 Task: Find connections with filter location Karlovy Vary with filter topic #Interviewingwith filter profile language German with filter current company Shapoorji Pallonji Group with filter school Indraprastha College For Women with filter industry Solar Electric Power Generation with filter service category Business Law with filter keywords title Sales Engineer
Action: Mouse moved to (587, 89)
Screenshot: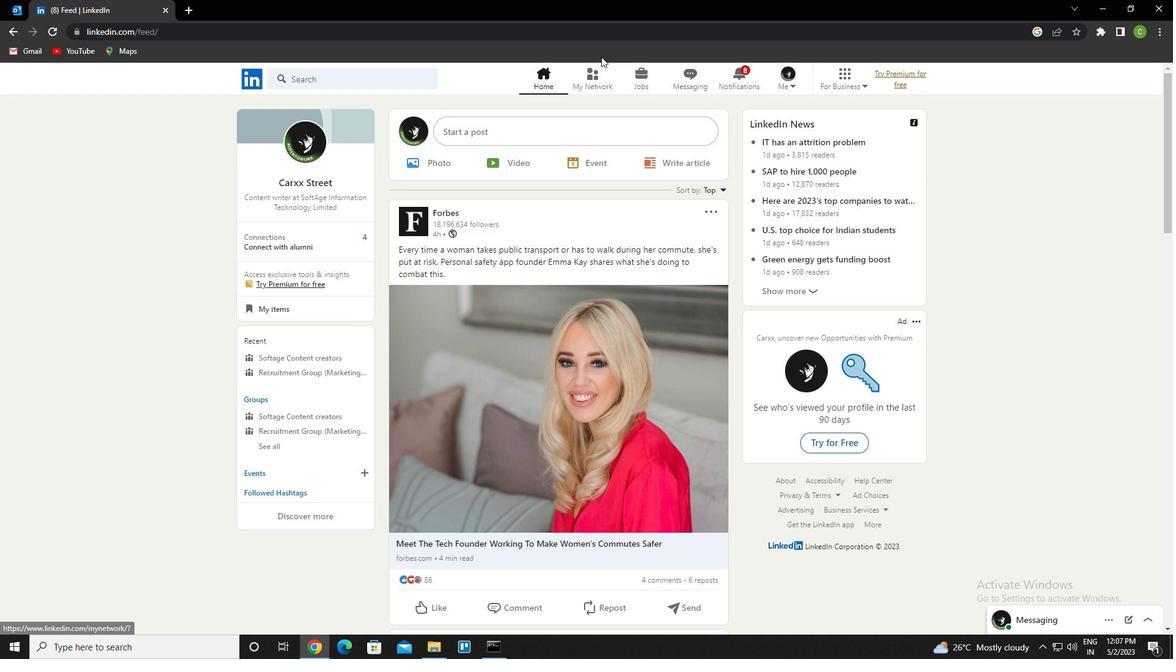 
Action: Mouse pressed left at (587, 89)
Screenshot: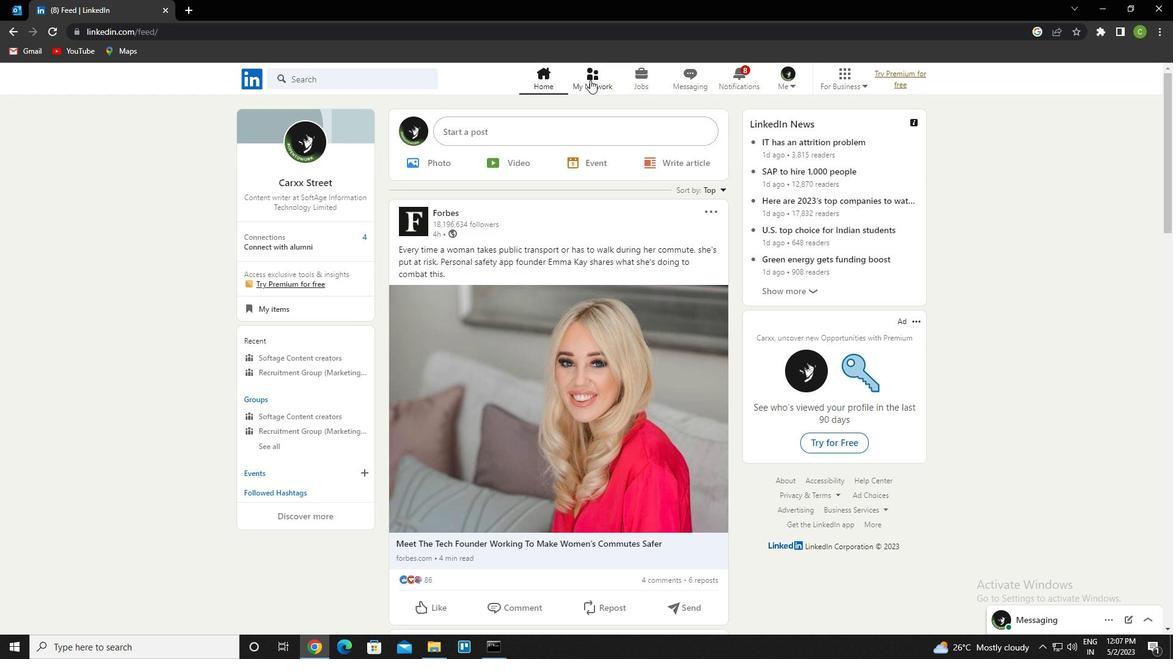 
Action: Mouse moved to (353, 147)
Screenshot: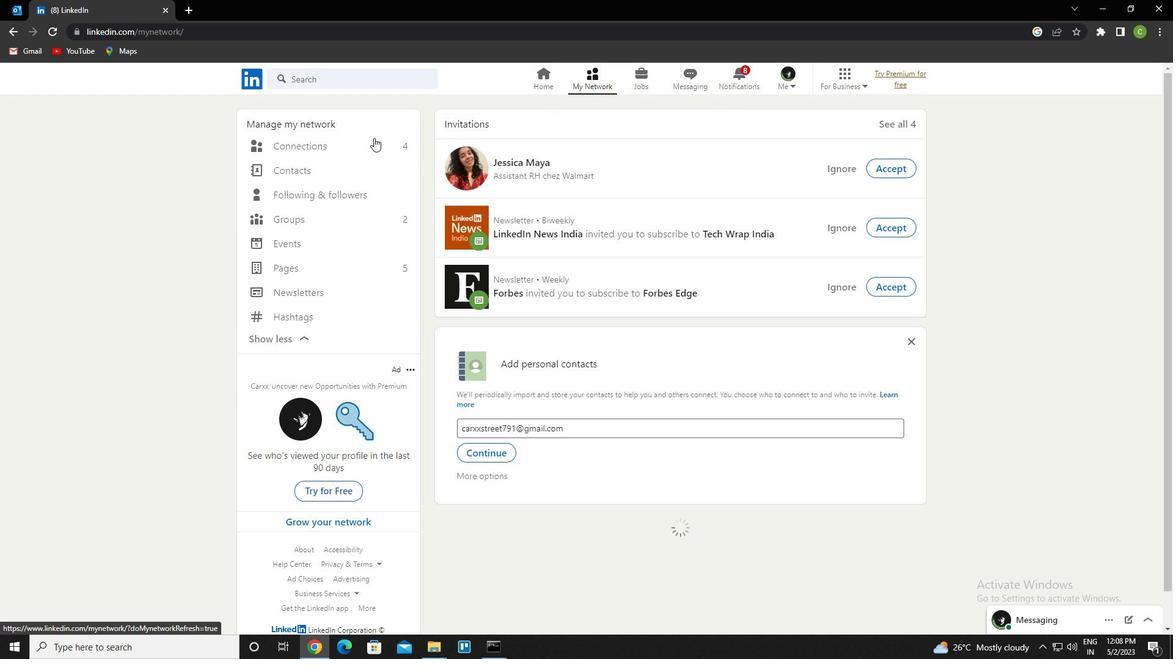 
Action: Mouse pressed left at (353, 147)
Screenshot: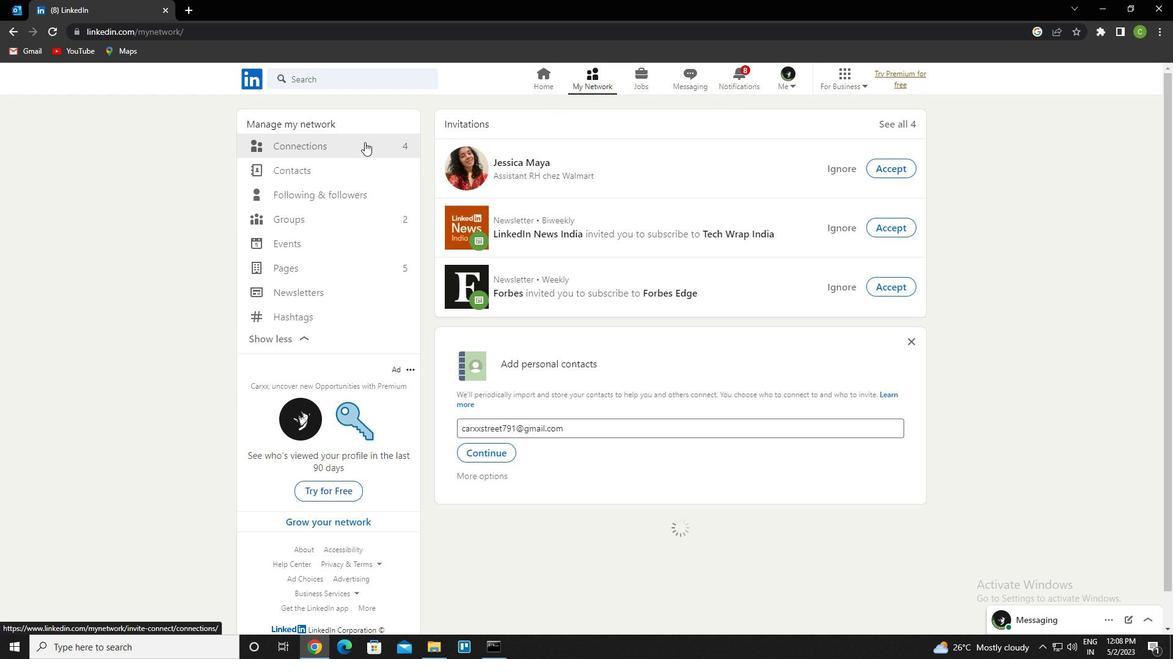 
Action: Mouse moved to (701, 149)
Screenshot: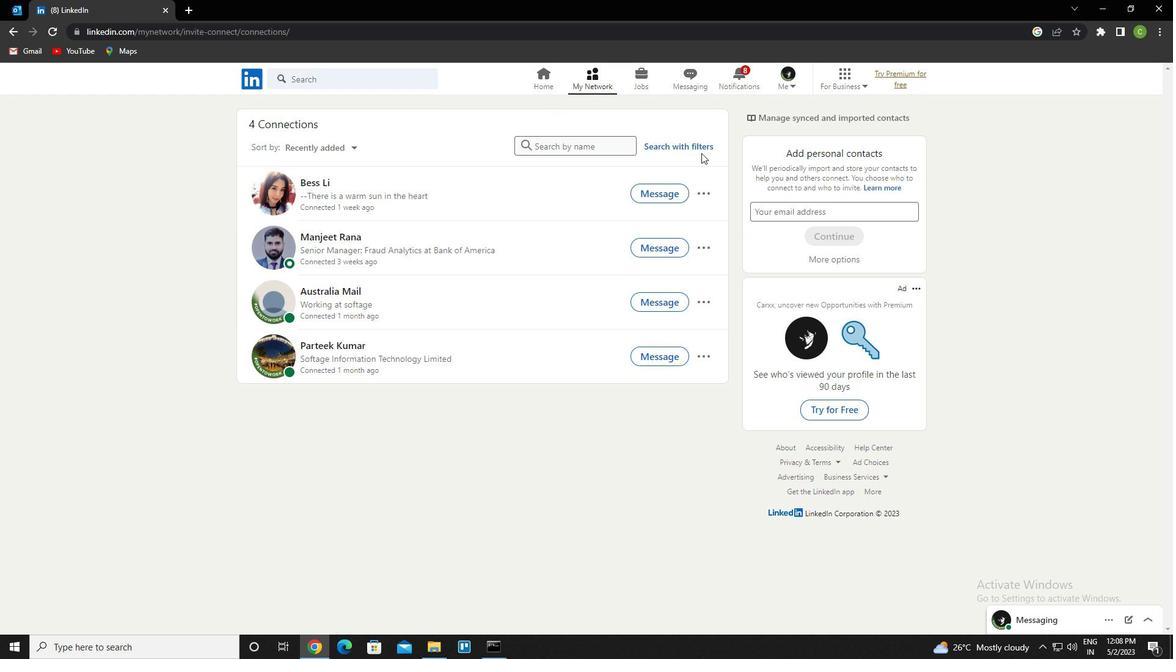 
Action: Mouse pressed left at (701, 149)
Screenshot: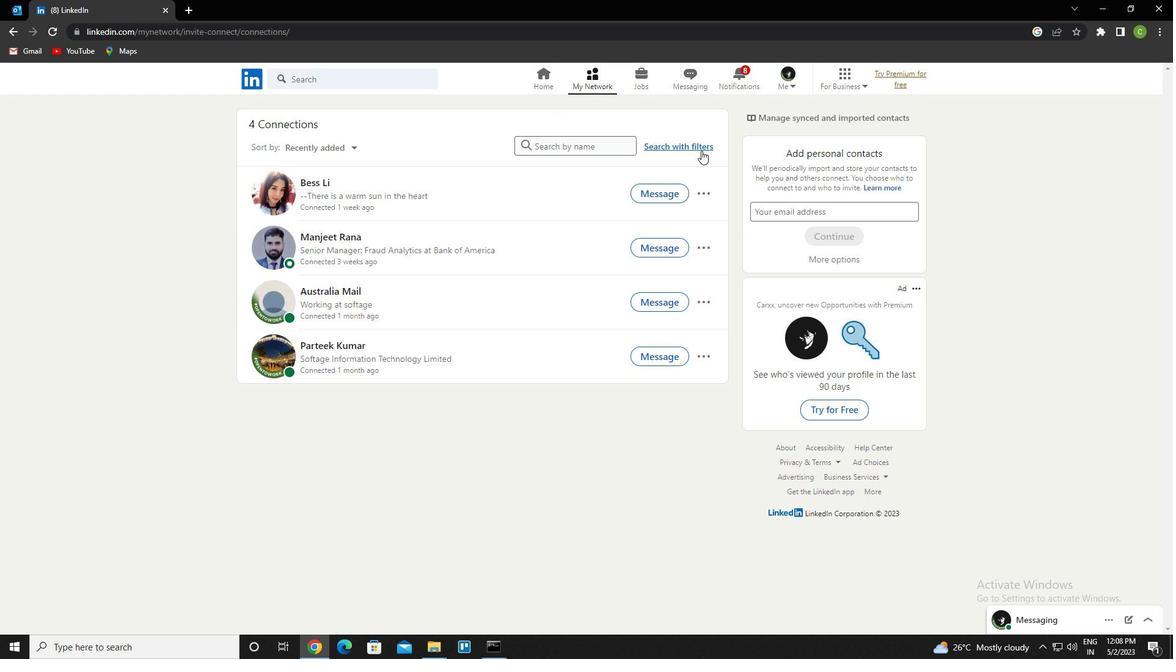 
Action: Mouse moved to (626, 112)
Screenshot: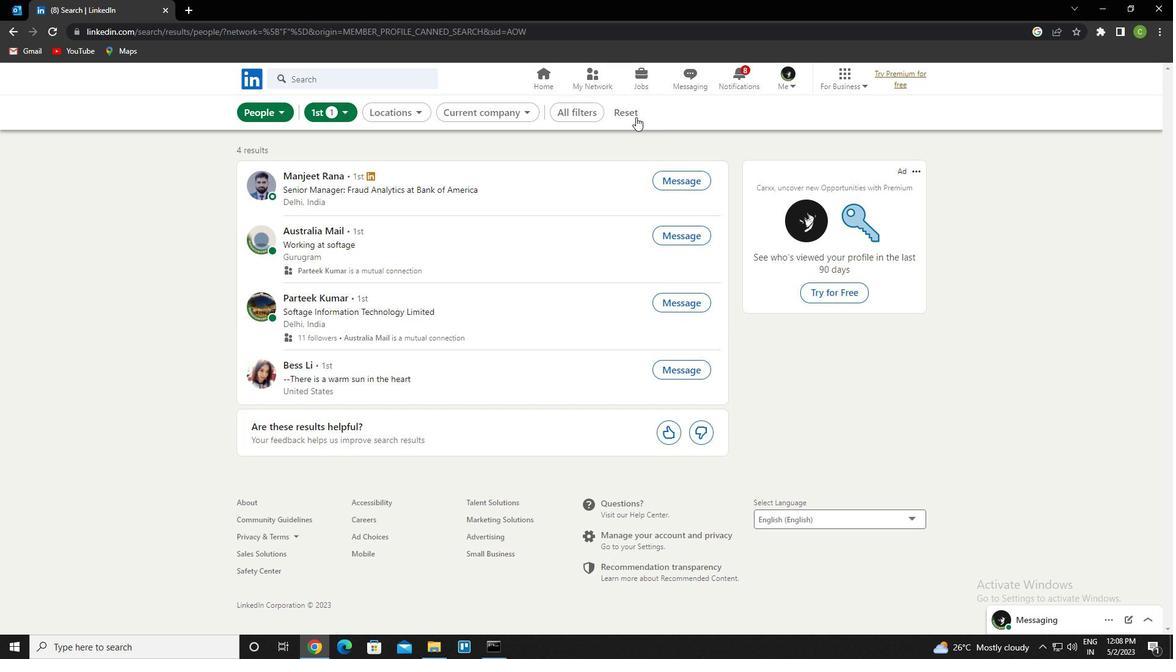 
Action: Mouse pressed left at (626, 112)
Screenshot: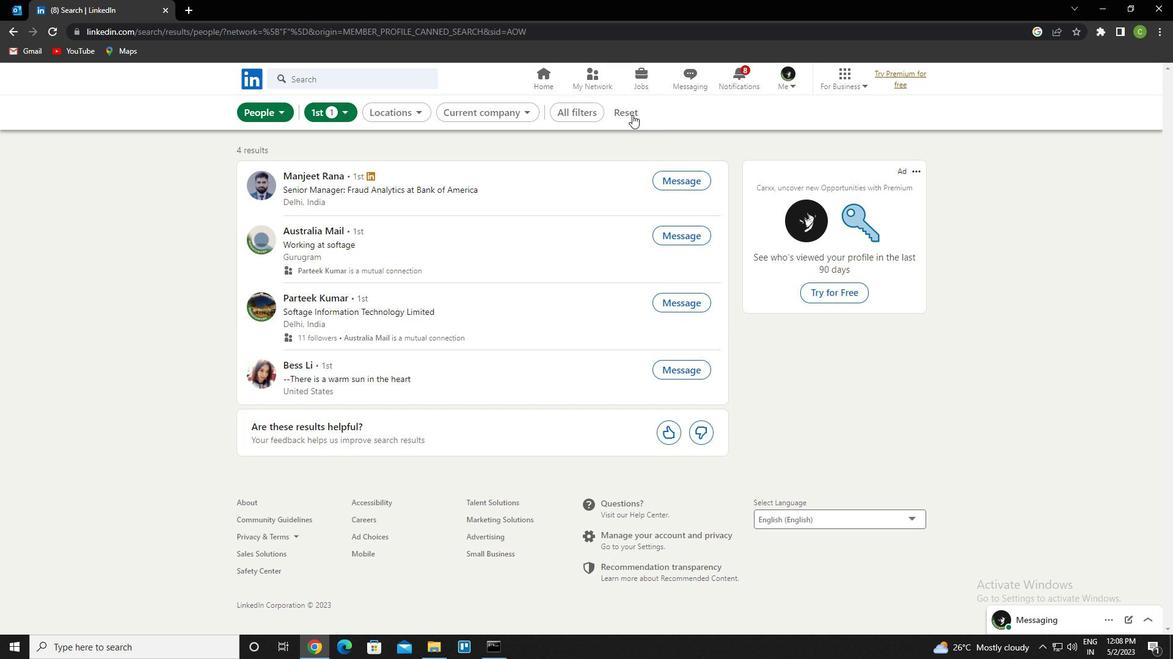 
Action: Mouse moved to (606, 114)
Screenshot: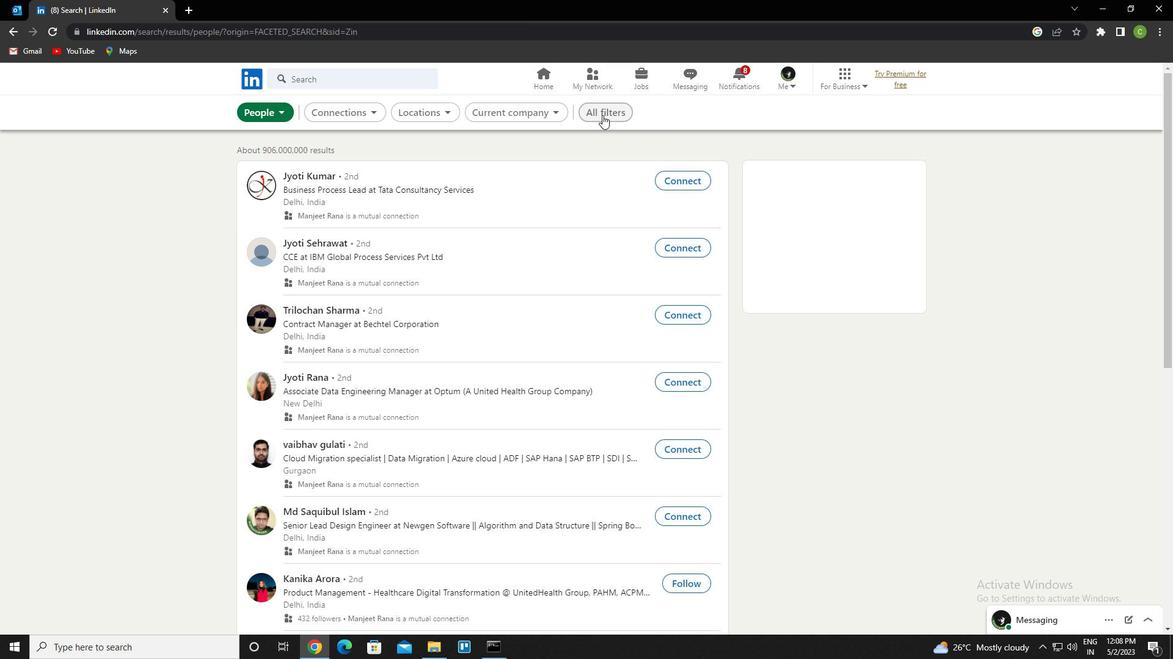 
Action: Mouse pressed left at (606, 114)
Screenshot: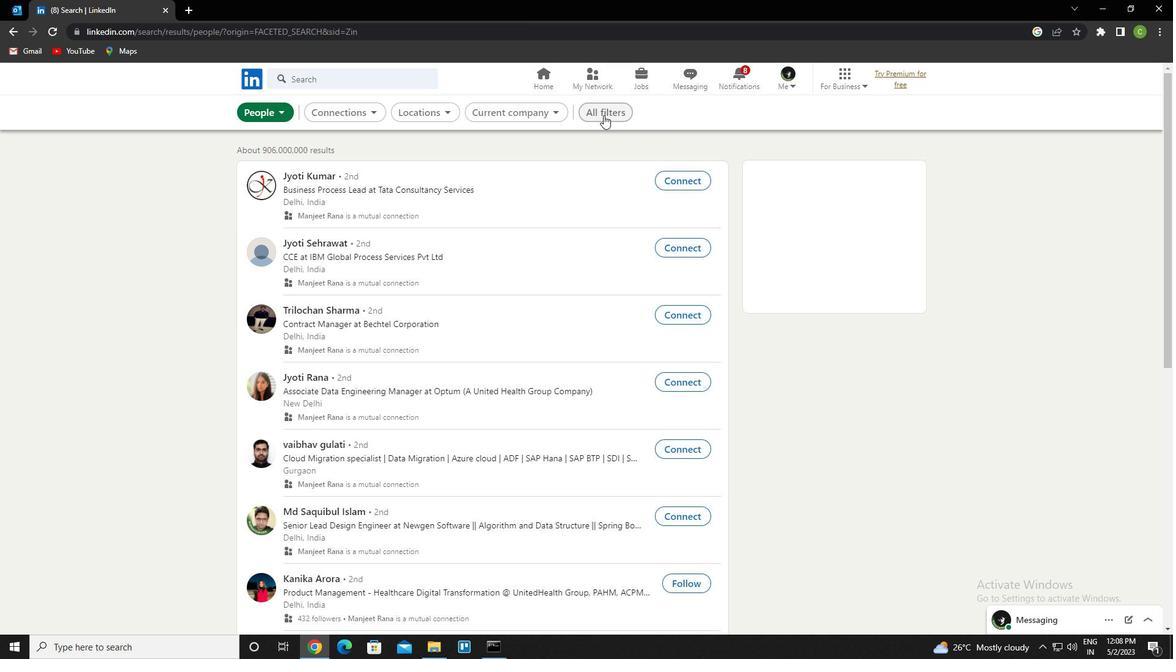 
Action: Mouse moved to (875, 329)
Screenshot: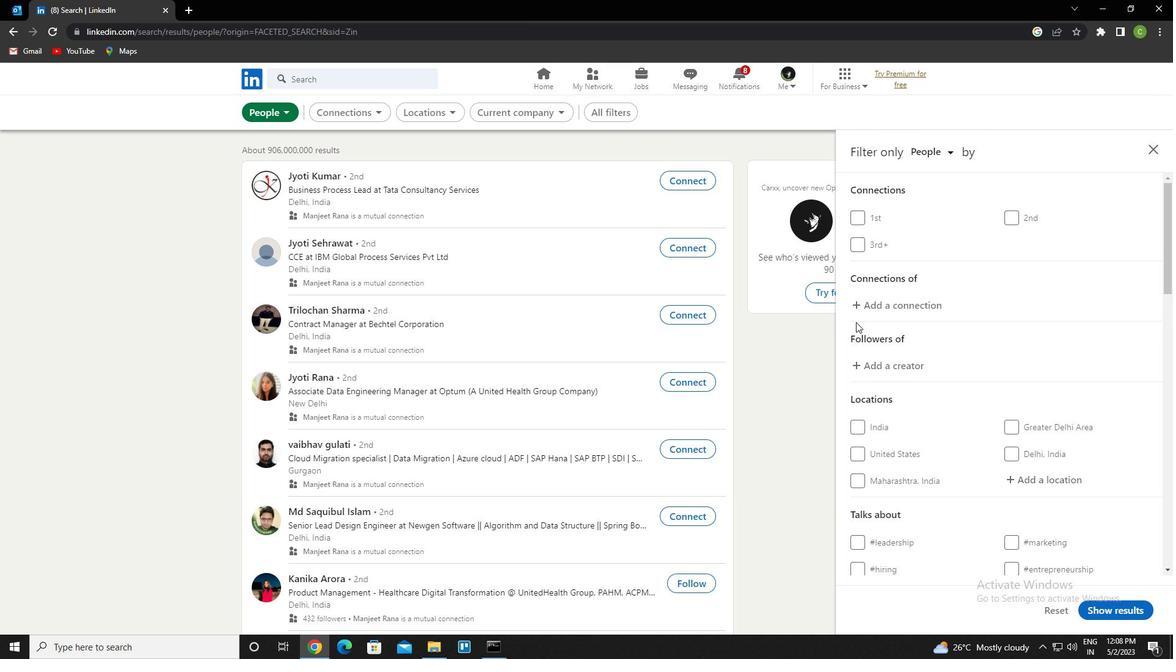 
Action: Mouse scrolled (875, 329) with delta (0, 0)
Screenshot: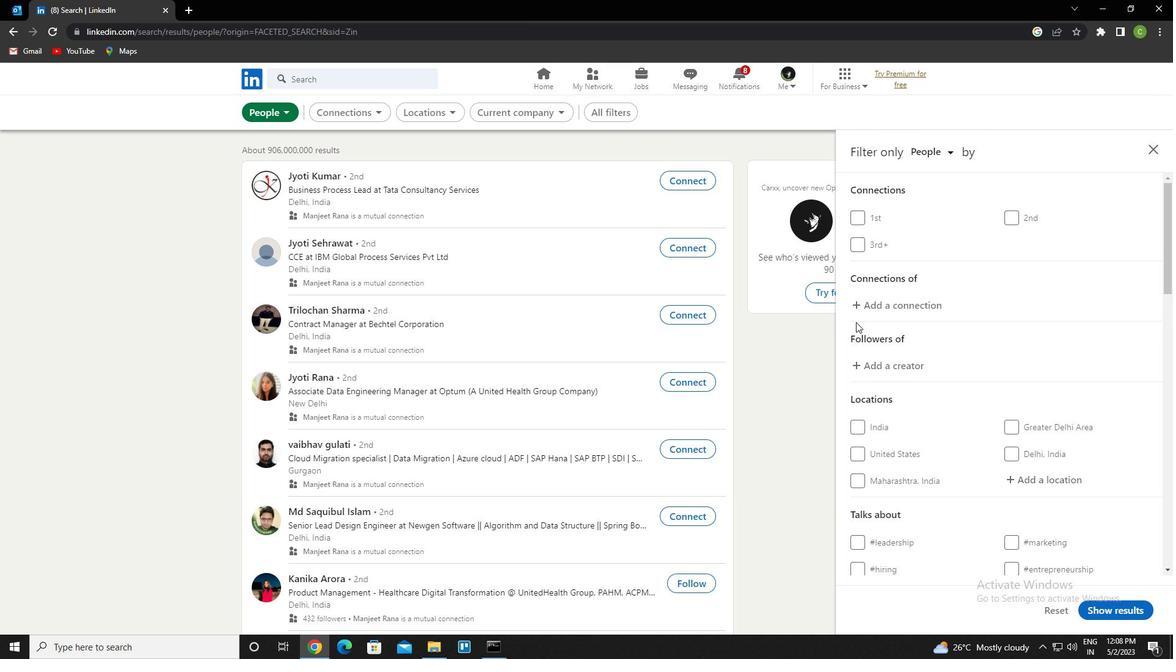 
Action: Mouse moved to (890, 336)
Screenshot: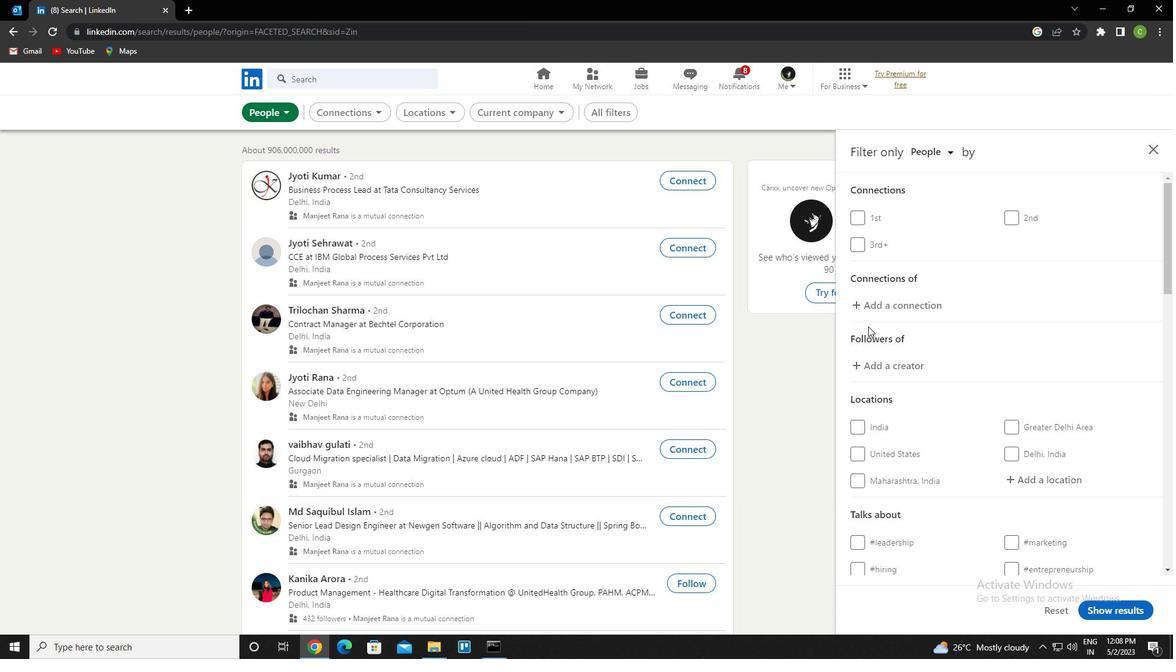 
Action: Mouse scrolled (890, 335) with delta (0, 0)
Screenshot: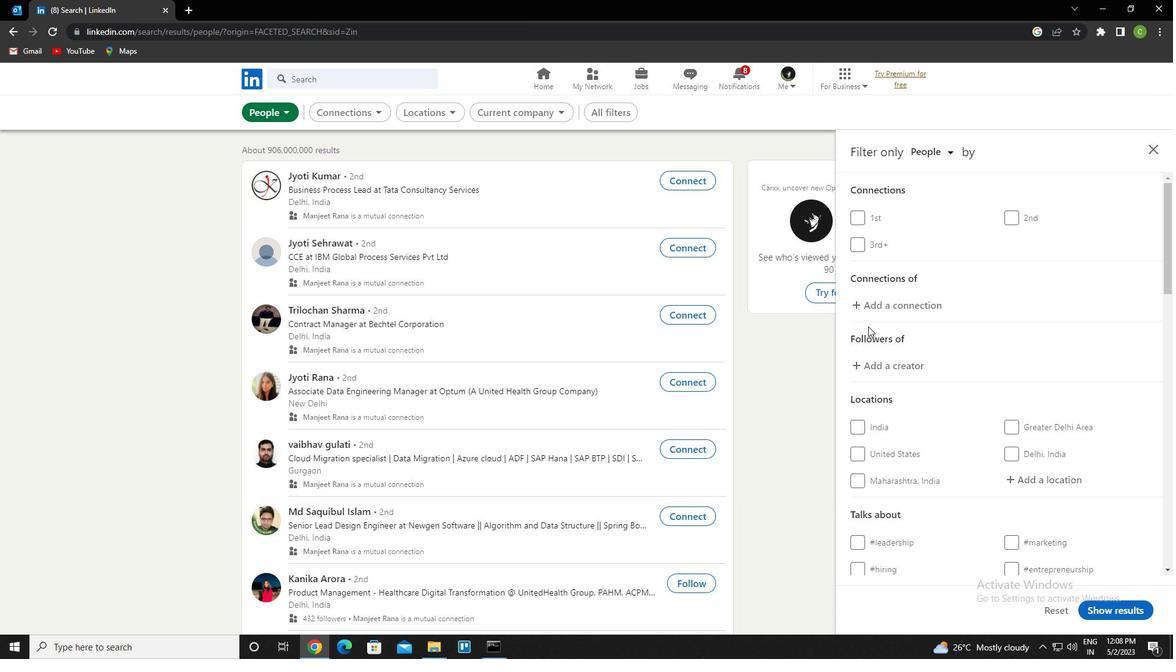 
Action: Mouse moved to (1035, 360)
Screenshot: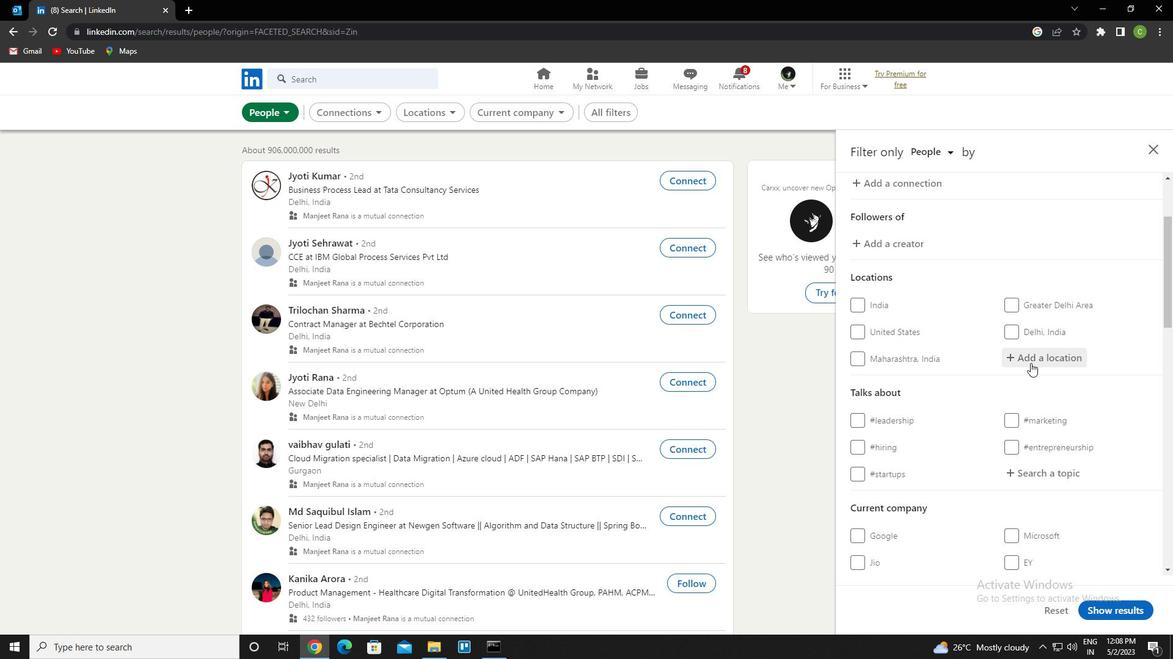 
Action: Mouse pressed left at (1035, 360)
Screenshot: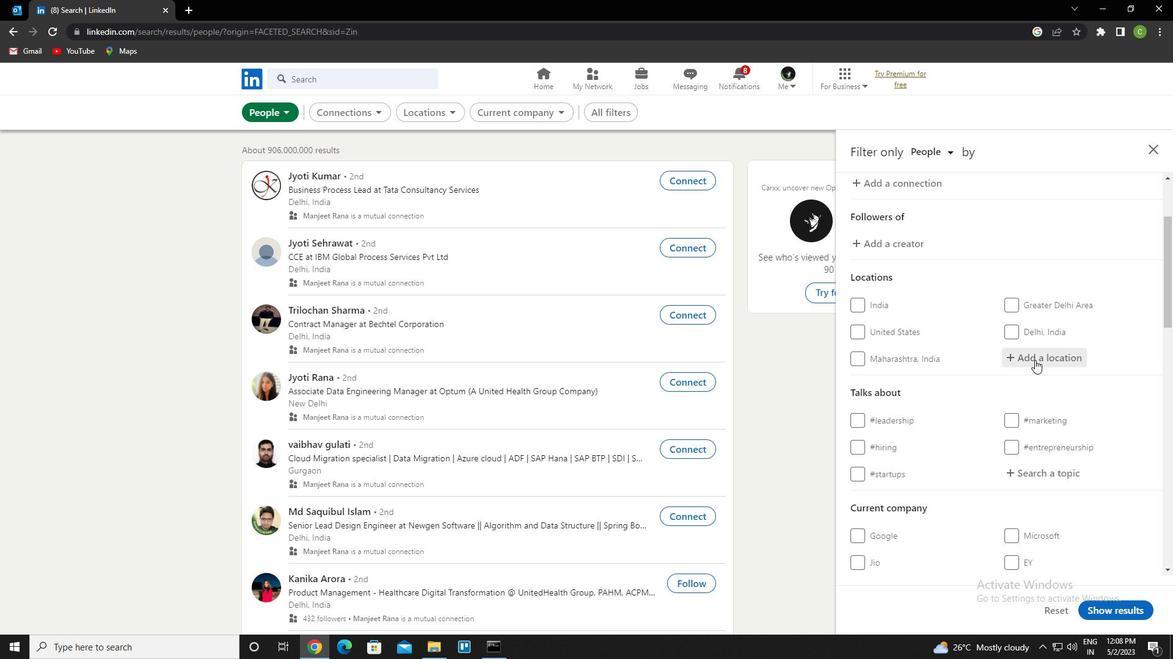 
Action: Key pressed <Key.caps_lock>k<Key.caps_lock>arlovy<Key.left><Key.down><Key.enter>
Screenshot: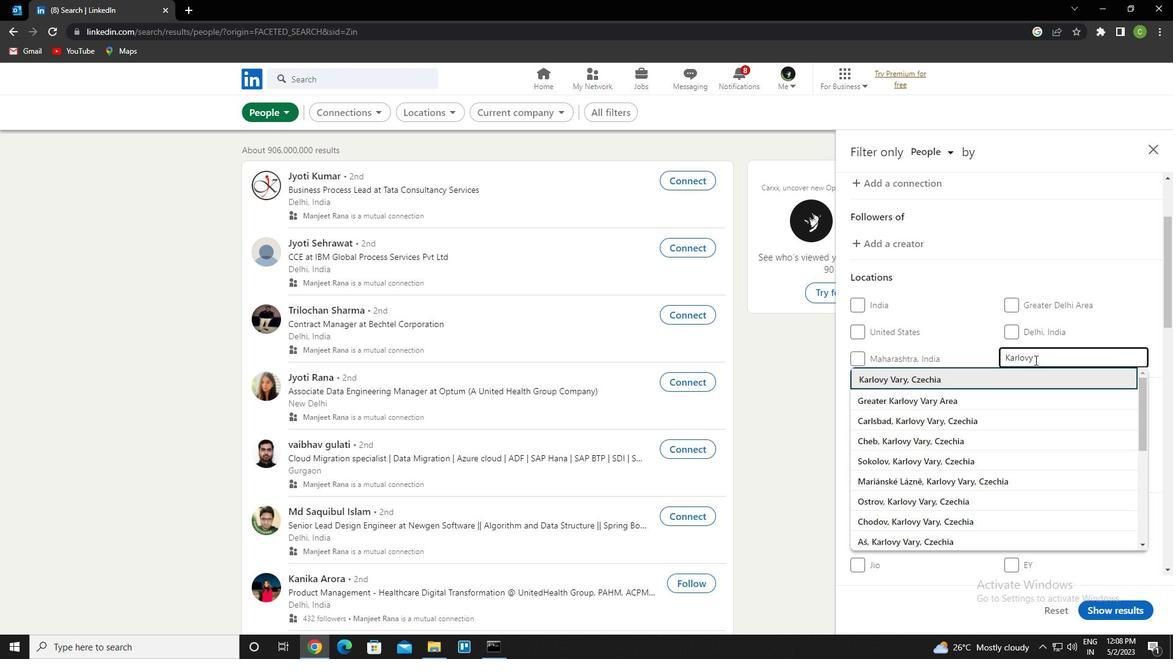 
Action: Mouse moved to (1038, 380)
Screenshot: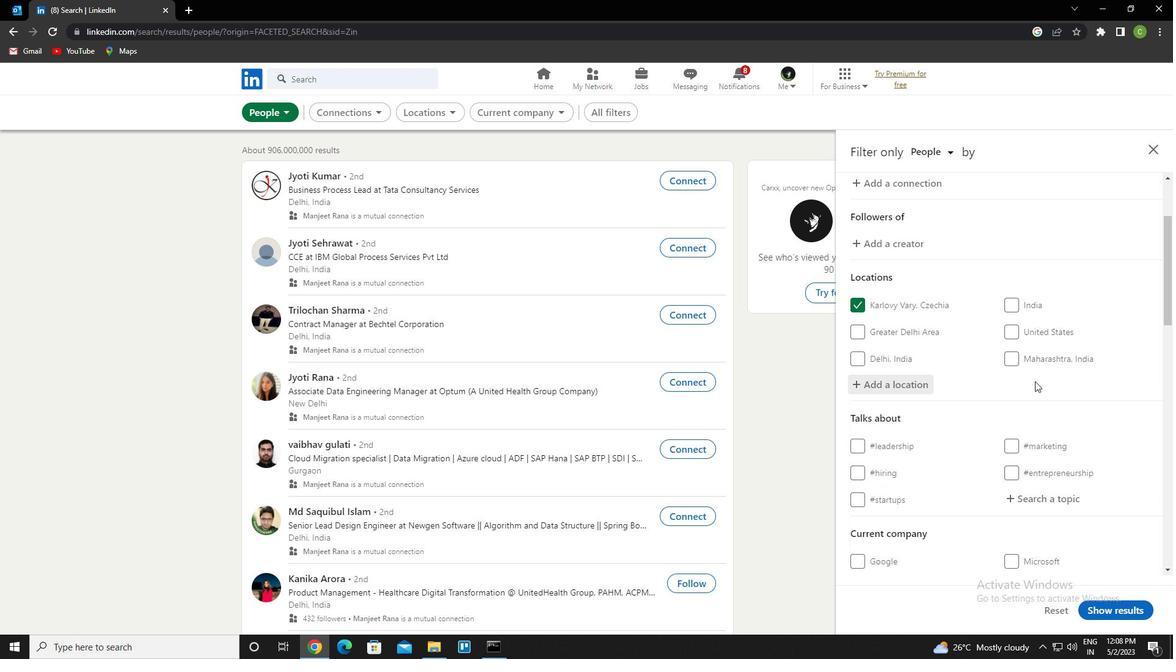 
Action: Mouse scrolled (1038, 380) with delta (0, 0)
Screenshot: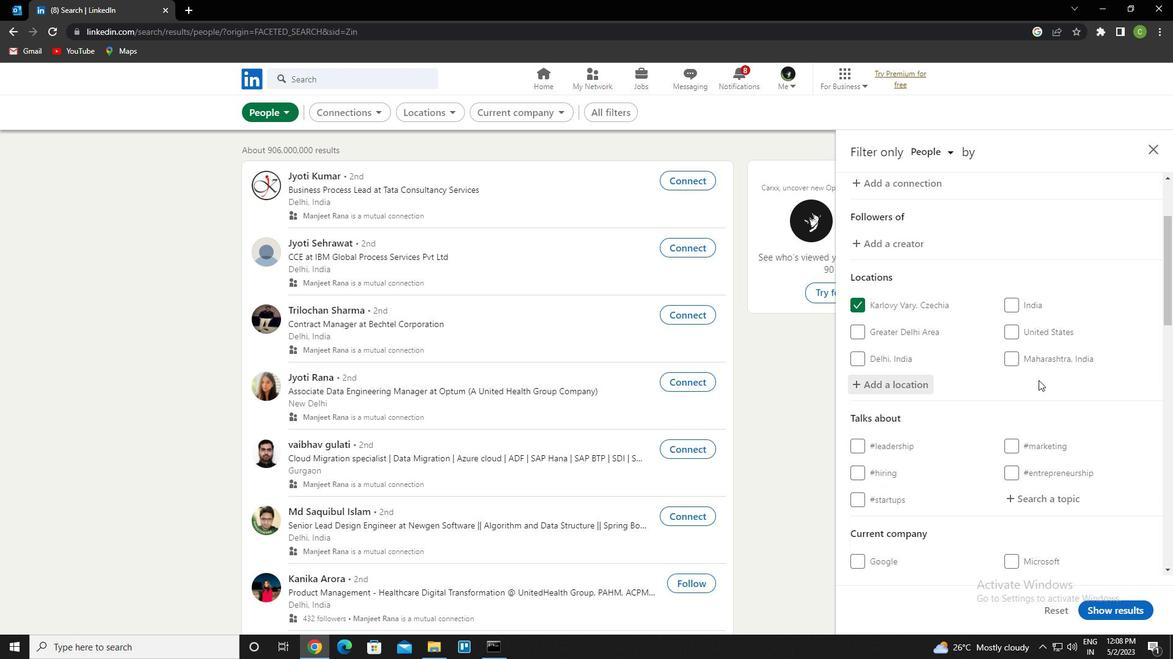 
Action: Mouse scrolled (1038, 380) with delta (0, 0)
Screenshot: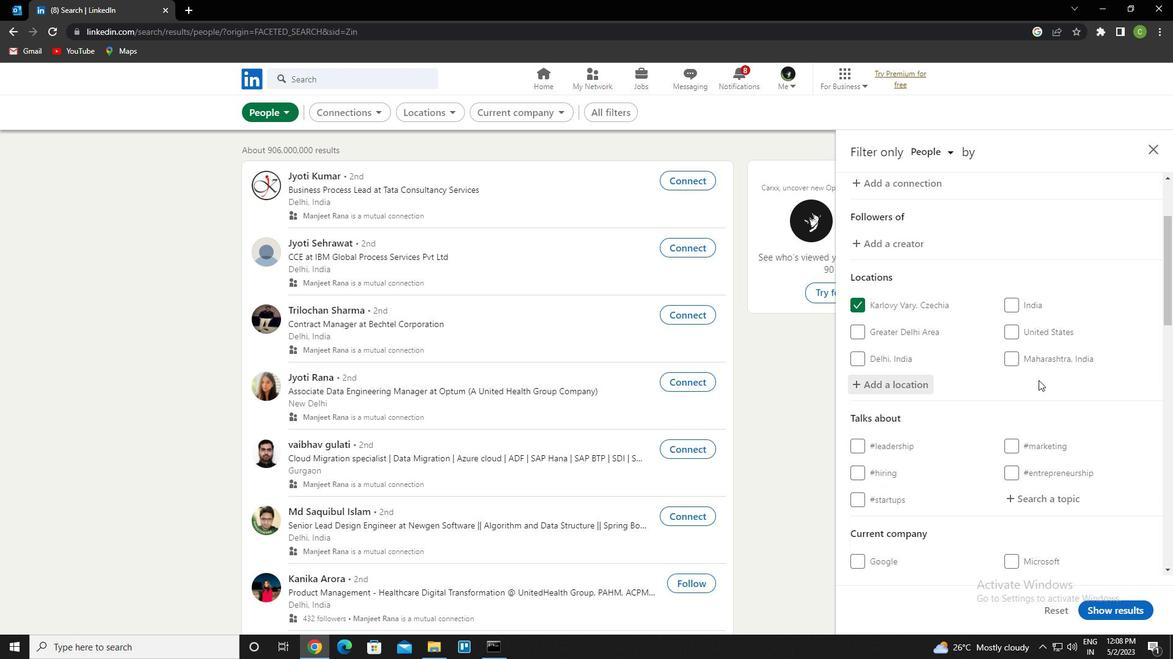 
Action: Mouse scrolled (1038, 380) with delta (0, 0)
Screenshot: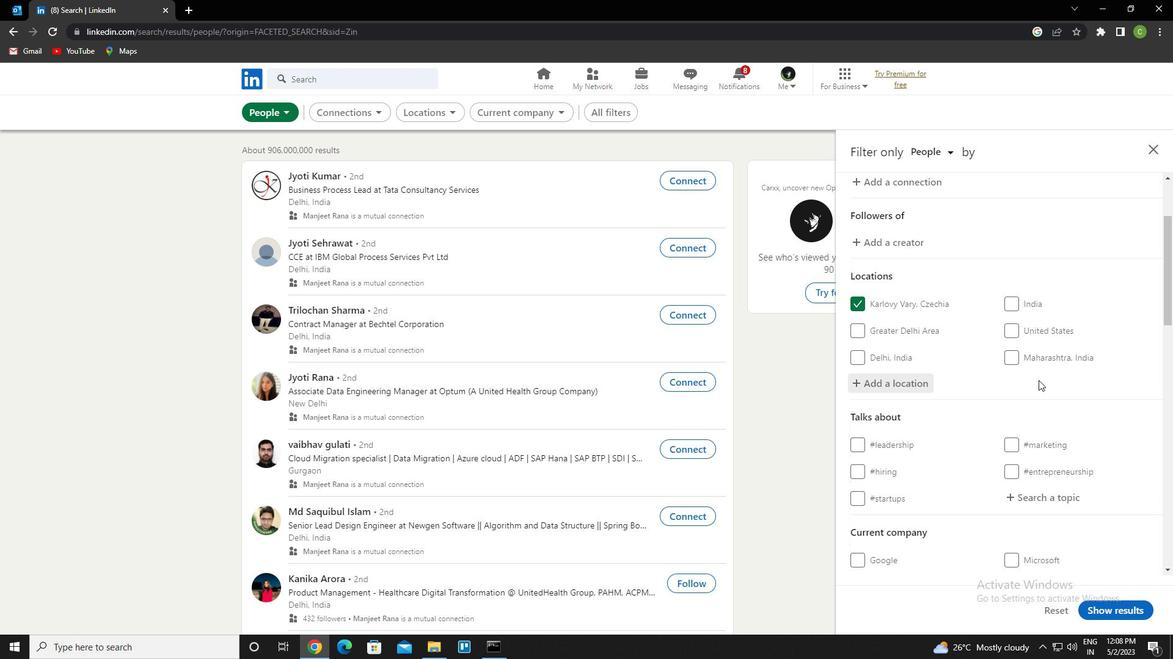 
Action: Mouse moved to (1052, 319)
Screenshot: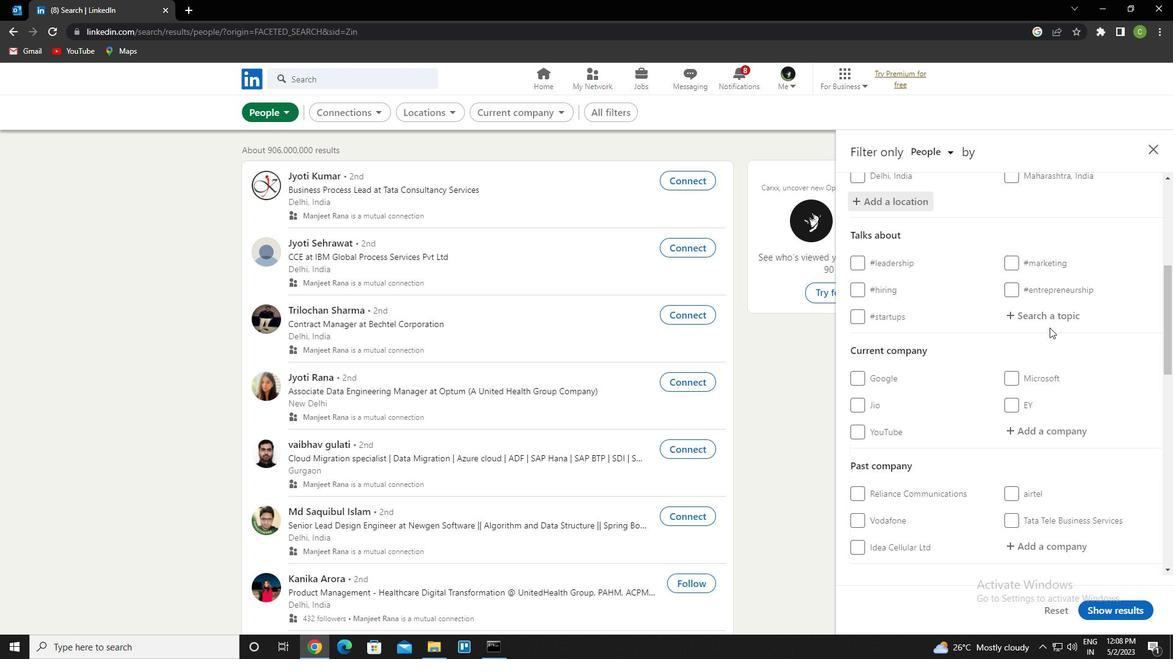 
Action: Mouse pressed left at (1052, 319)
Screenshot: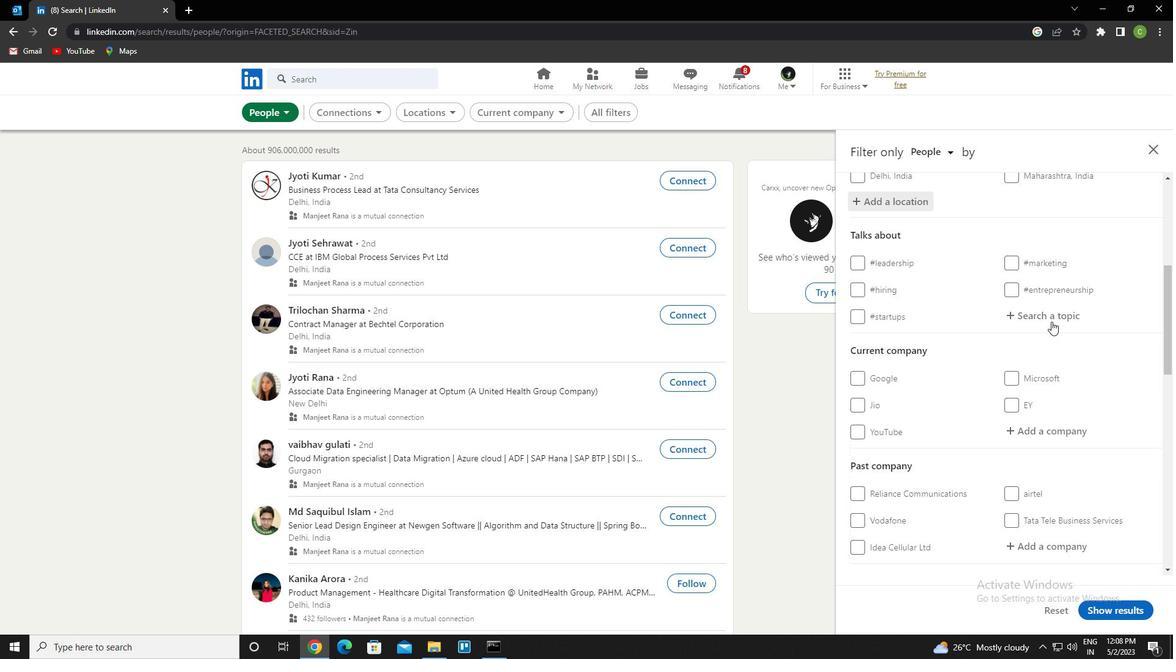 
Action: Key pressed interviewing<Key.down><Key.enter>
Screenshot: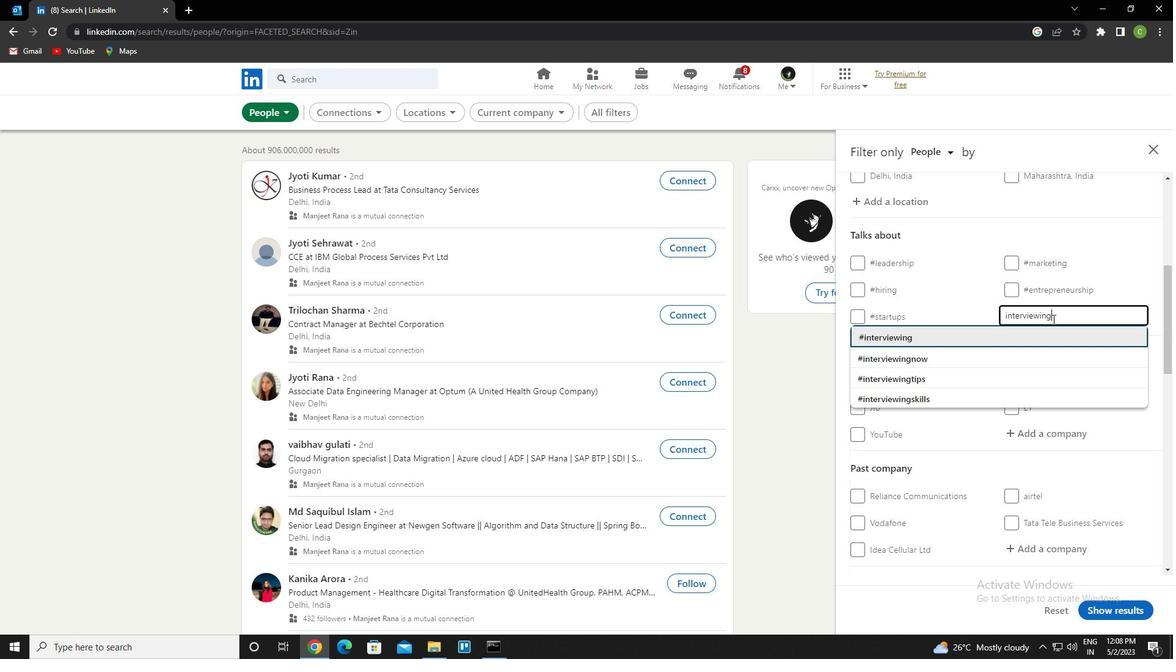 
Action: Mouse moved to (1052, 304)
Screenshot: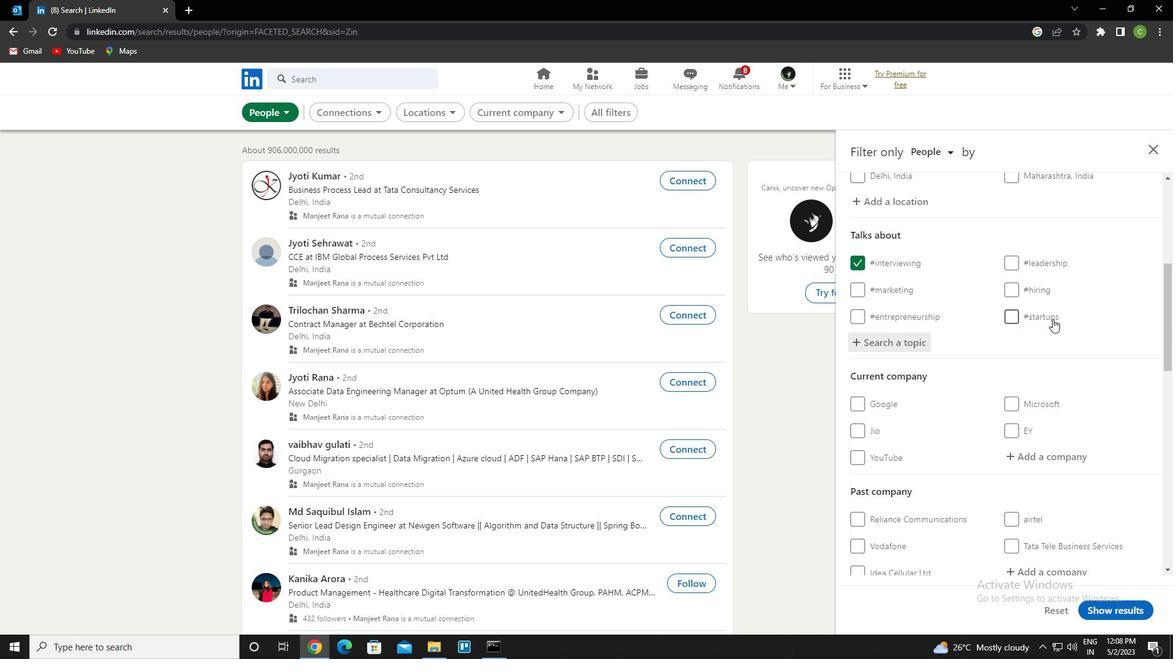 
Action: Mouse scrolled (1052, 303) with delta (0, 0)
Screenshot: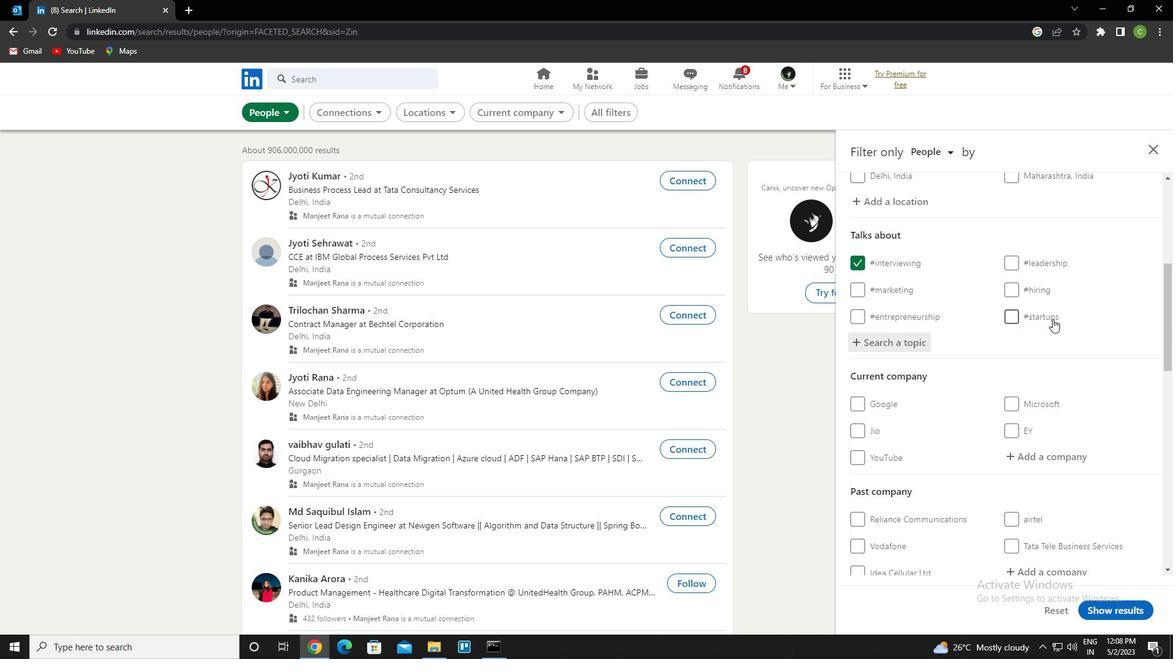 
Action: Mouse scrolled (1052, 303) with delta (0, 0)
Screenshot: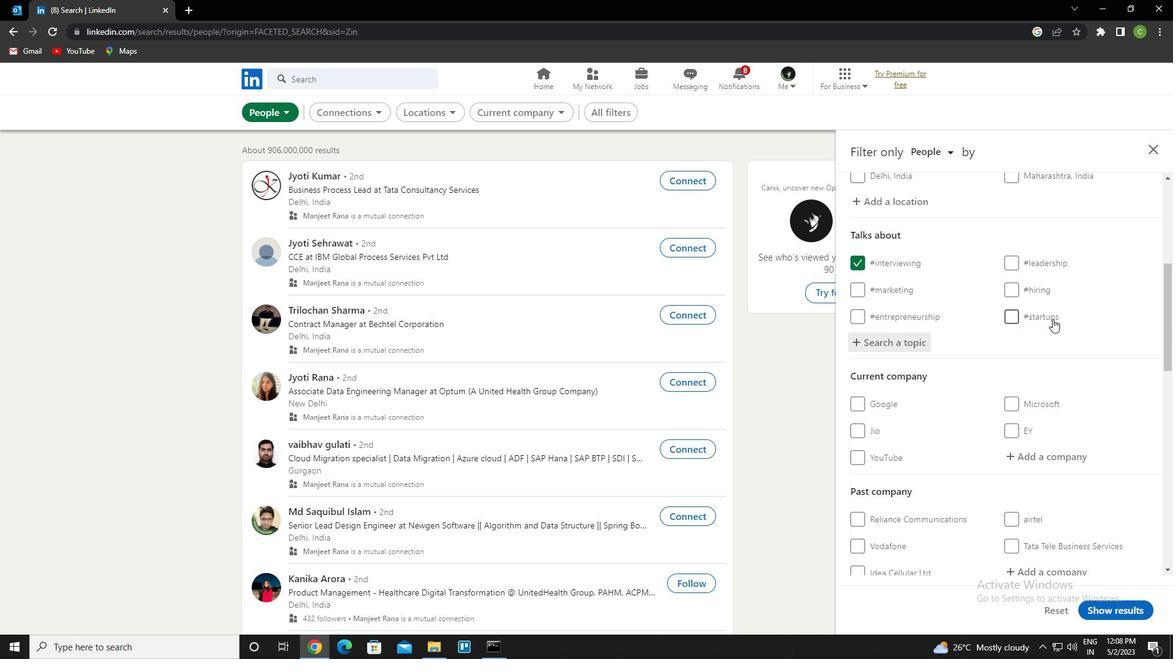 
Action: Mouse scrolled (1052, 303) with delta (0, 0)
Screenshot: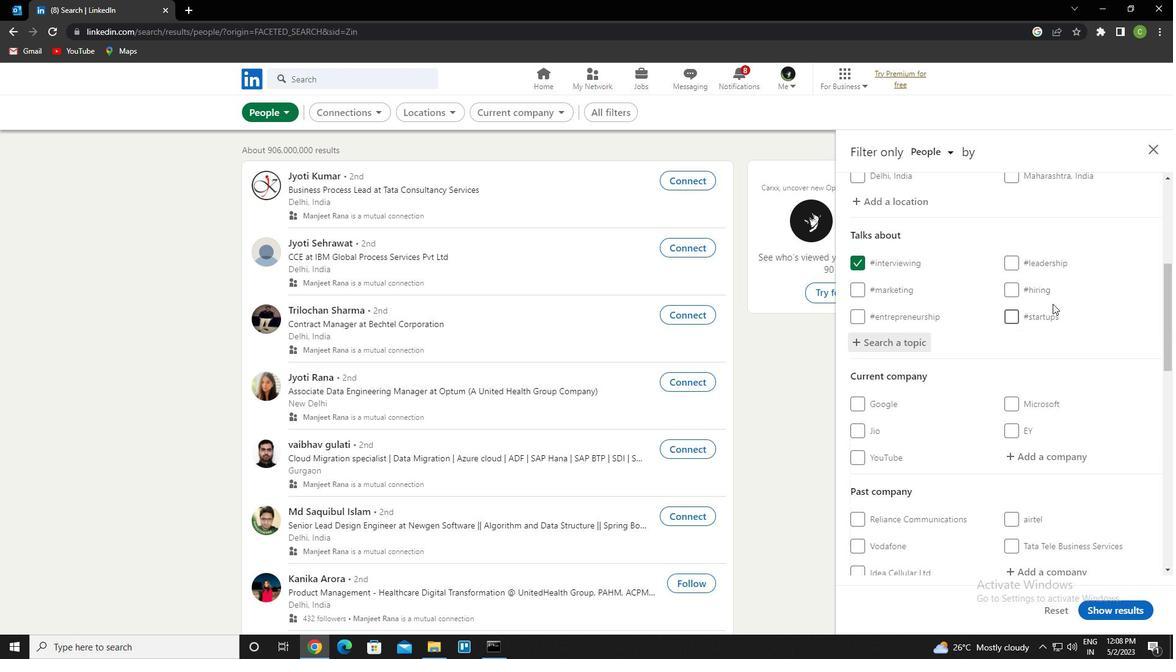 
Action: Mouse scrolled (1052, 303) with delta (0, 0)
Screenshot: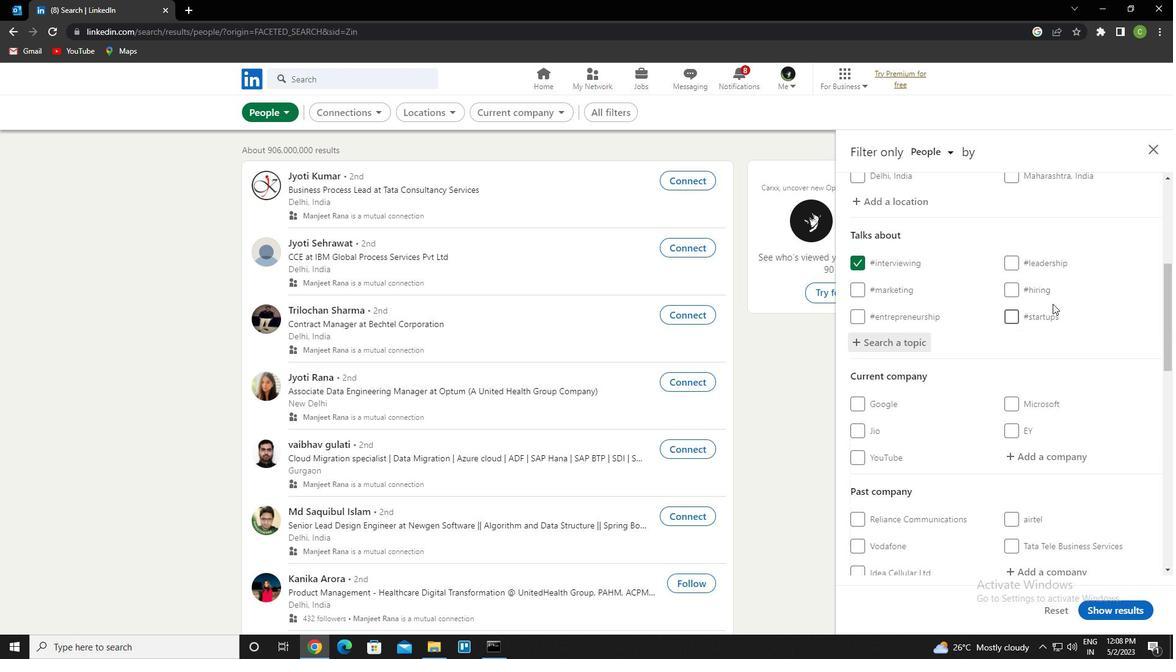 
Action: Mouse scrolled (1052, 303) with delta (0, 0)
Screenshot: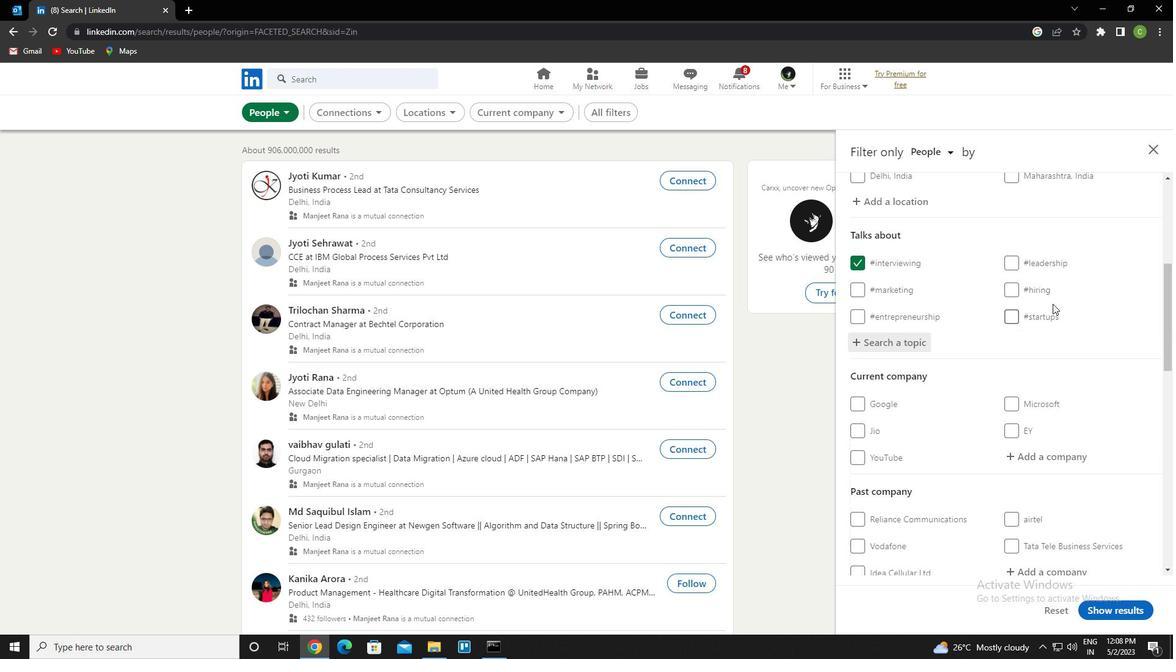 
Action: Mouse scrolled (1052, 303) with delta (0, 0)
Screenshot: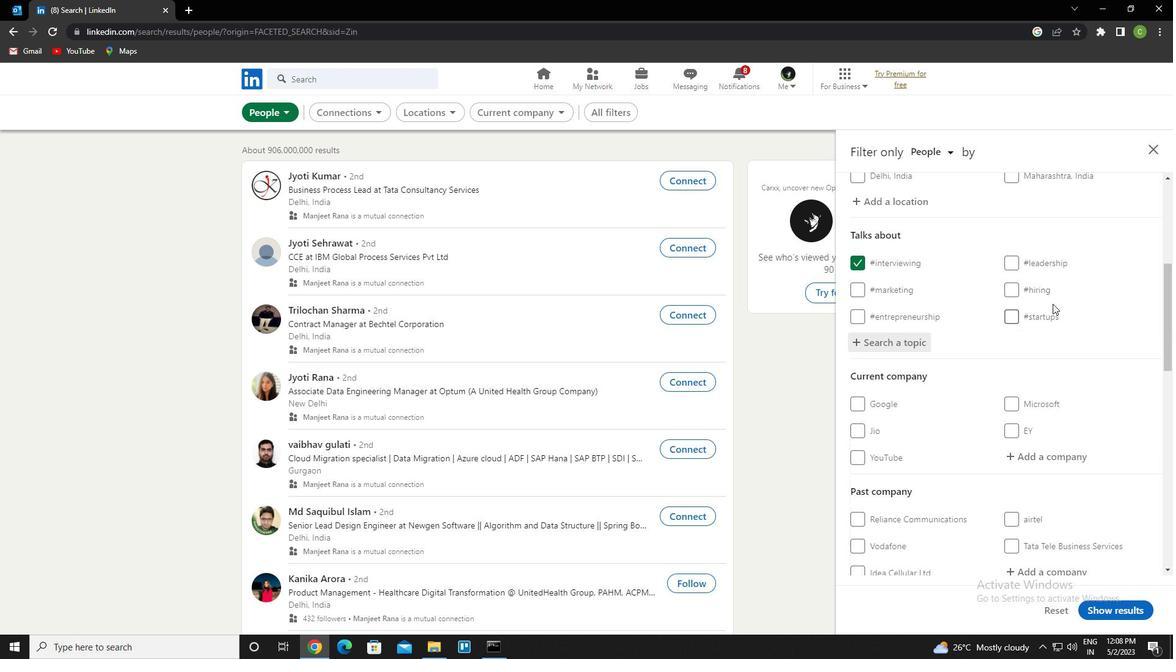 
Action: Mouse scrolled (1052, 303) with delta (0, 0)
Screenshot: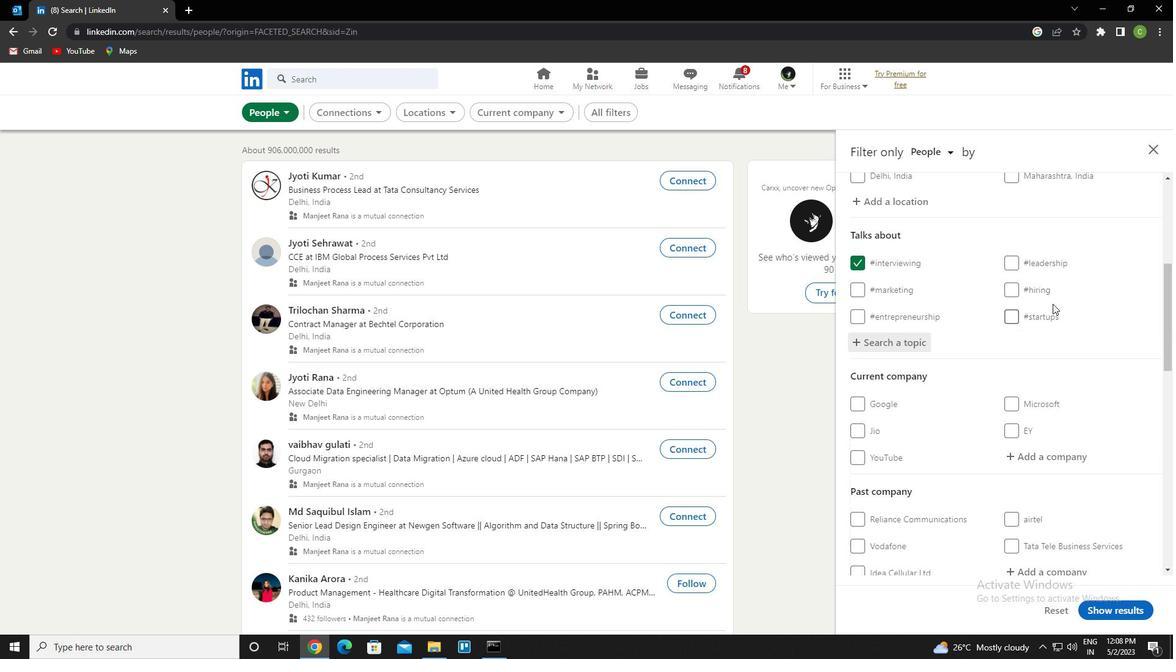 
Action: Mouse scrolled (1052, 303) with delta (0, 0)
Screenshot: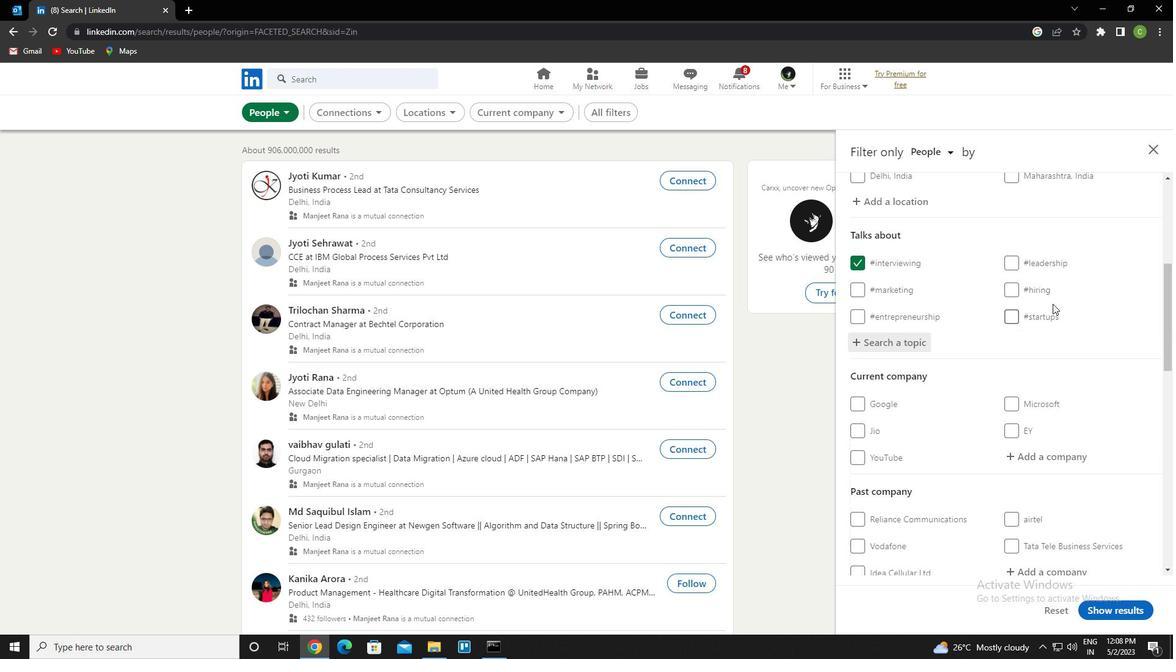 
Action: Mouse scrolled (1052, 303) with delta (0, 0)
Screenshot: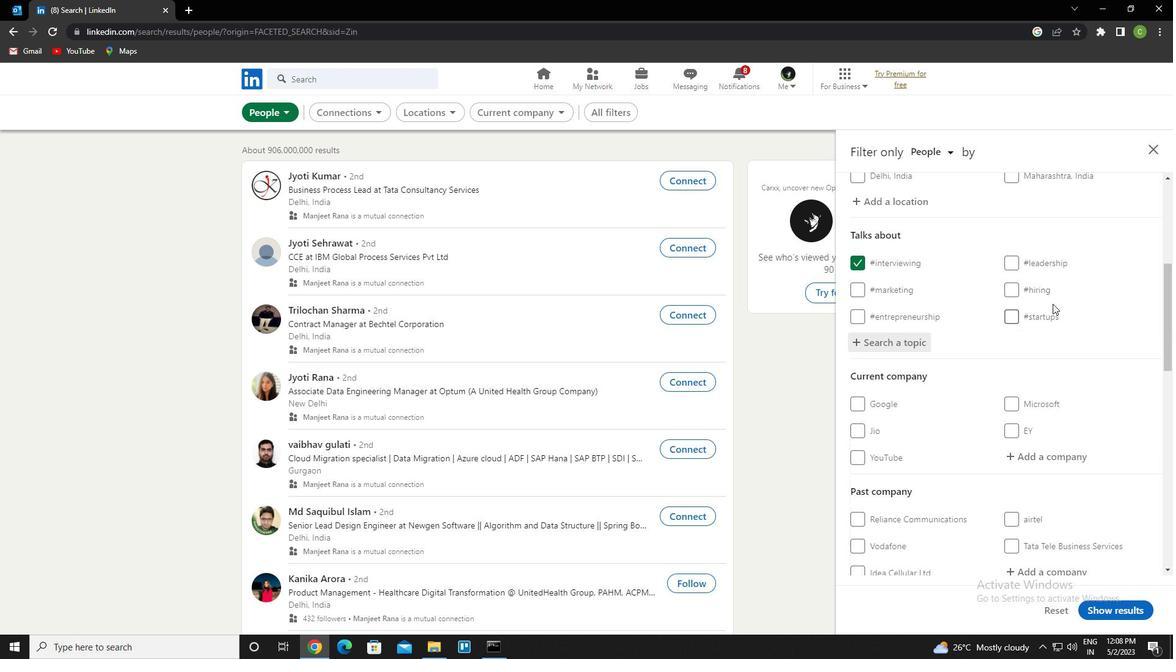 
Action: Mouse scrolled (1052, 303) with delta (0, 0)
Screenshot: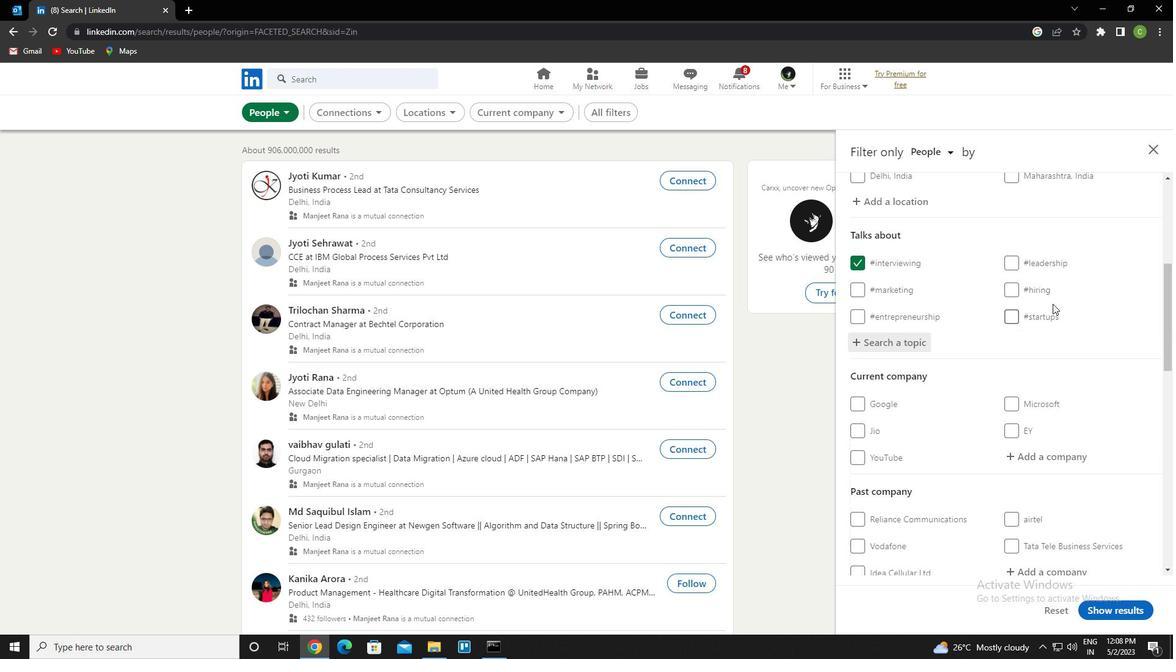 
Action: Mouse scrolled (1052, 303) with delta (0, 0)
Screenshot: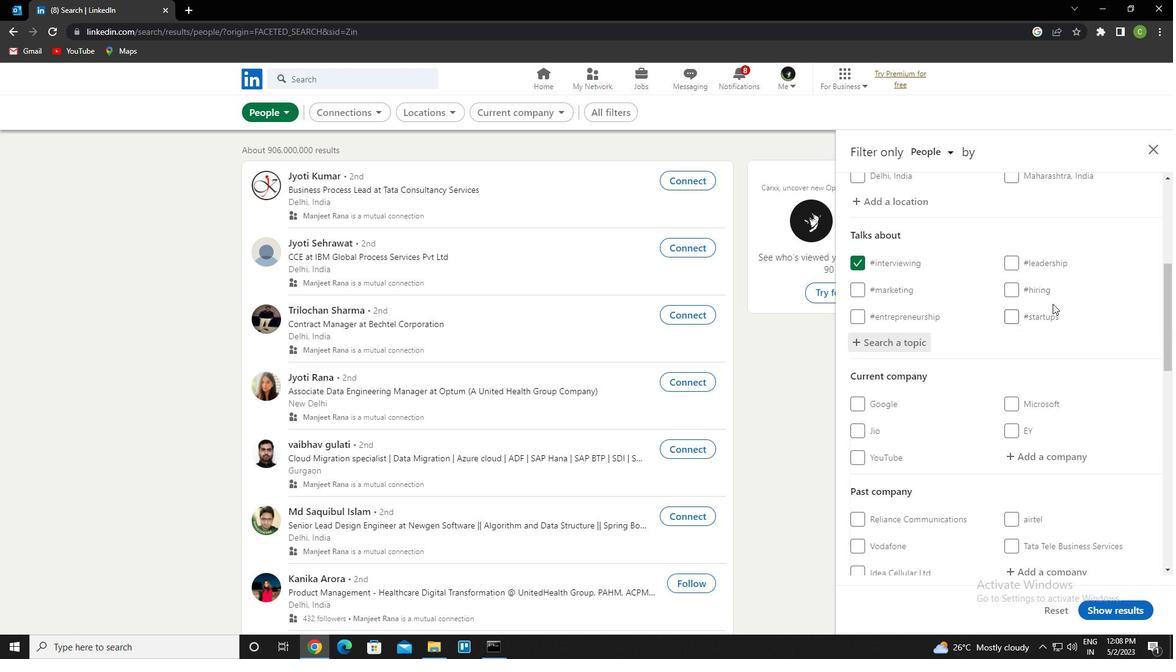
Action: Mouse moved to (859, 270)
Screenshot: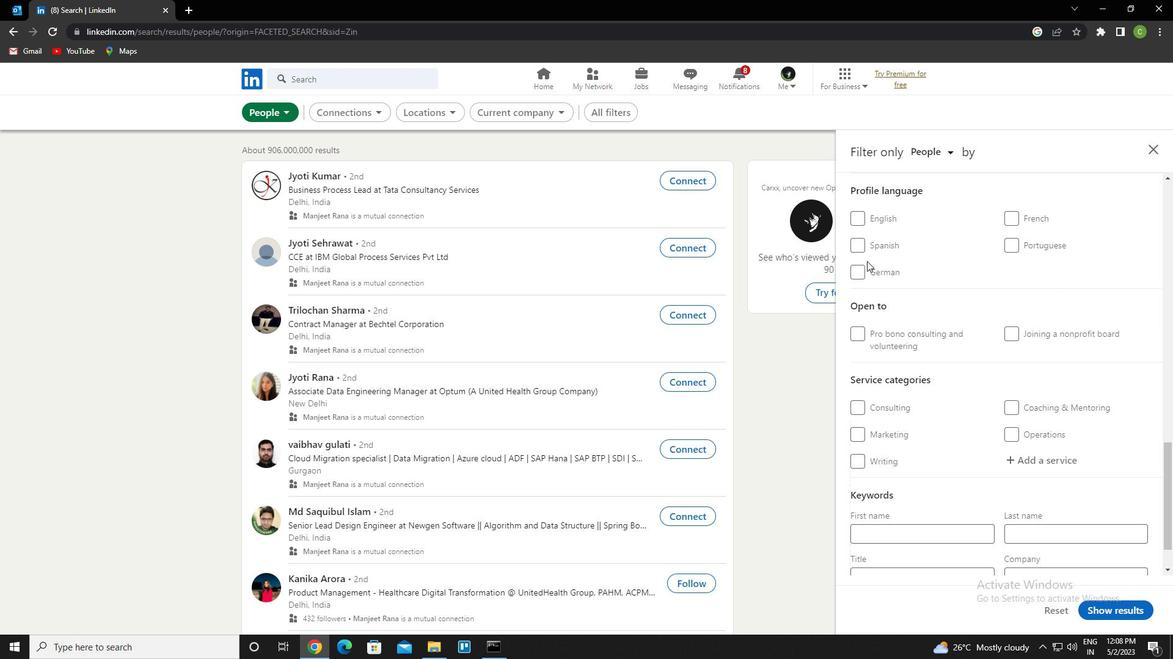 
Action: Mouse pressed left at (859, 270)
Screenshot: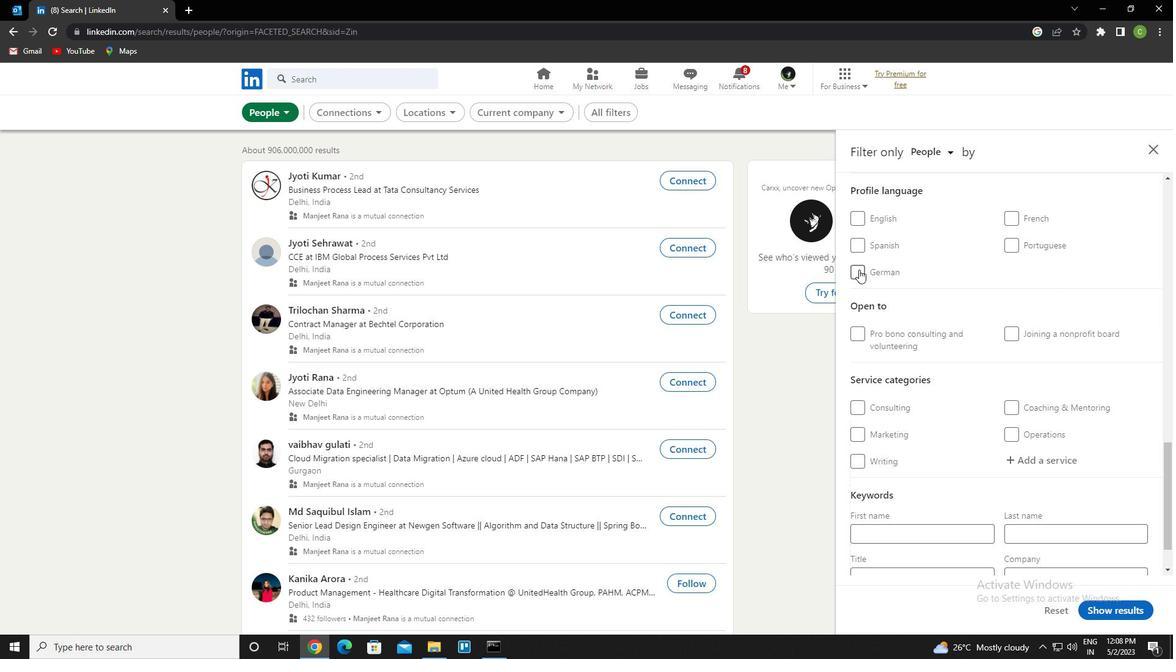 
Action: Mouse moved to (948, 369)
Screenshot: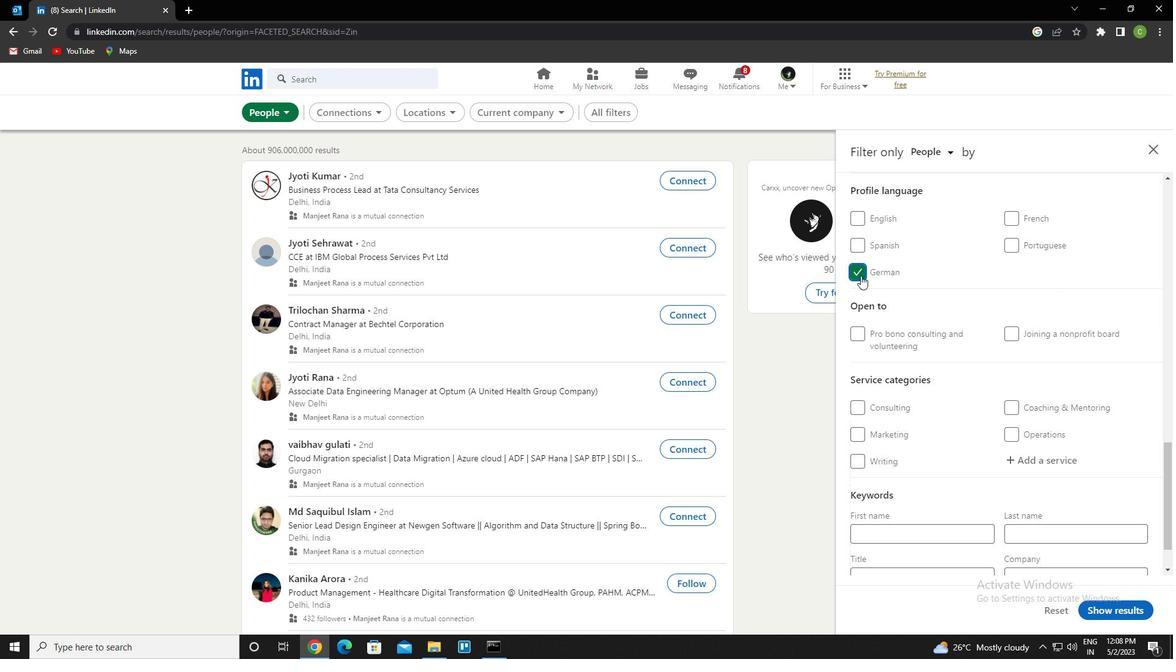 
Action: Mouse scrolled (948, 369) with delta (0, 0)
Screenshot: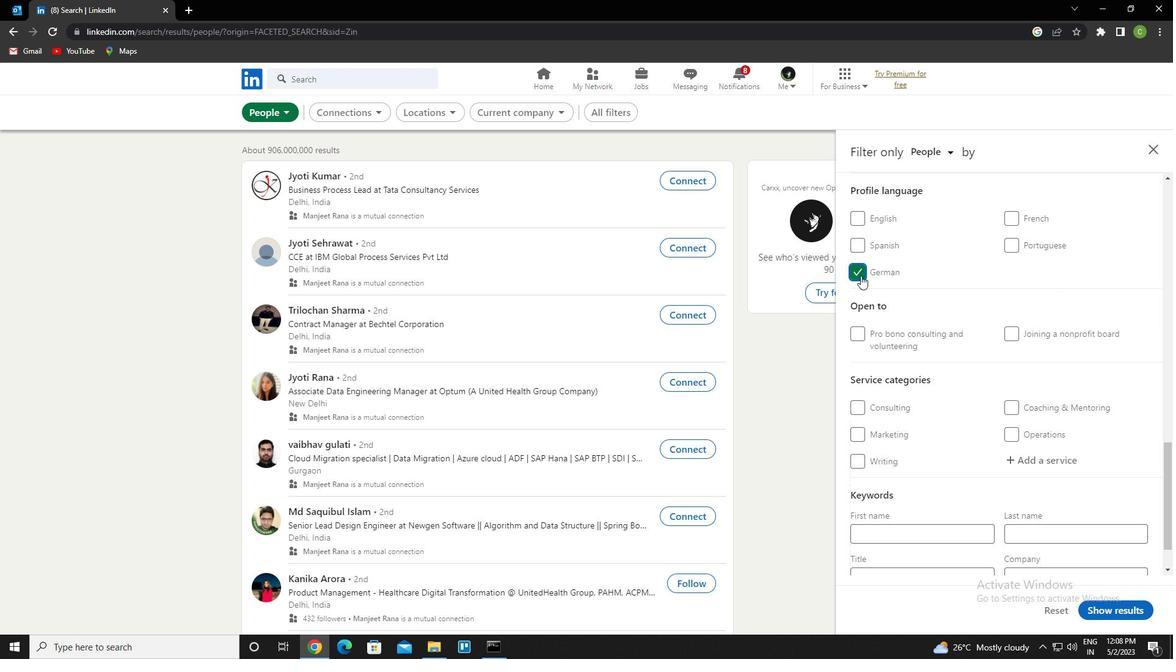 
Action: Mouse scrolled (948, 369) with delta (0, 0)
Screenshot: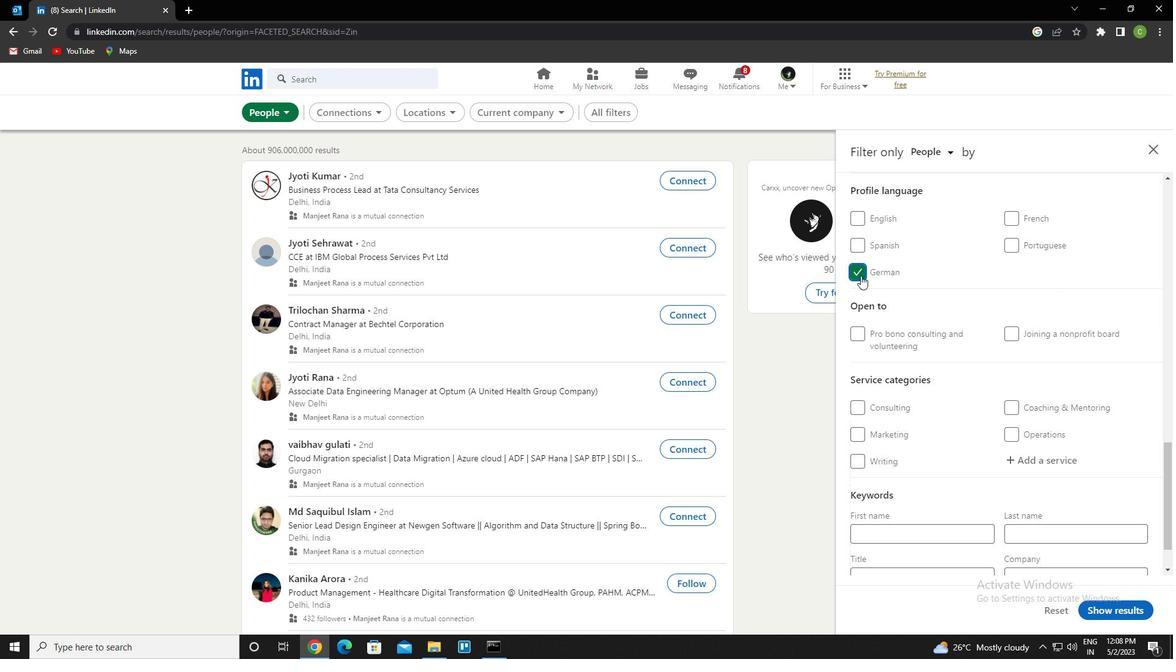 
Action: Mouse scrolled (948, 369) with delta (0, 0)
Screenshot: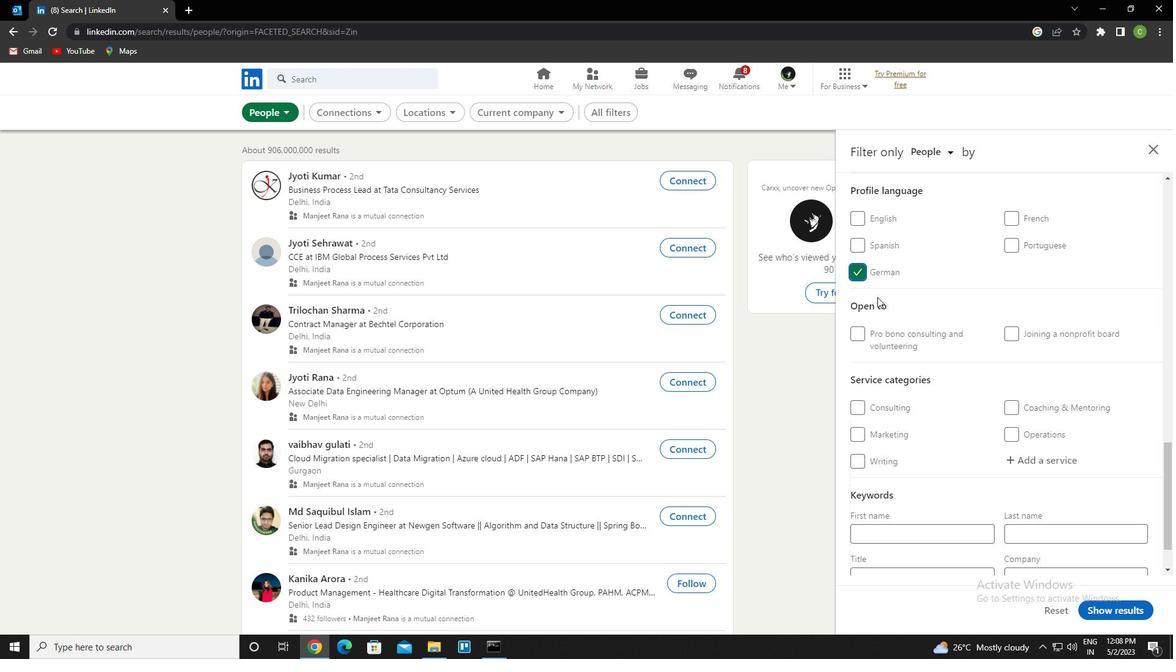 
Action: Mouse scrolled (948, 369) with delta (0, 0)
Screenshot: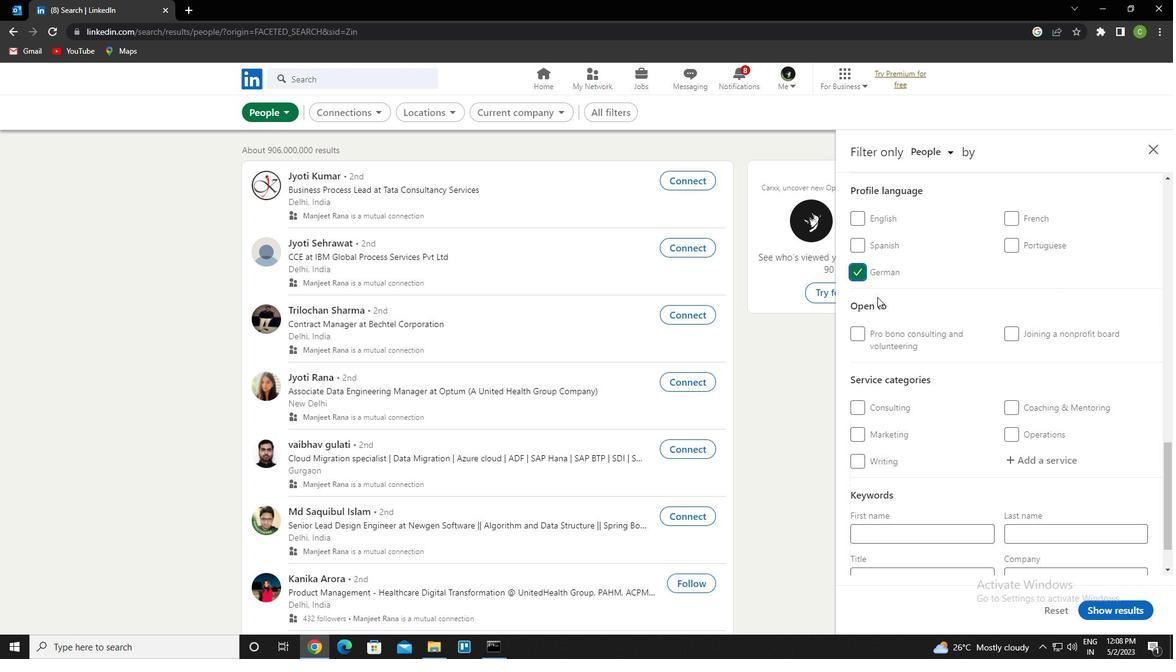 
Action: Mouse scrolled (948, 369) with delta (0, 0)
Screenshot: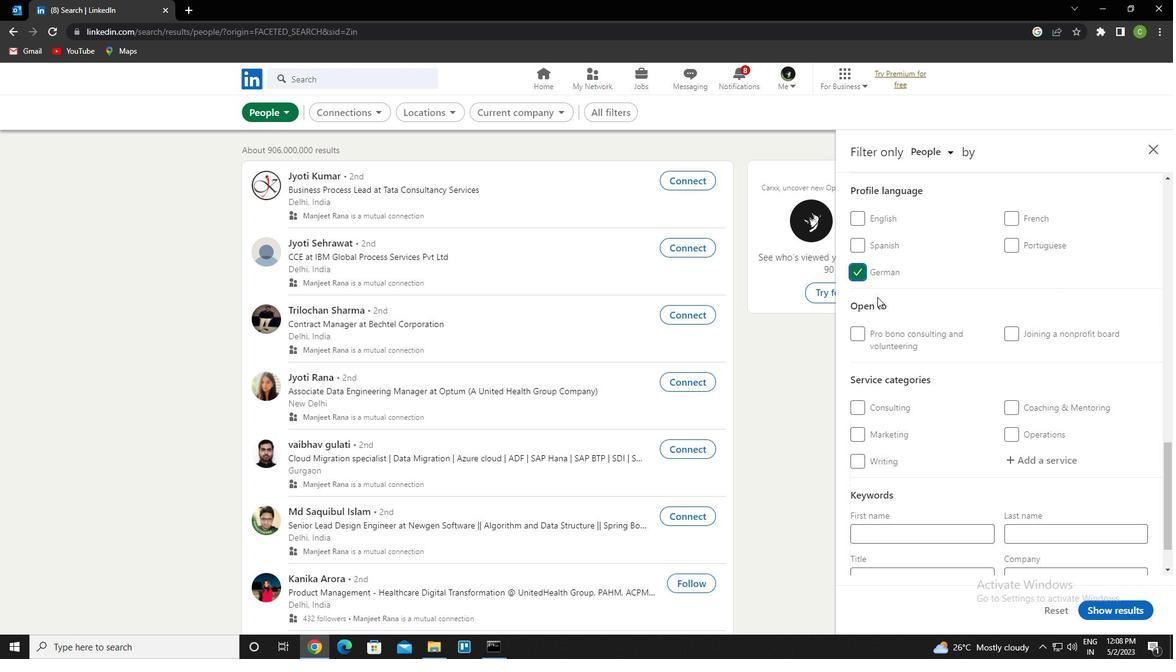 
Action: Mouse scrolled (948, 369) with delta (0, 0)
Screenshot: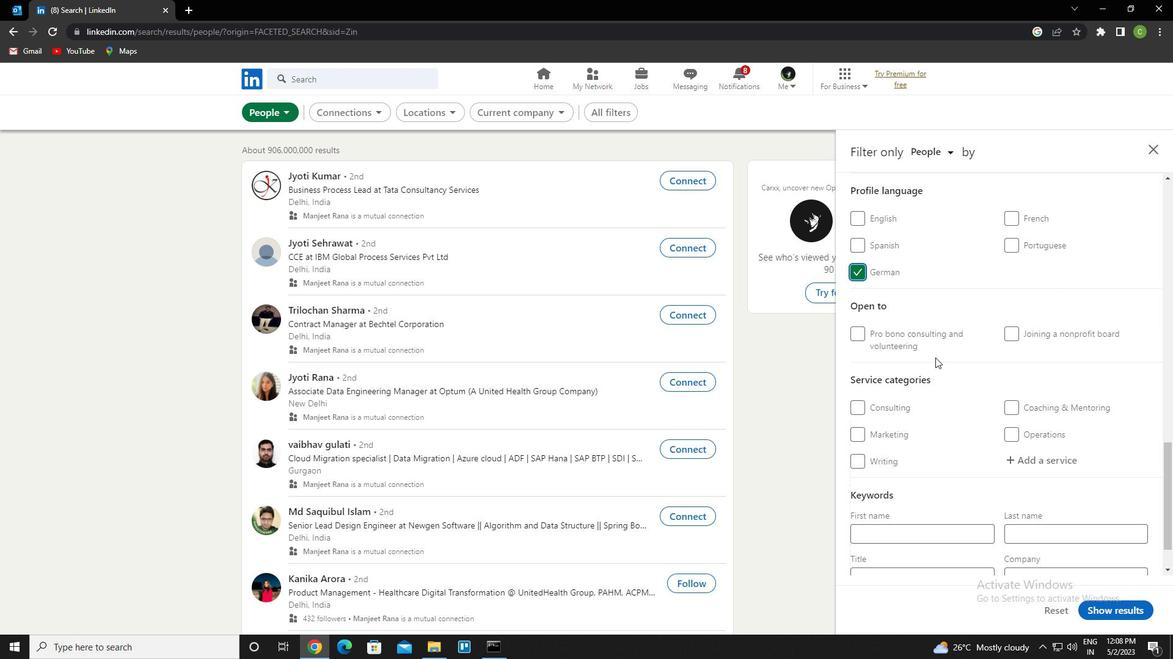 
Action: Mouse scrolled (948, 369) with delta (0, 0)
Screenshot: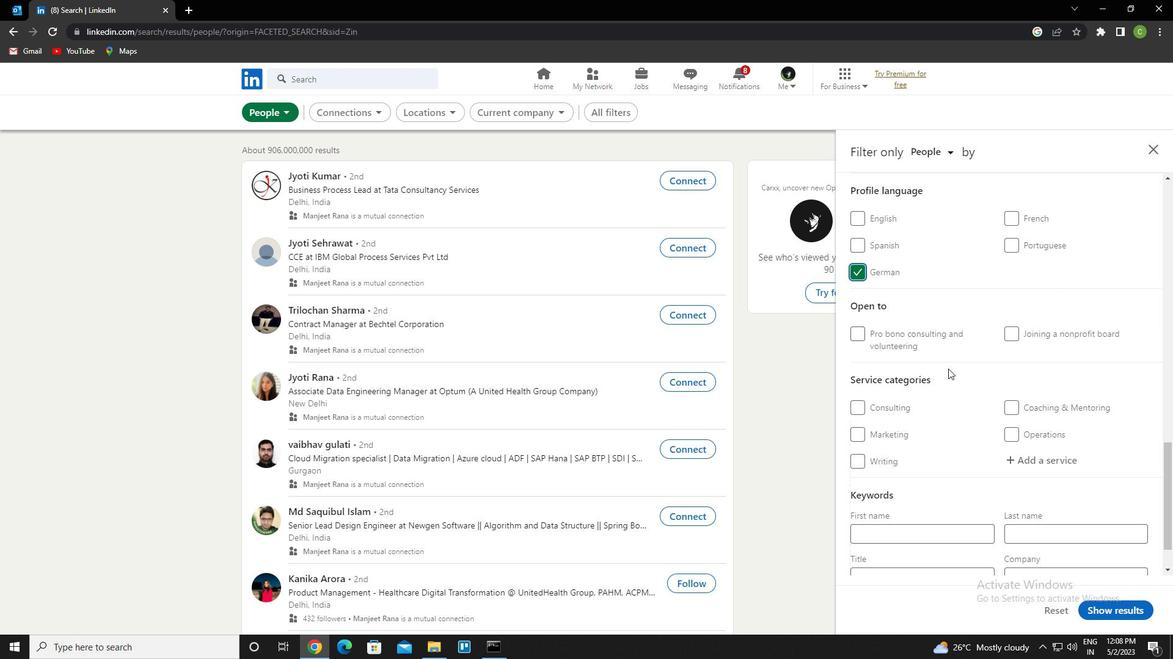 
Action: Mouse moved to (1035, 313)
Screenshot: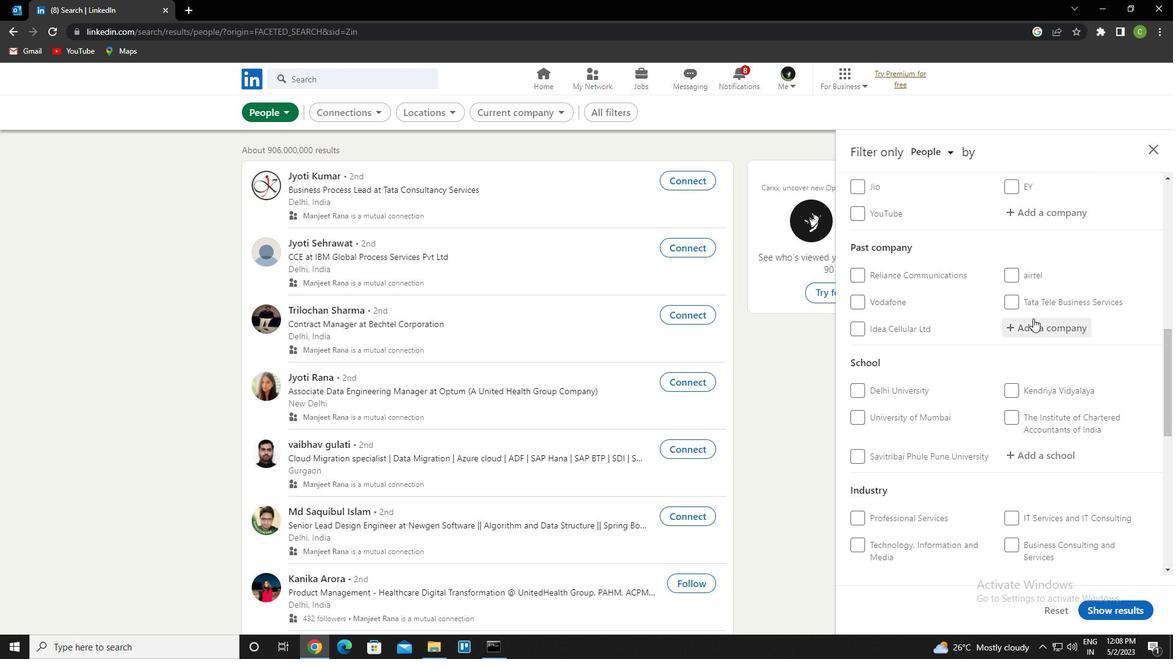
Action: Mouse scrolled (1035, 314) with delta (0, 0)
Screenshot: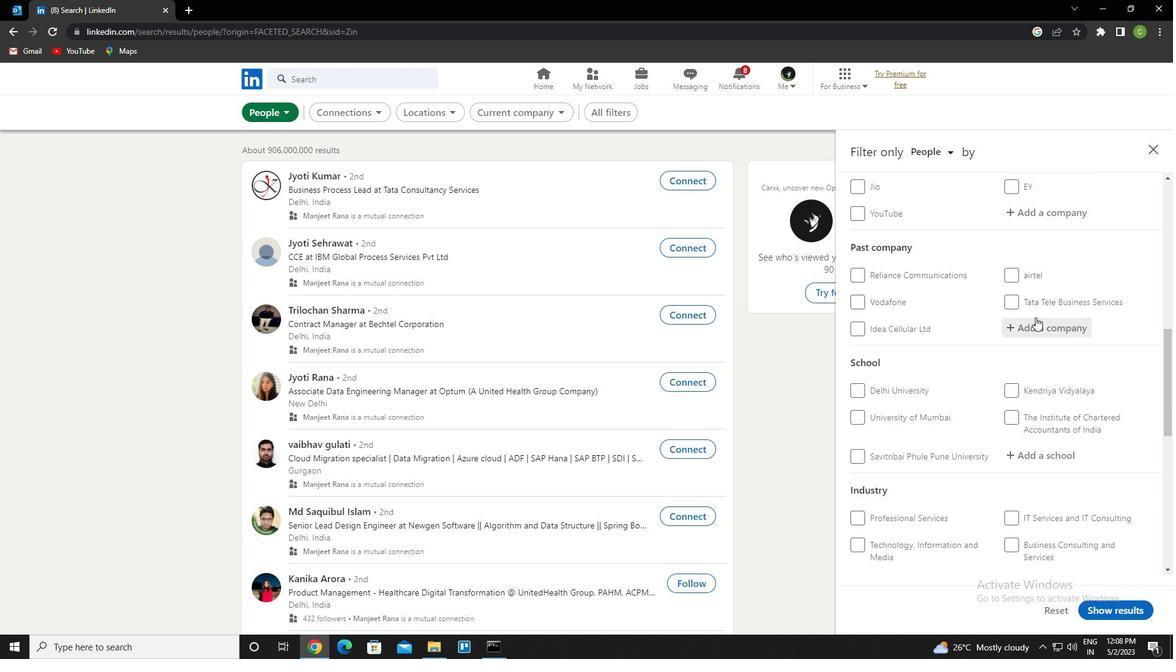 
Action: Mouse scrolled (1035, 314) with delta (0, 0)
Screenshot: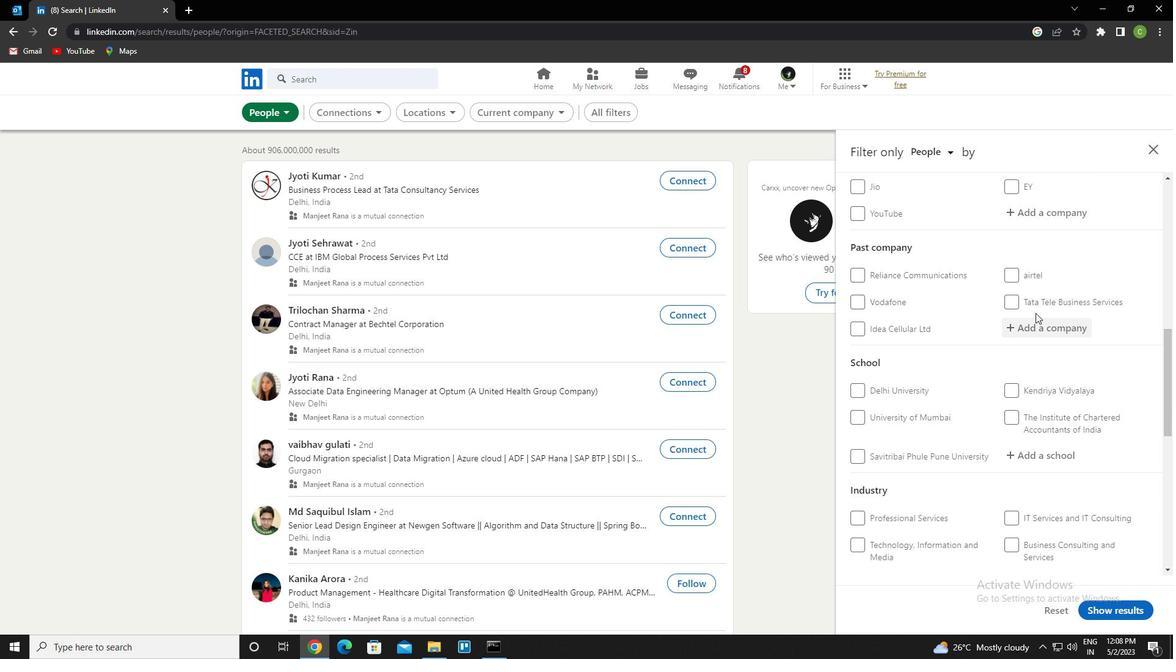 
Action: Mouse moved to (1033, 328)
Screenshot: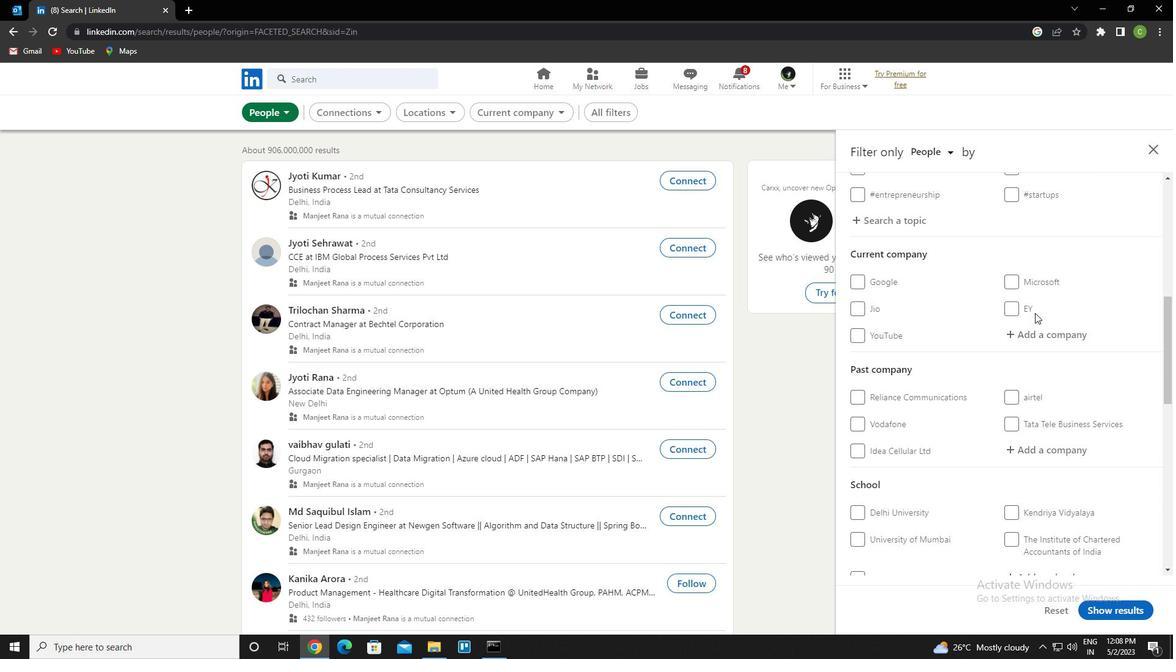 
Action: Mouse pressed left at (1033, 328)
Screenshot: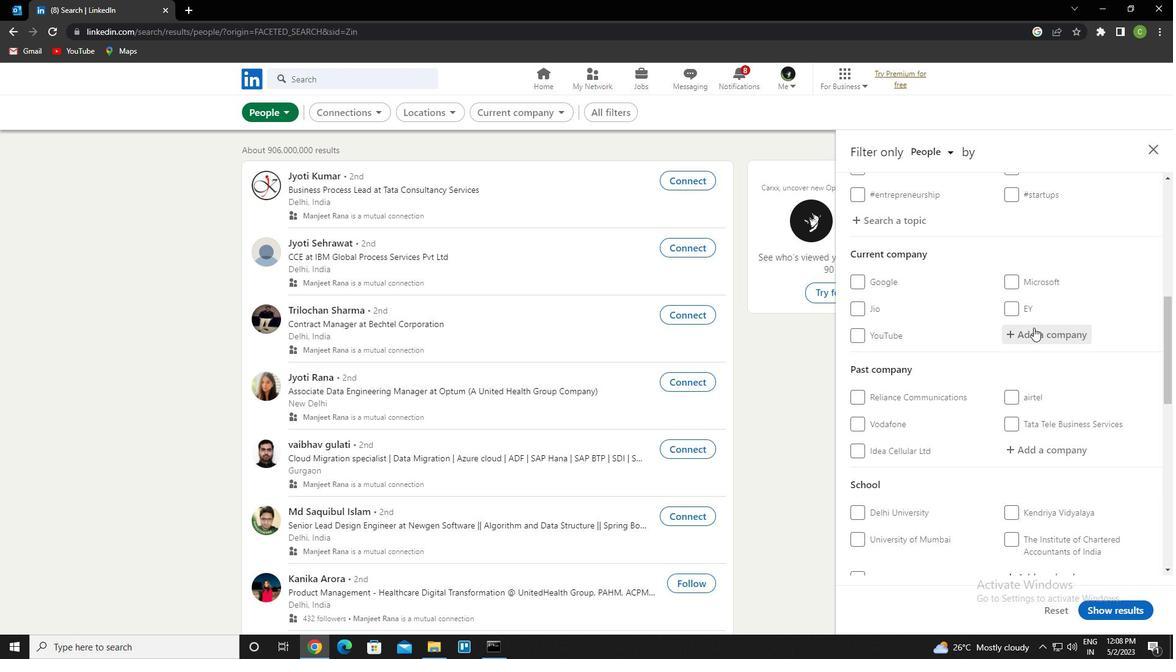 
Action: Key pressed <Key.caps_lock>s<Key.caps_lock>hapoor<Key.down><Key.enter>
Screenshot: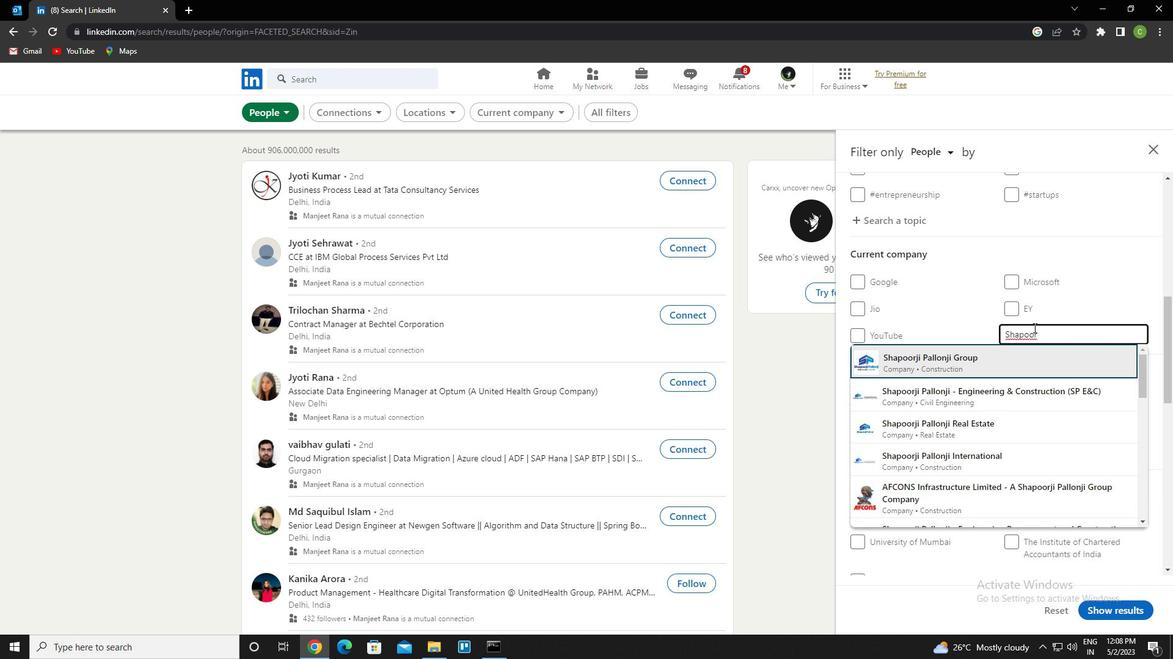 
Action: Mouse scrolled (1033, 327) with delta (0, 0)
Screenshot: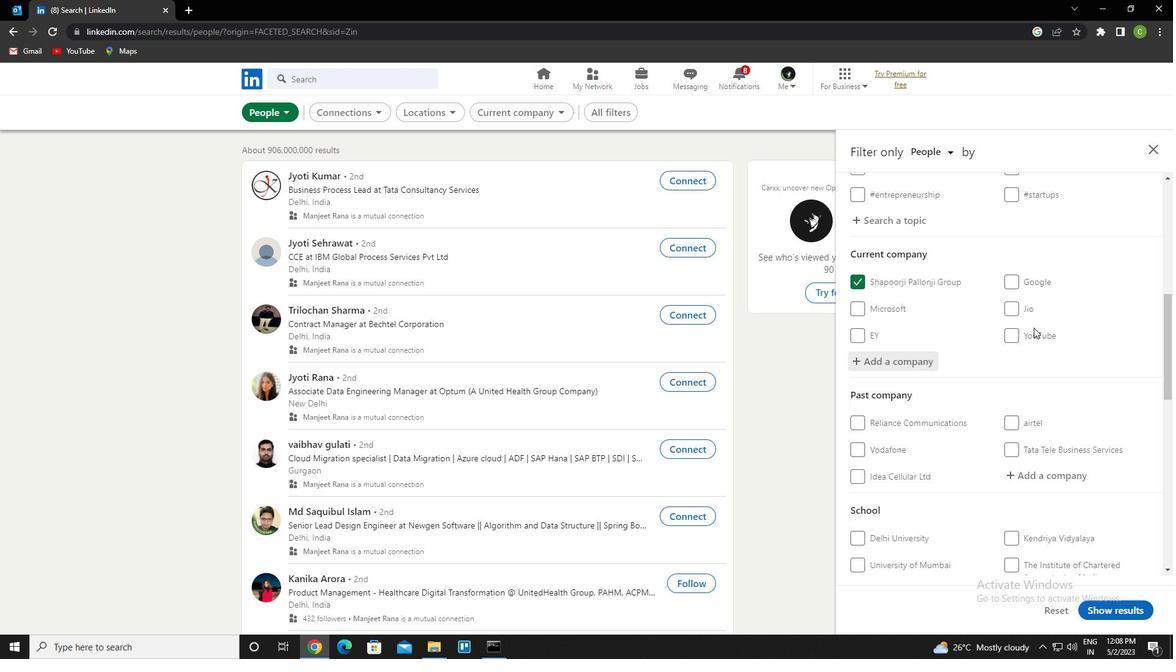 
Action: Mouse scrolled (1033, 327) with delta (0, 0)
Screenshot: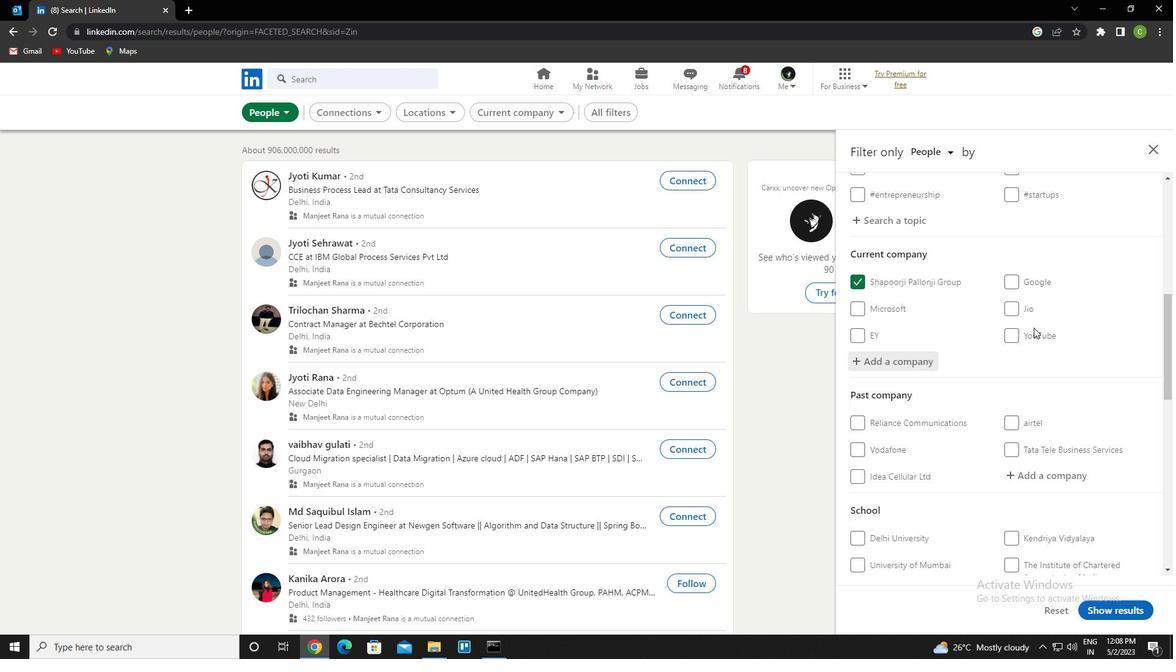 
Action: Mouse scrolled (1033, 327) with delta (0, 0)
Screenshot: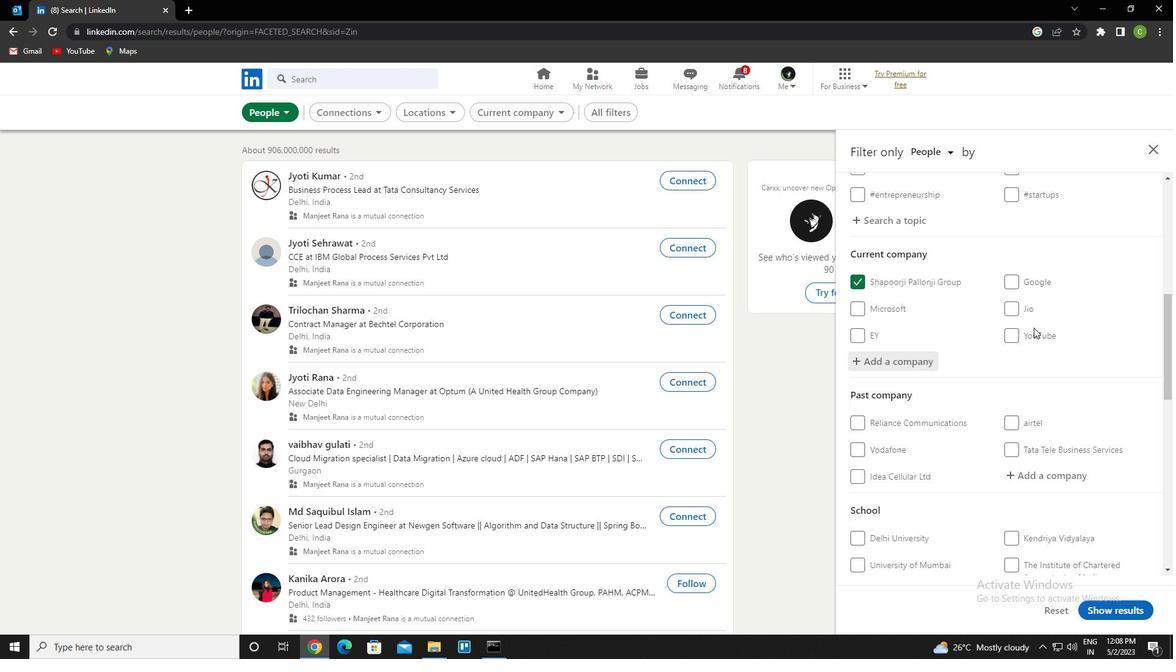 
Action: Mouse scrolled (1033, 327) with delta (0, 0)
Screenshot: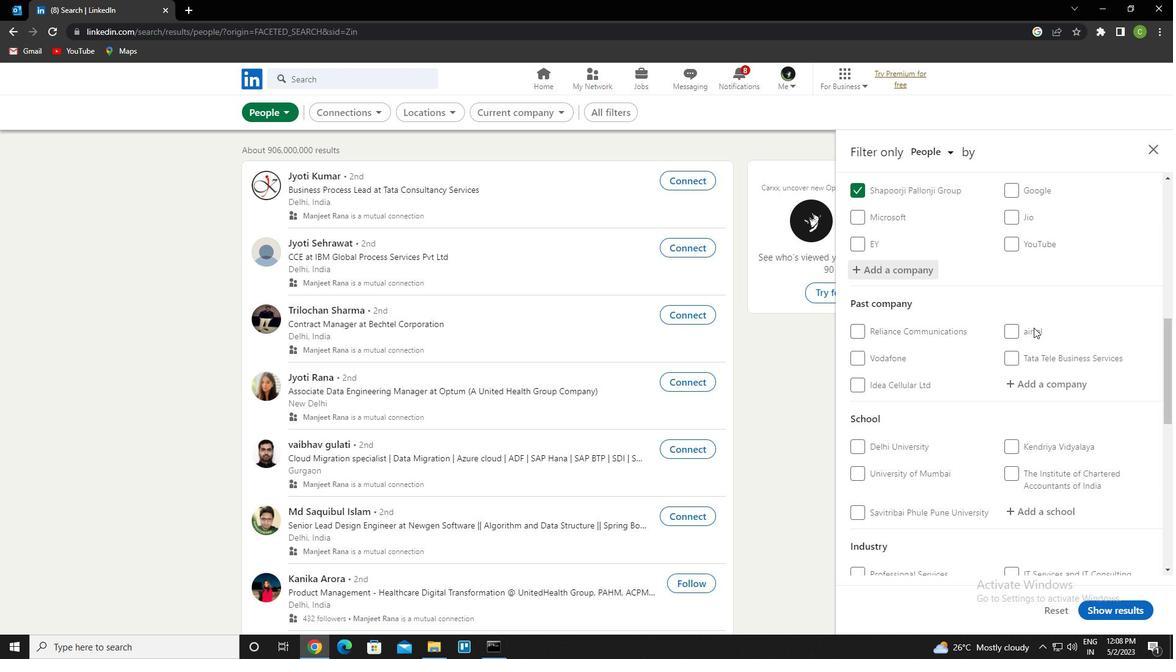 
Action: Mouse scrolled (1033, 327) with delta (0, 0)
Screenshot: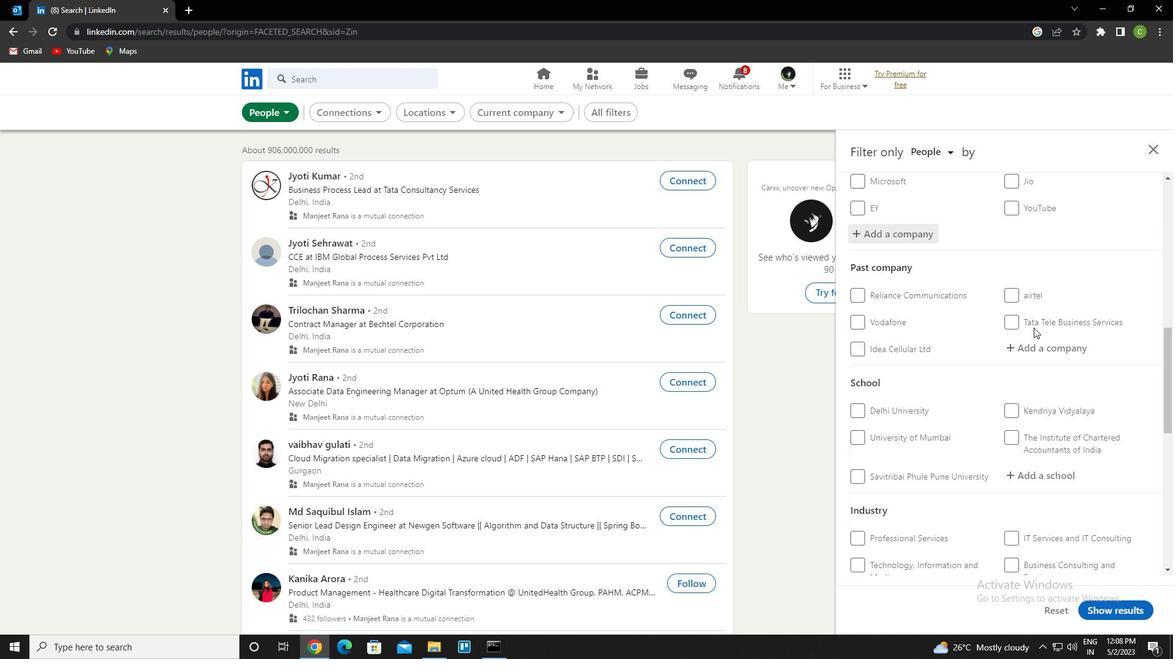 
Action: Mouse moved to (1053, 300)
Screenshot: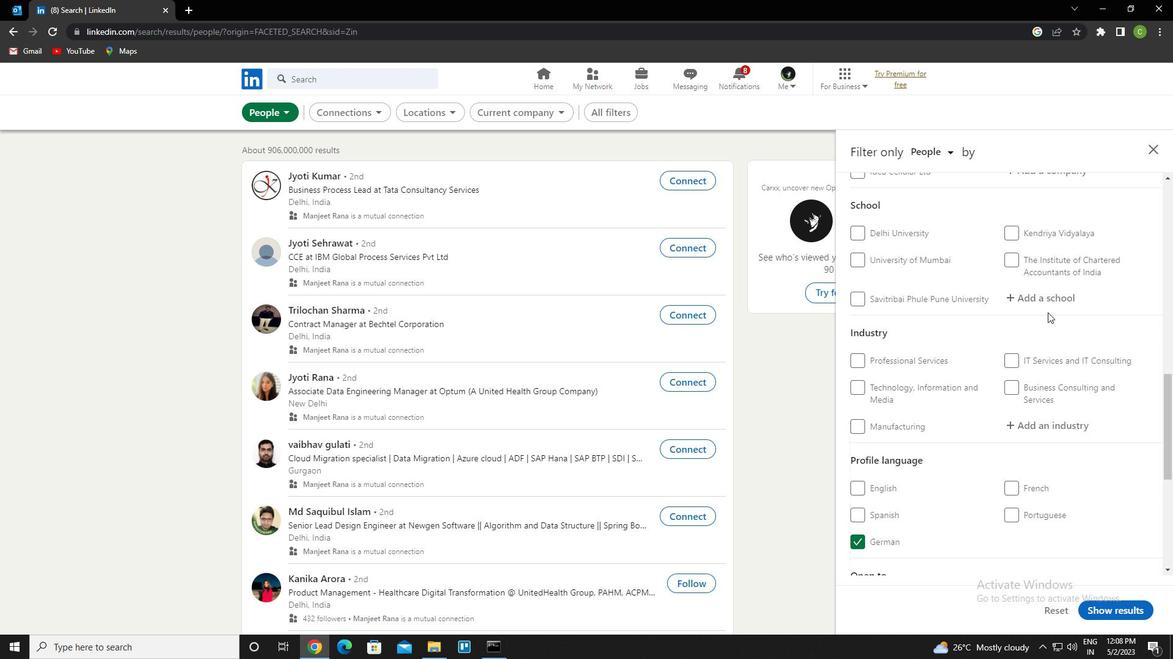 
Action: Mouse pressed left at (1053, 300)
Screenshot: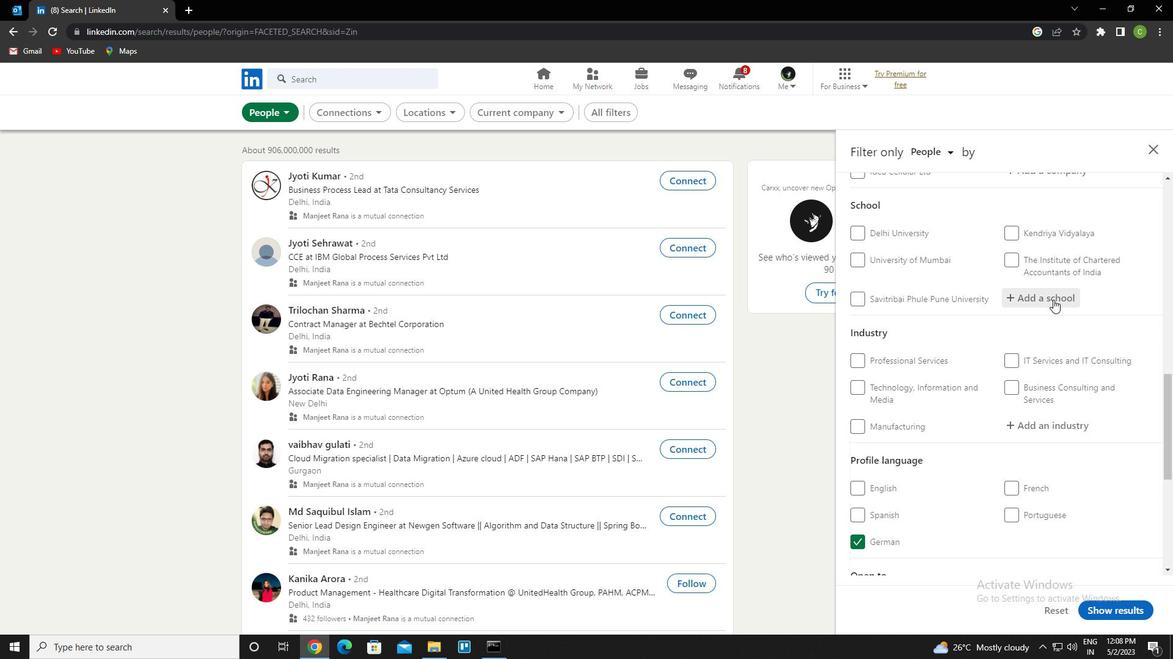 
Action: Key pressed <Key.caps_lock>i<Key.caps_lock>ndra<Key.down><Key.enter>
Screenshot: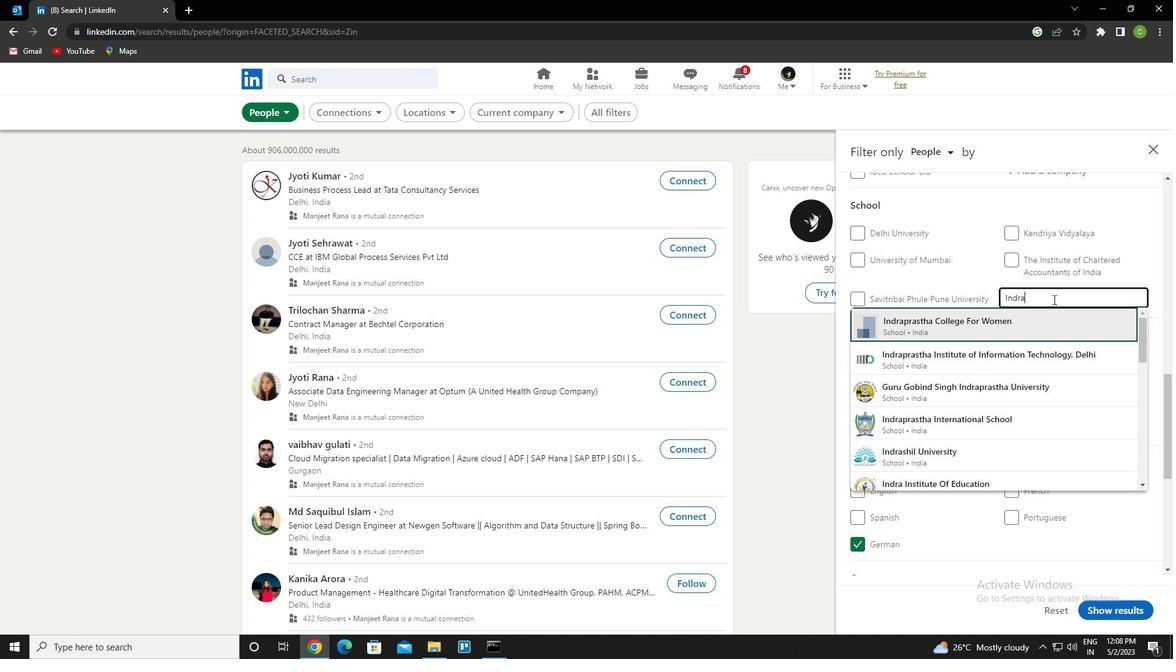 
Action: Mouse scrolled (1053, 299) with delta (0, 0)
Screenshot: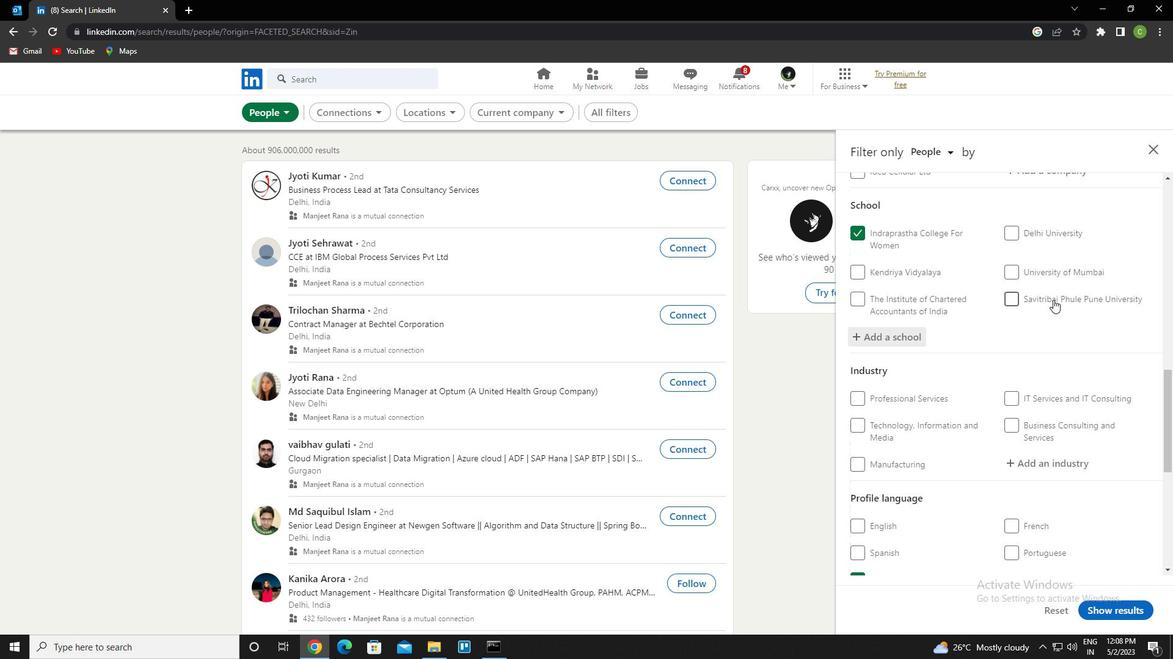 
Action: Mouse scrolled (1053, 299) with delta (0, 0)
Screenshot: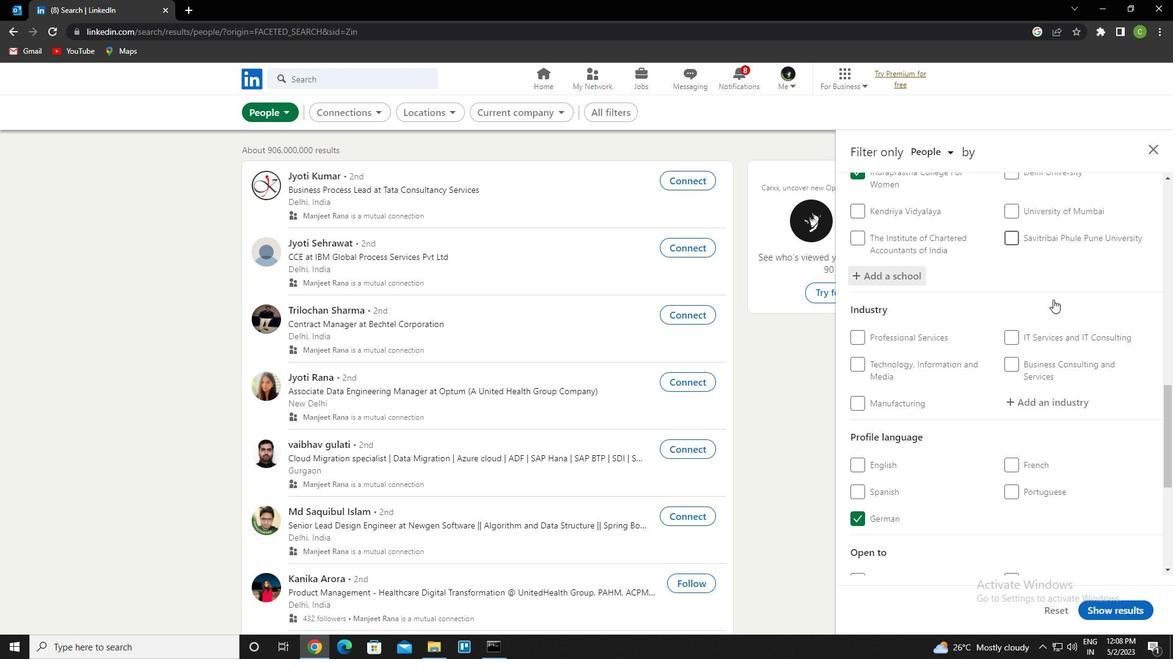 
Action: Mouse moved to (1043, 340)
Screenshot: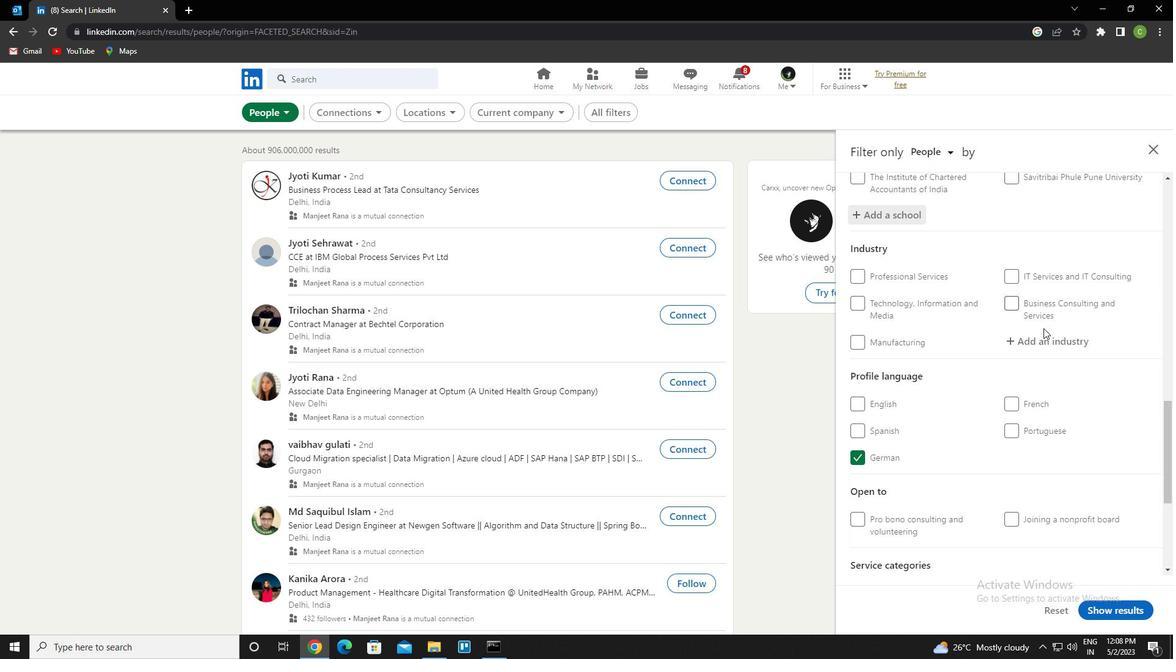 
Action: Mouse pressed left at (1043, 340)
Screenshot: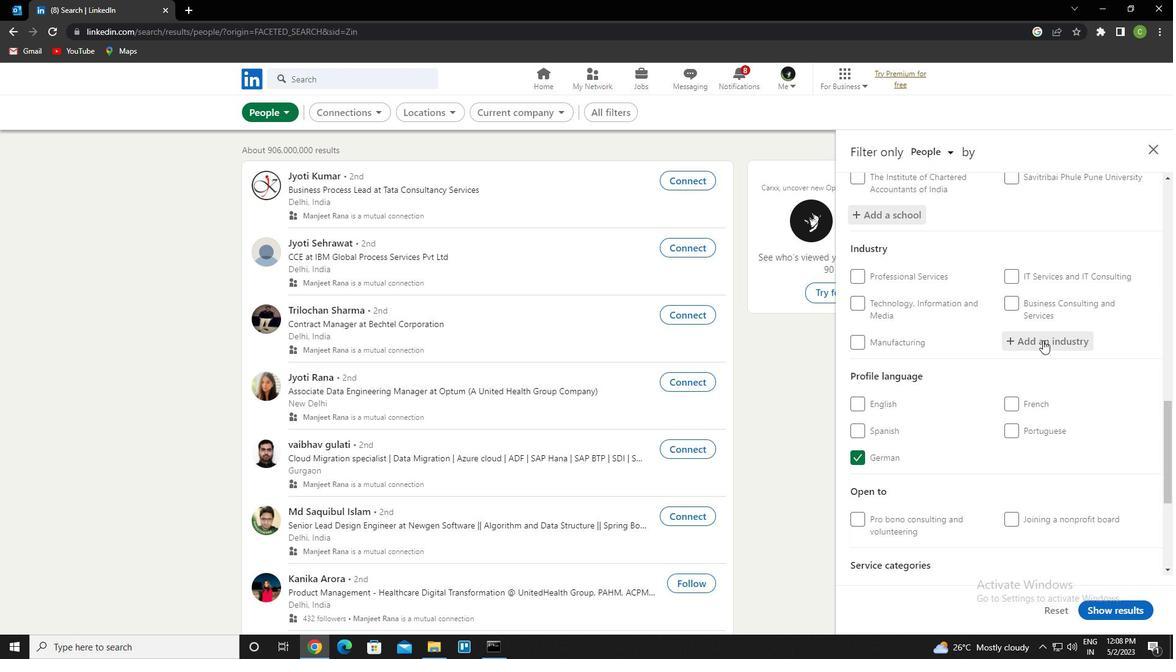 
Action: Key pressed <Key.caps_lock>s<Key.caps_lock>olar<Key.space>ele<Key.down><Key.enter>
Screenshot: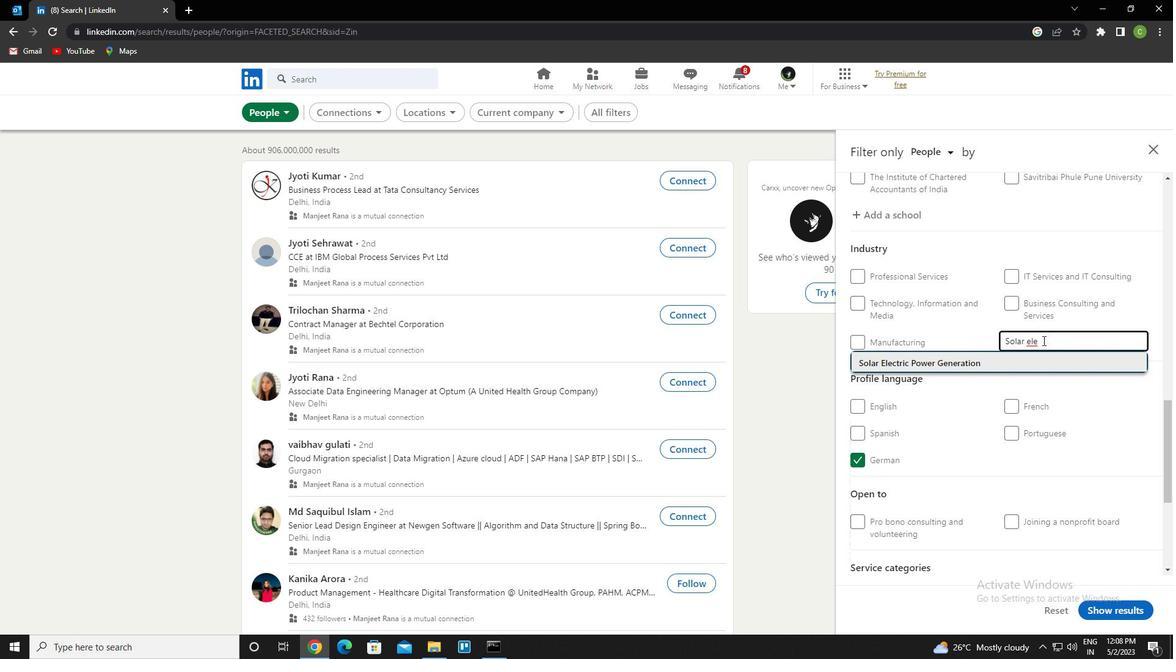 
Action: Mouse scrolled (1043, 340) with delta (0, 0)
Screenshot: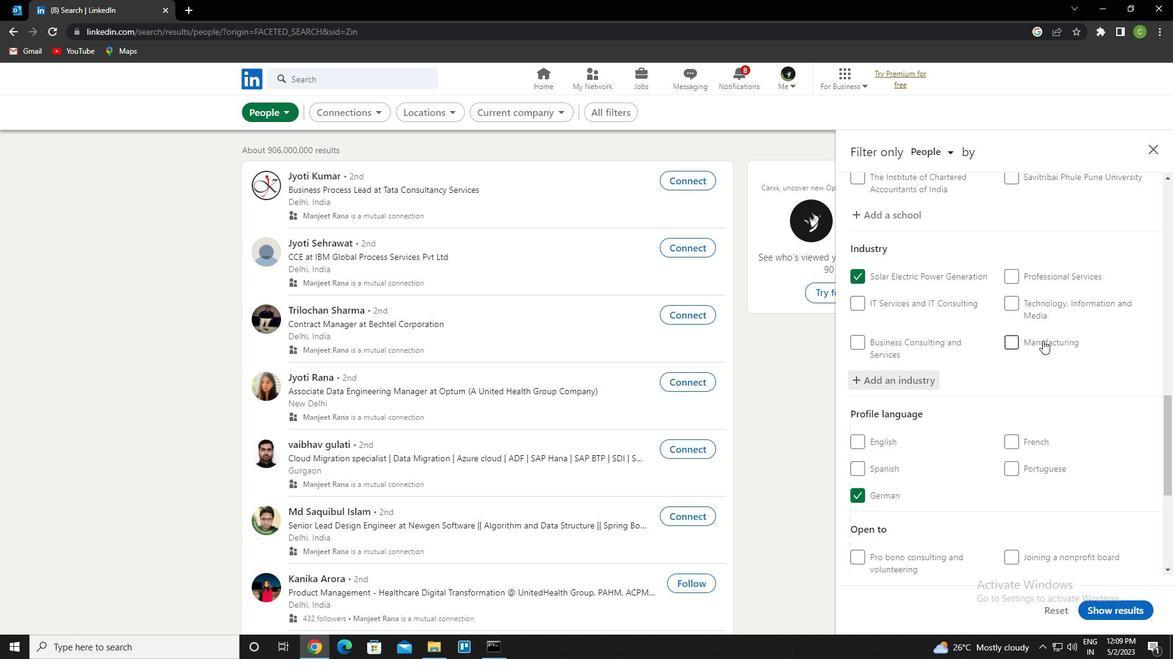 
Action: Mouse scrolled (1043, 340) with delta (0, 0)
Screenshot: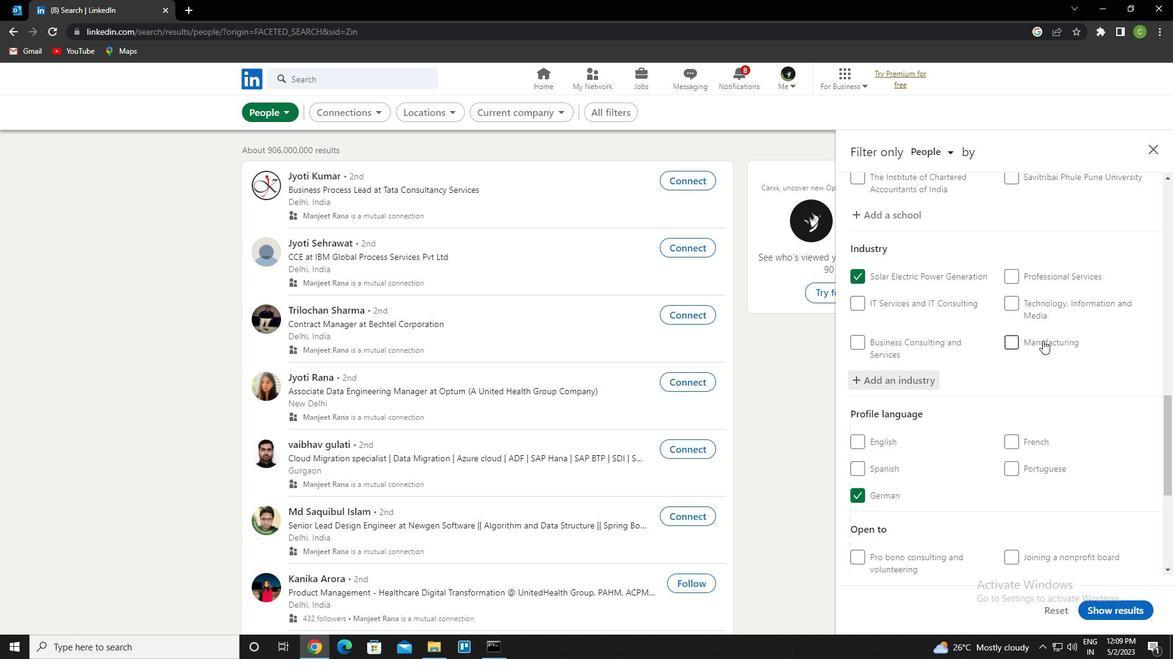 
Action: Mouse scrolled (1043, 340) with delta (0, 0)
Screenshot: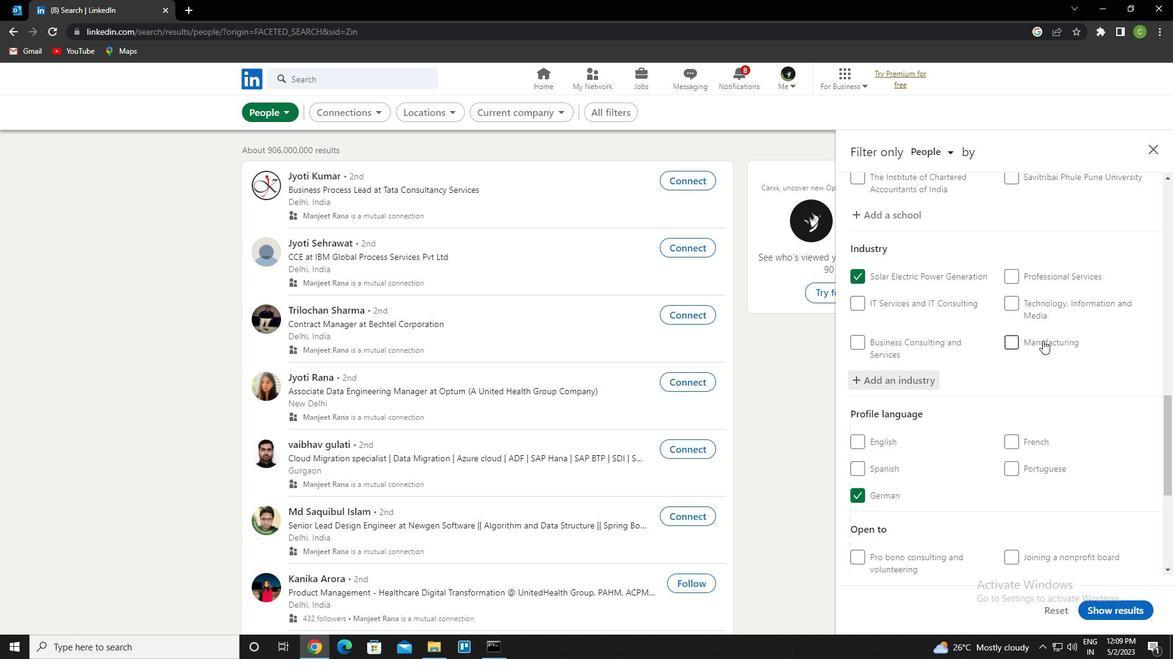 
Action: Mouse scrolled (1043, 340) with delta (0, 0)
Screenshot: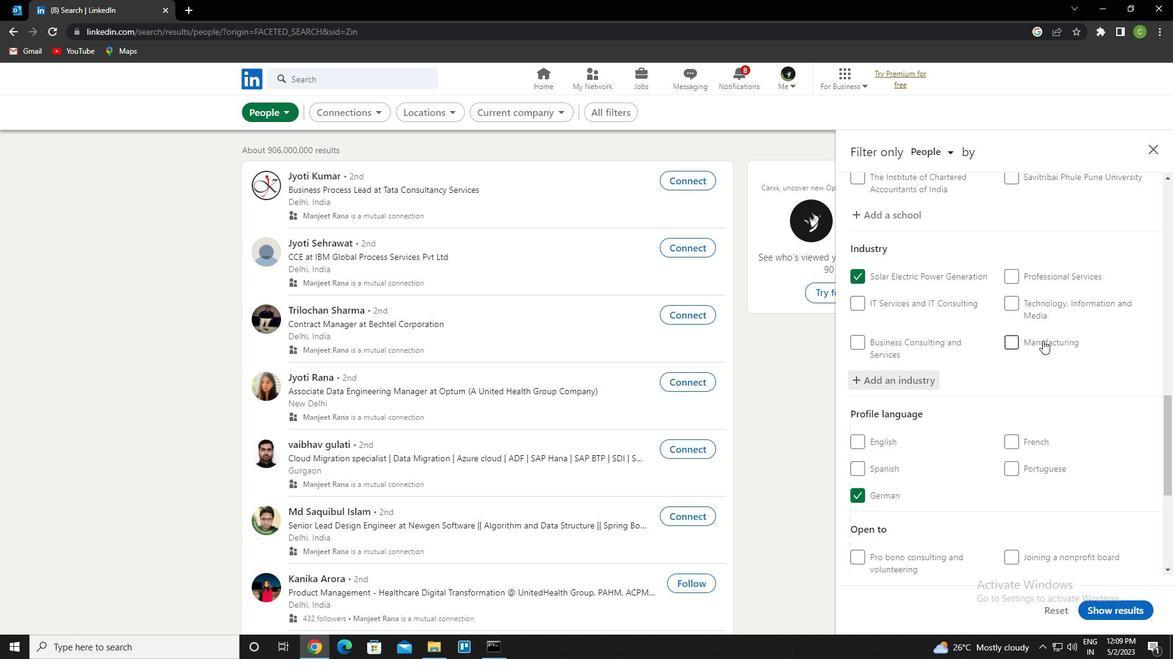 
Action: Mouse scrolled (1043, 340) with delta (0, 0)
Screenshot: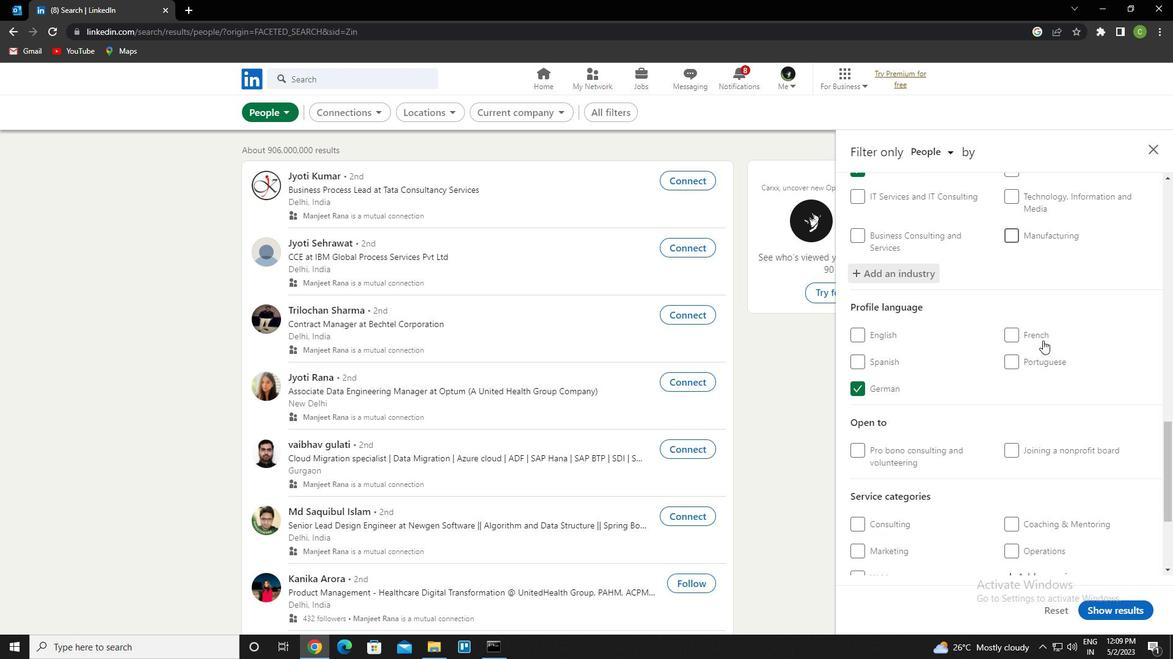 
Action: Mouse scrolled (1043, 340) with delta (0, 0)
Screenshot: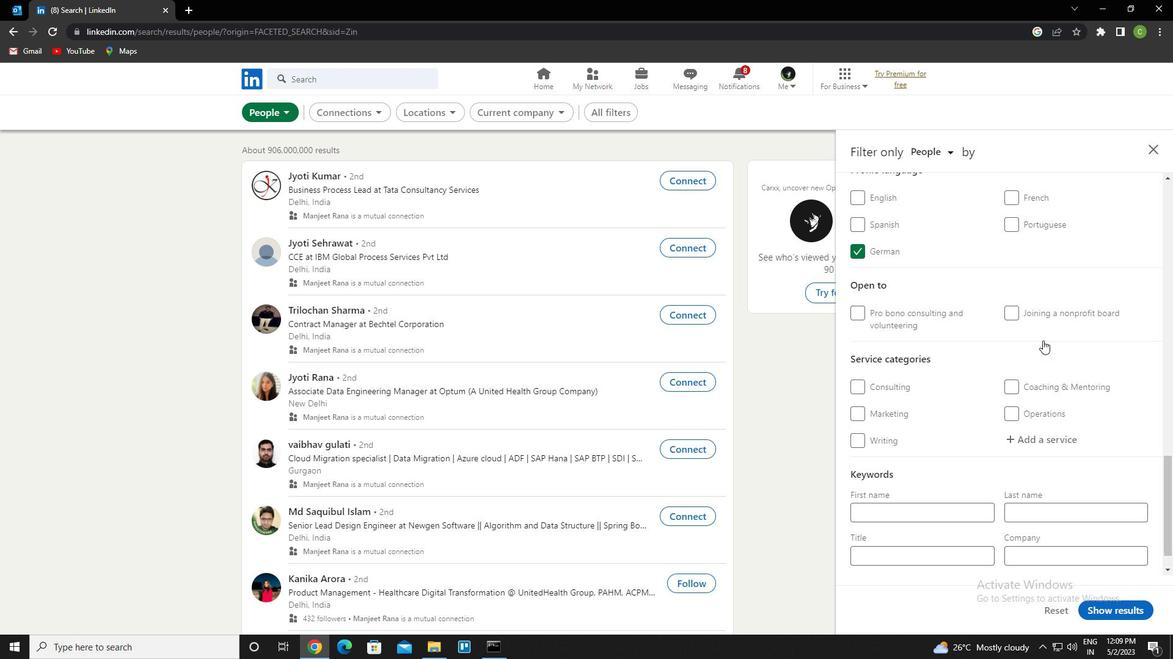 
Action: Mouse scrolled (1043, 340) with delta (0, 0)
Screenshot: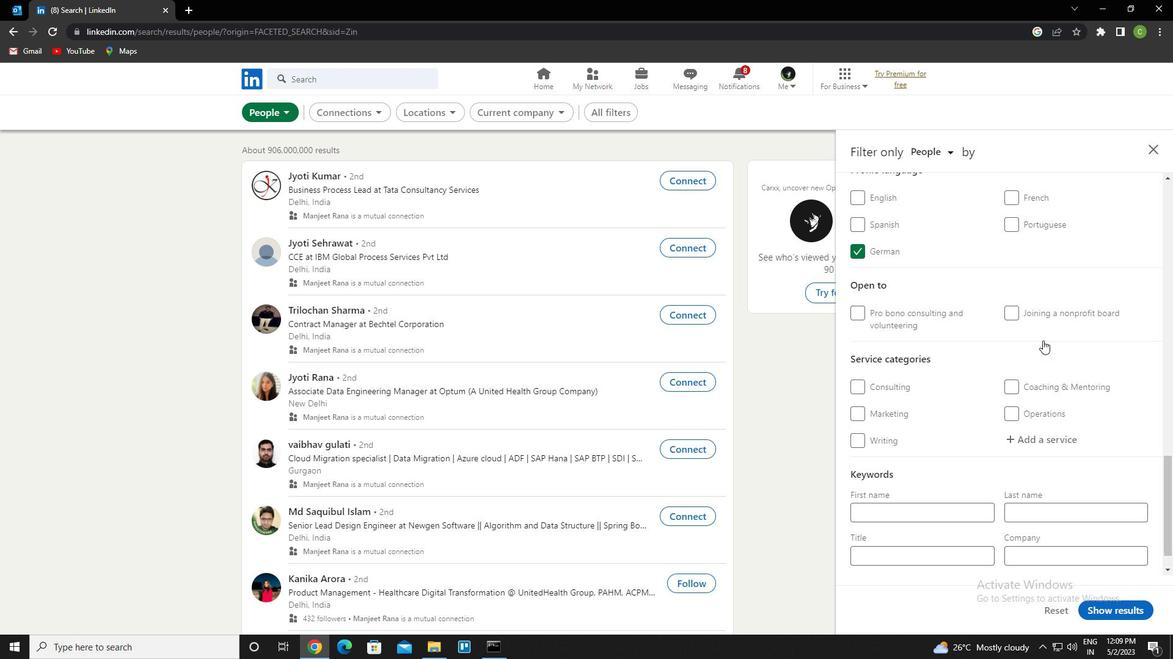 
Action: Mouse scrolled (1043, 340) with delta (0, 0)
Screenshot: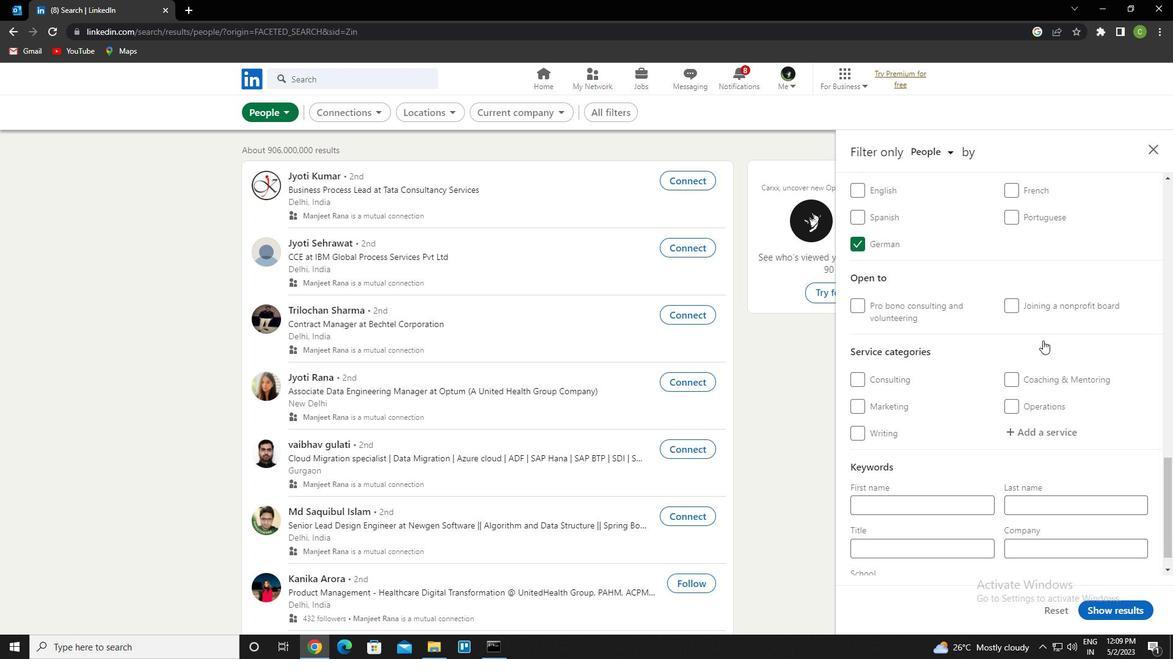 
Action: Mouse moved to (1040, 402)
Screenshot: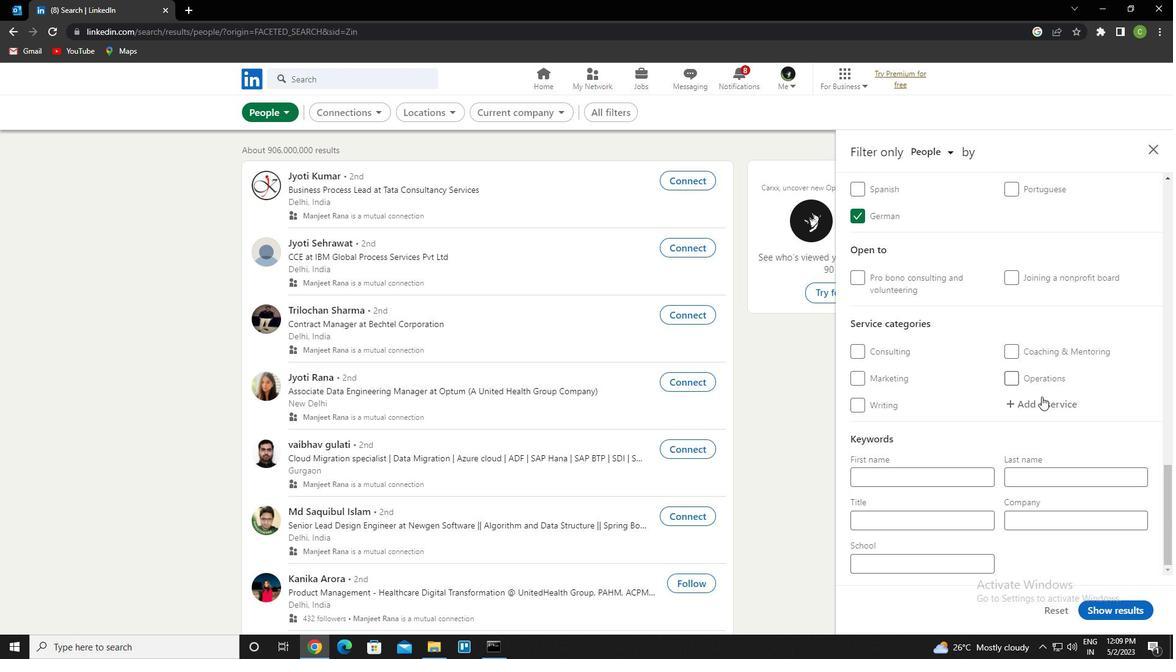 
Action: Mouse pressed left at (1040, 402)
Screenshot: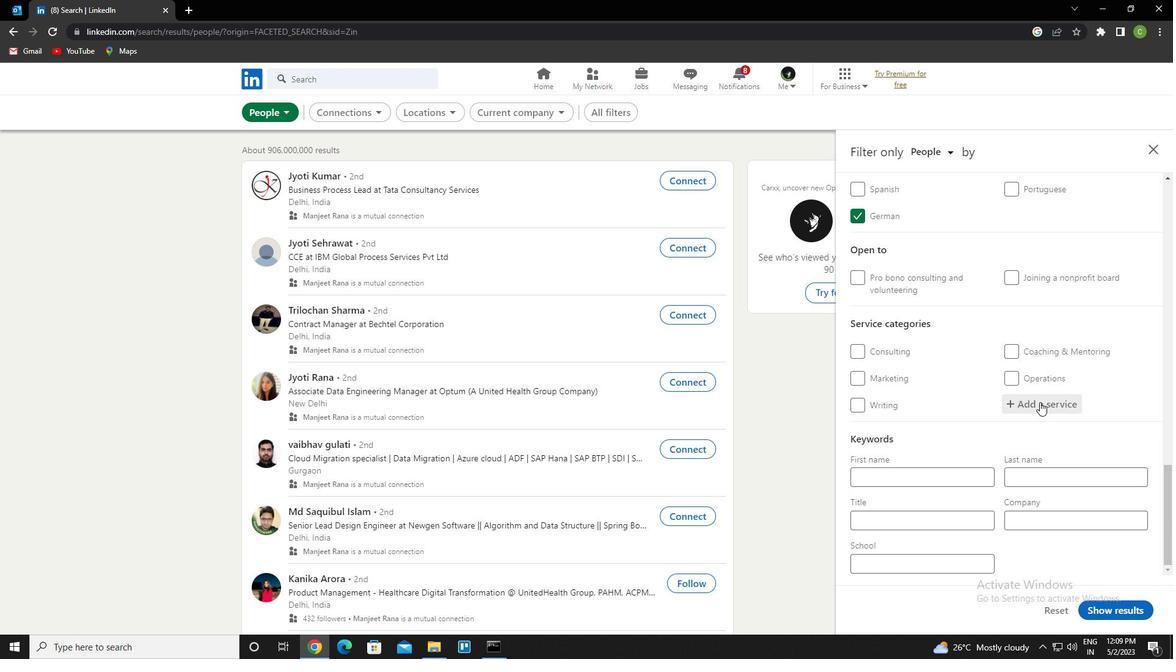 
Action: Key pressed <Key.caps_lock>b<Key.caps_lock>usiness<Key.space><Key.caps_lock>l<Key.caps_lock>aw<Key.down><Key.enter>
Screenshot: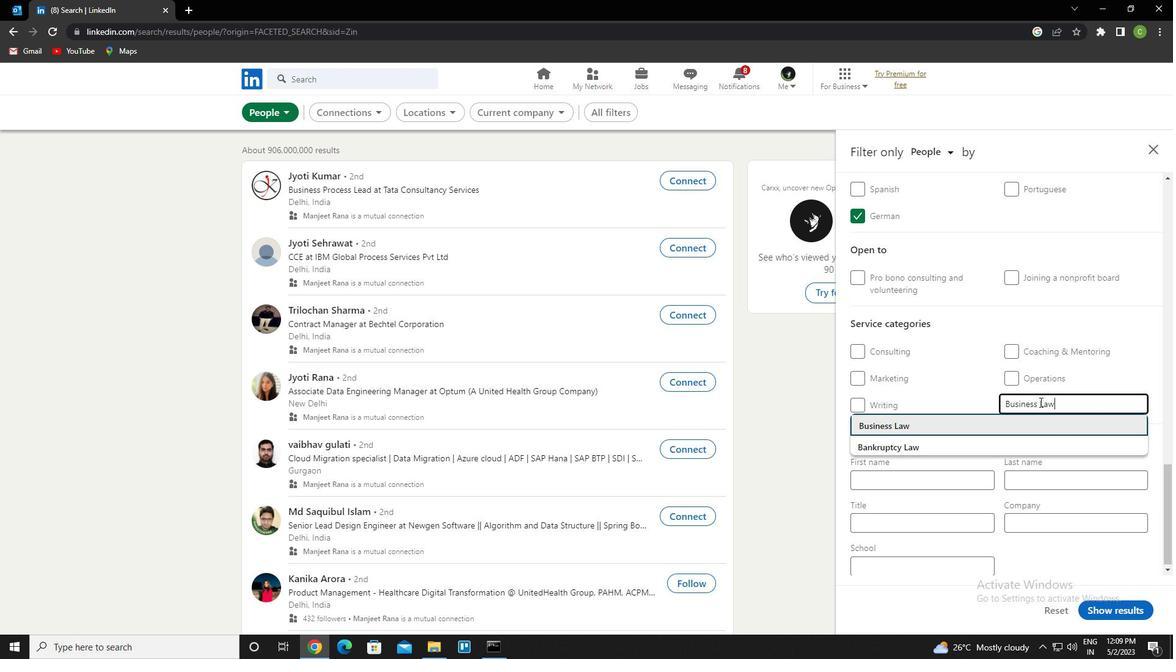 
Action: Mouse scrolled (1040, 402) with delta (0, 0)
Screenshot: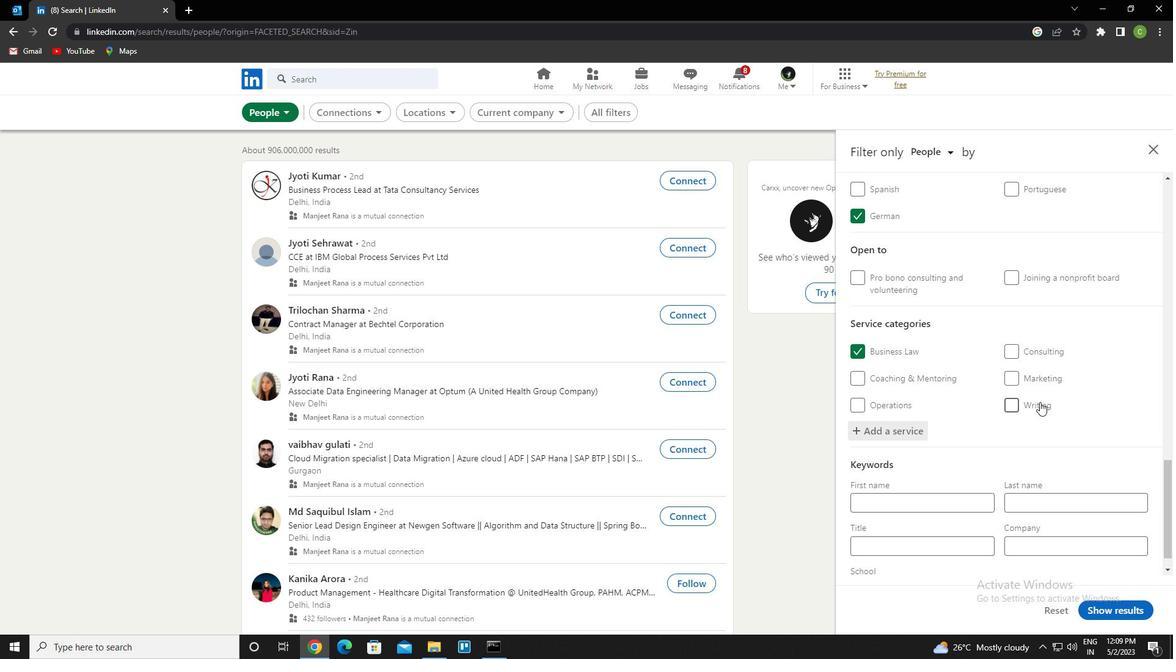 
Action: Mouse scrolled (1040, 402) with delta (0, 0)
Screenshot: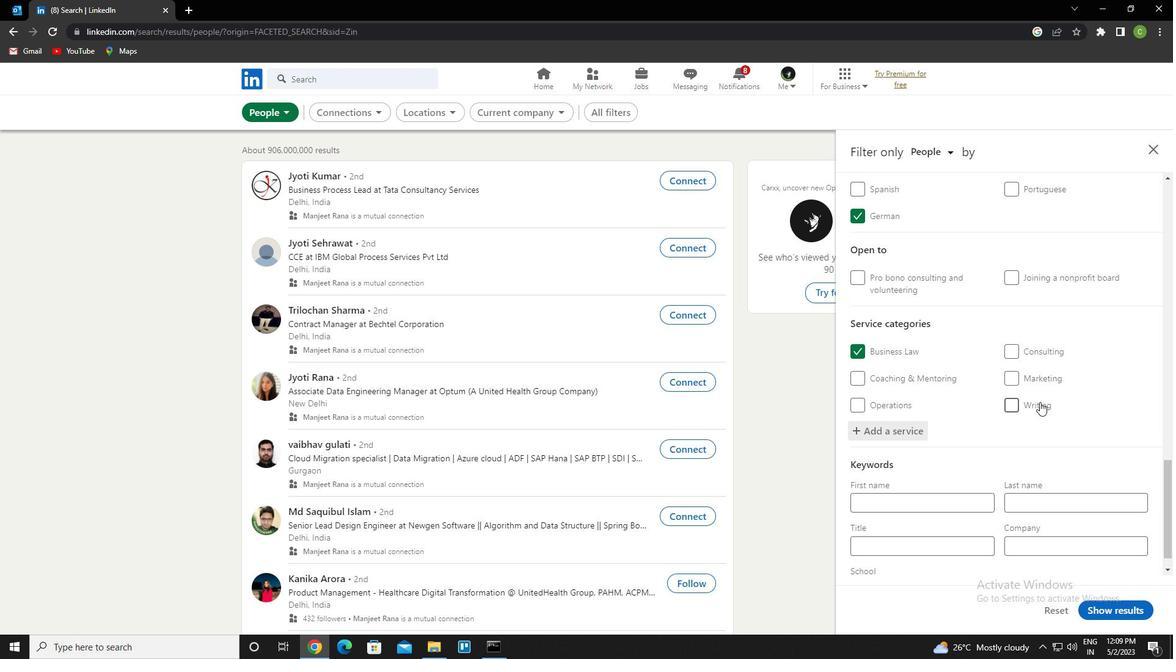 
Action: Mouse scrolled (1040, 402) with delta (0, 0)
Screenshot: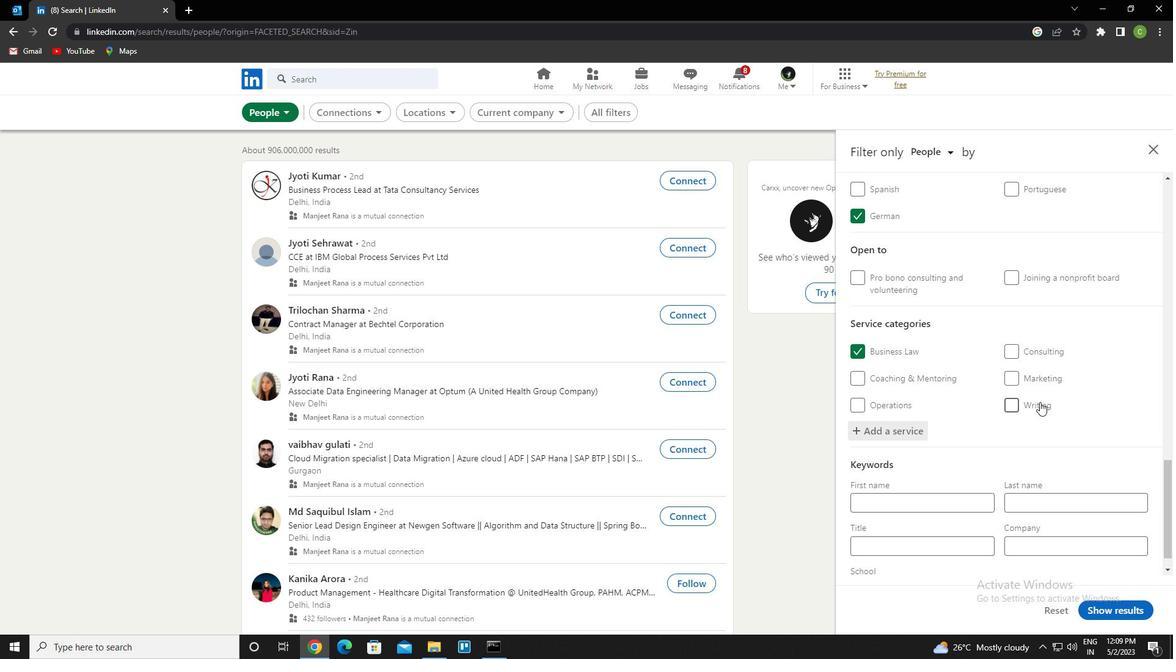 
Action: Mouse scrolled (1040, 402) with delta (0, 0)
Screenshot: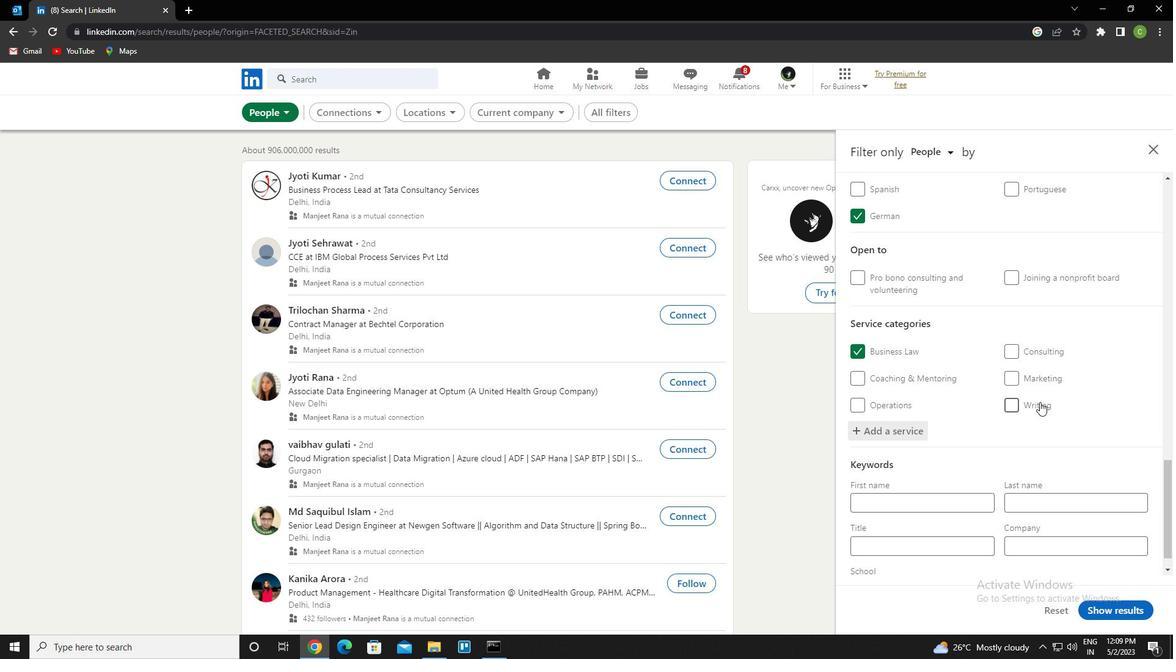 
Action: Mouse scrolled (1040, 402) with delta (0, 0)
Screenshot: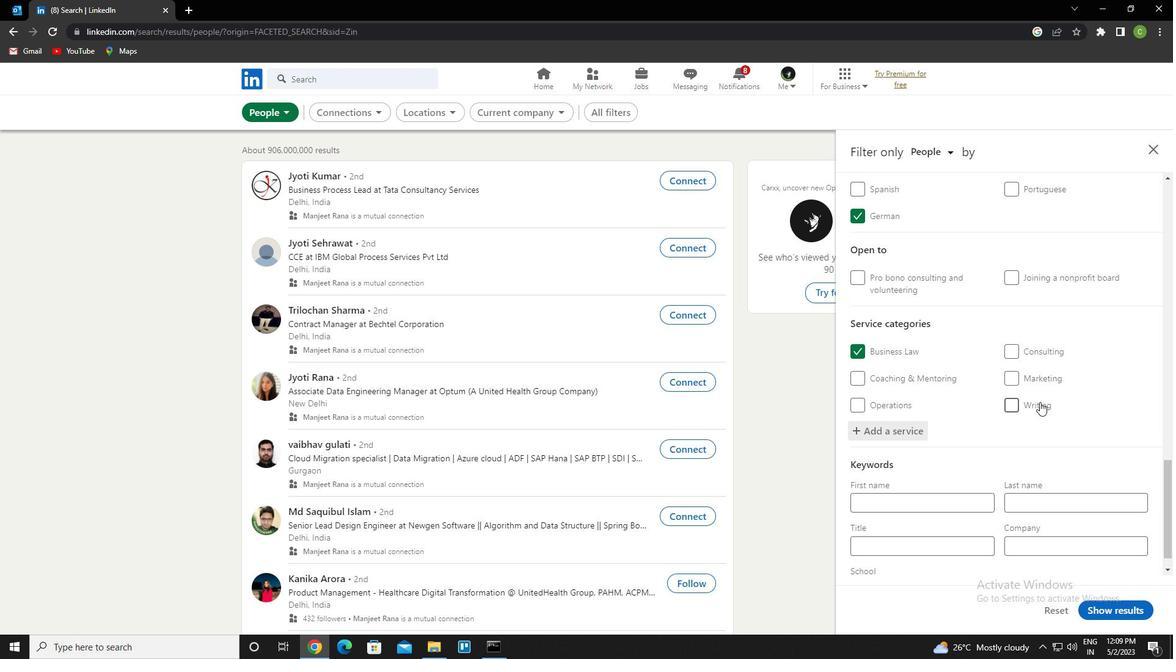 
Action: Mouse scrolled (1040, 402) with delta (0, 0)
Screenshot: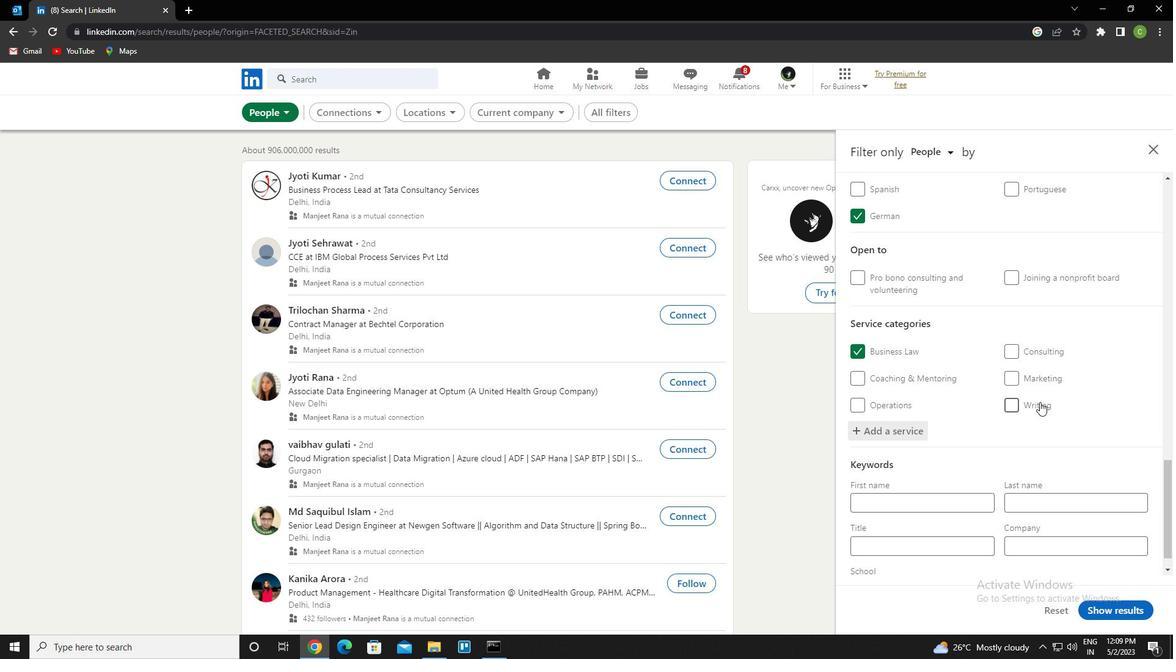 
Action: Mouse scrolled (1040, 402) with delta (0, 0)
Screenshot: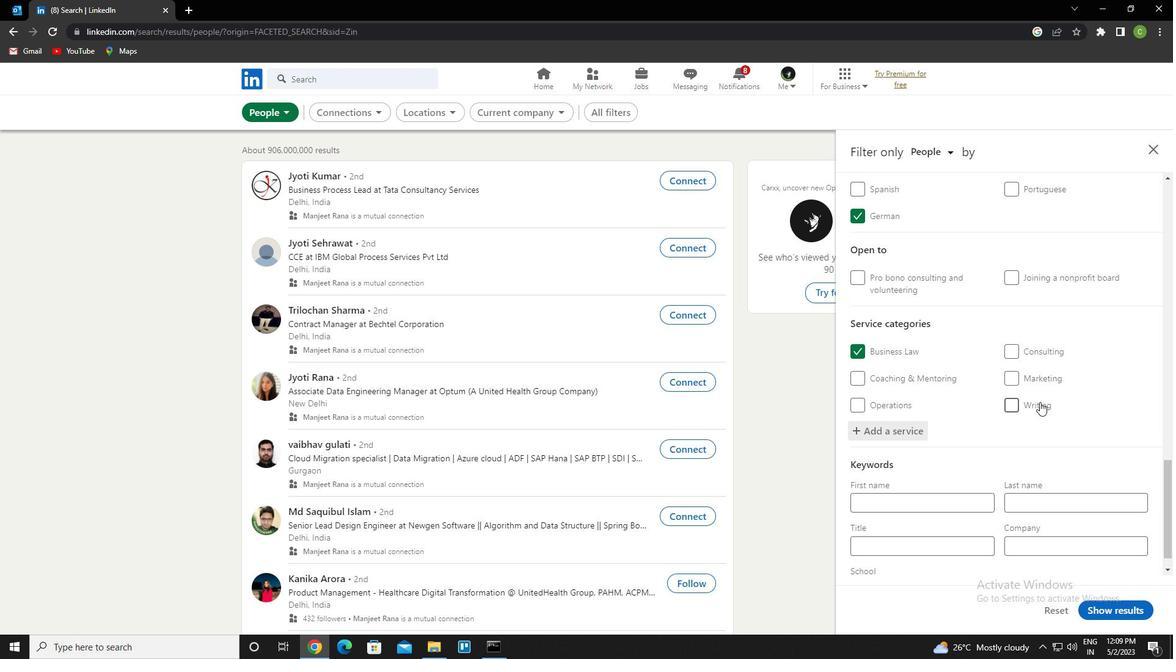 
Action: Mouse scrolled (1040, 402) with delta (0, 0)
Screenshot: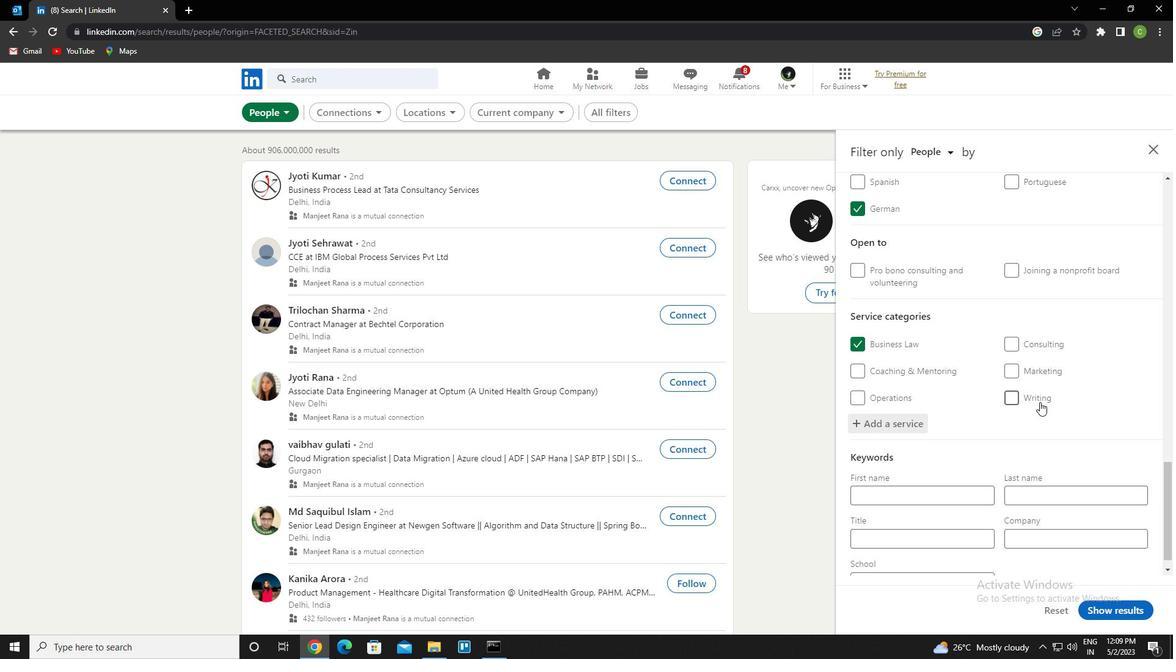 
Action: Mouse moved to (943, 523)
Screenshot: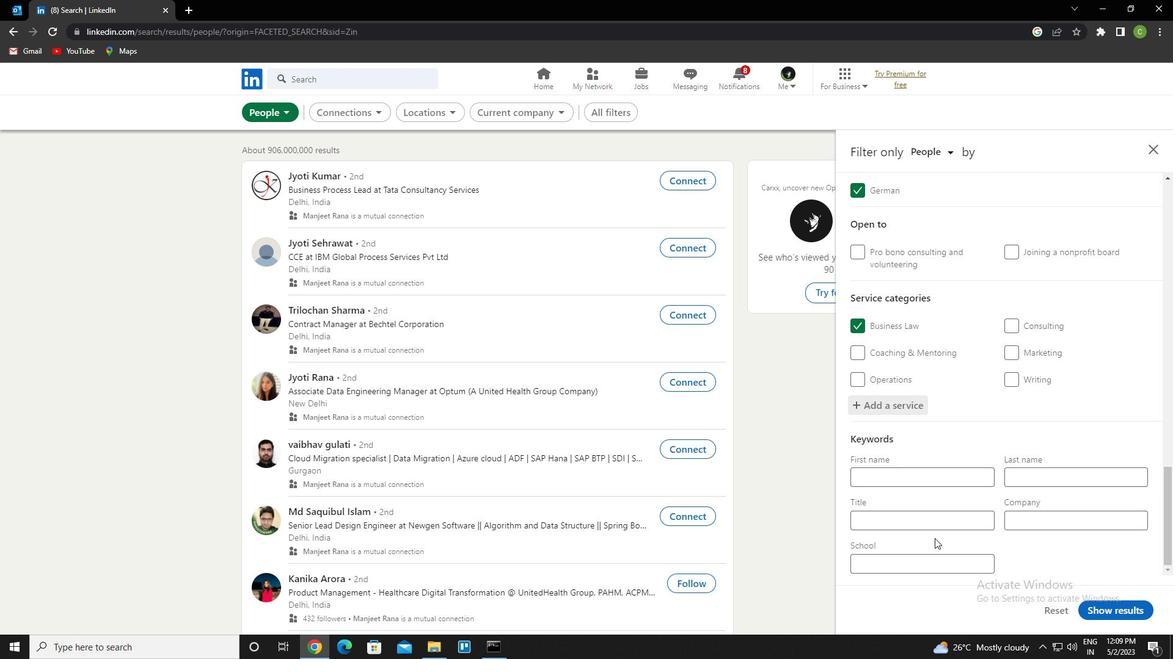 
Action: Mouse pressed left at (943, 523)
Screenshot: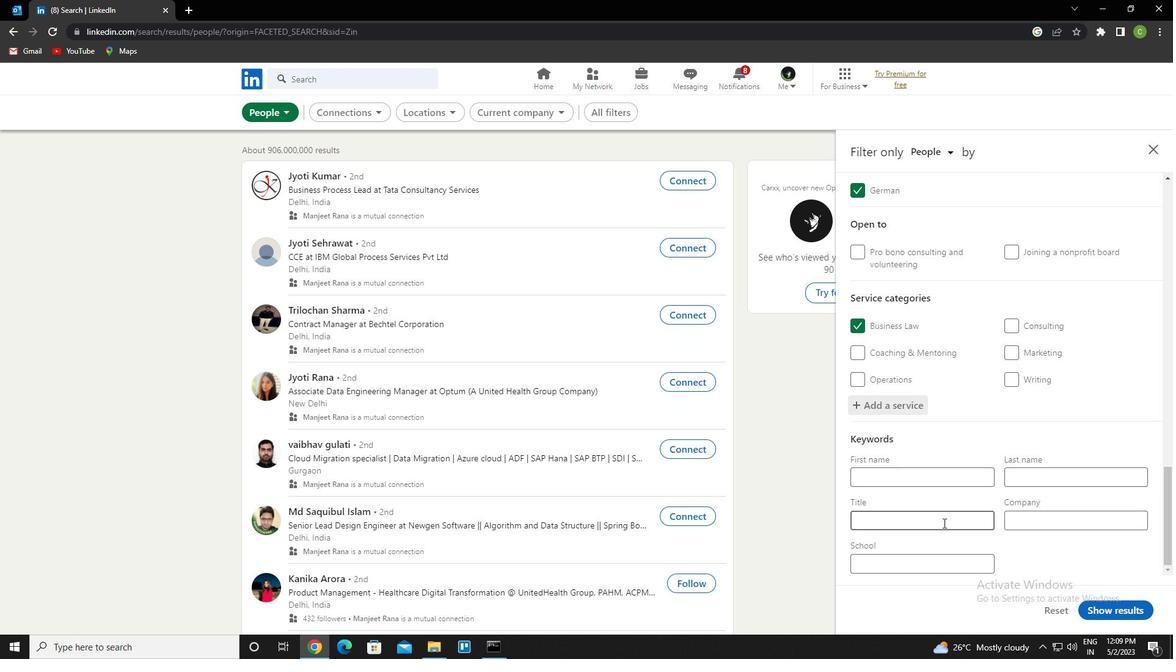 
Action: Key pressed <Key.caps_lock>s<Key.caps_lock>ales<Key.space><Key.caps_lock>e<Key.caps_lock>ngineer
Screenshot: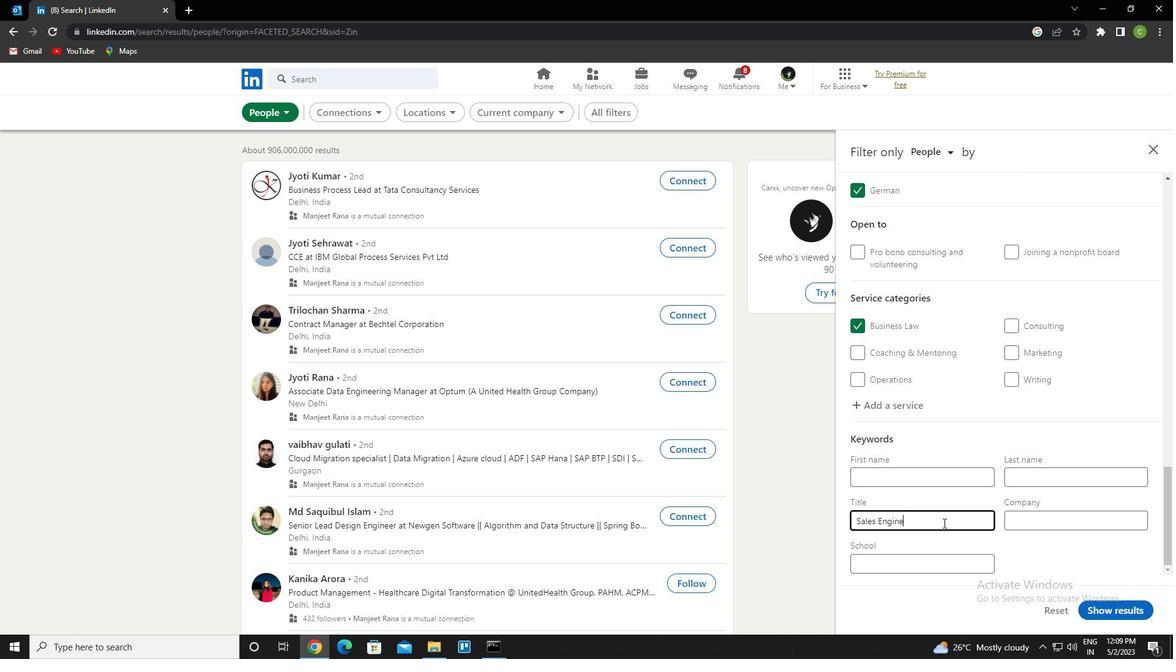 
Action: Mouse moved to (1116, 611)
Screenshot: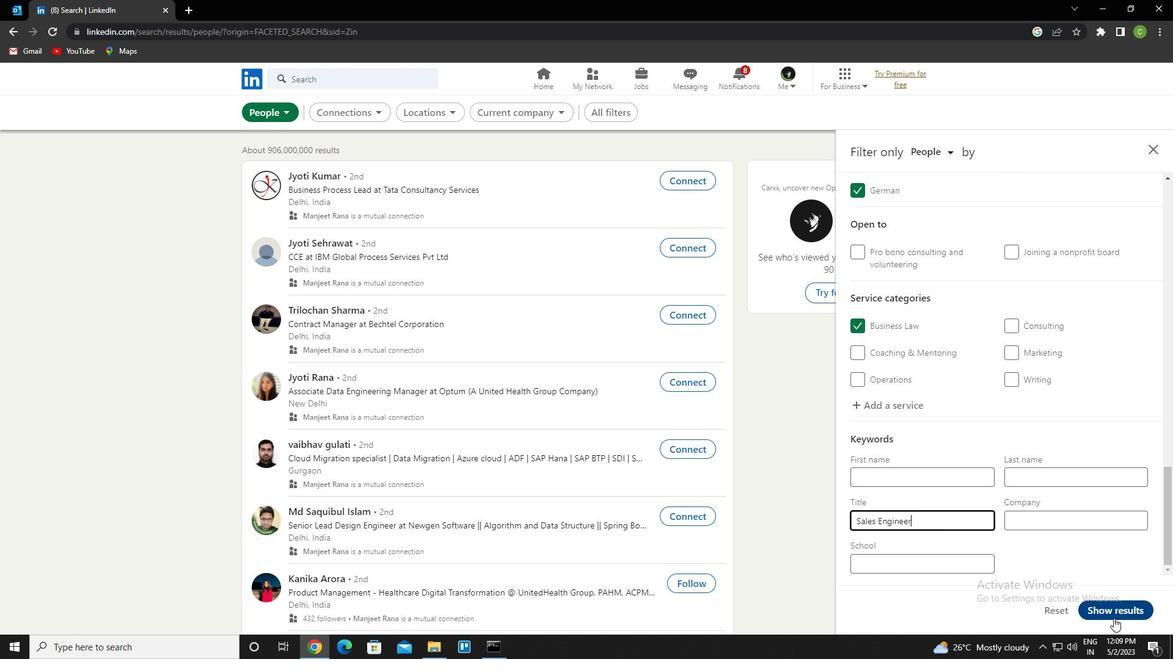 
Action: Mouse pressed left at (1116, 611)
Screenshot: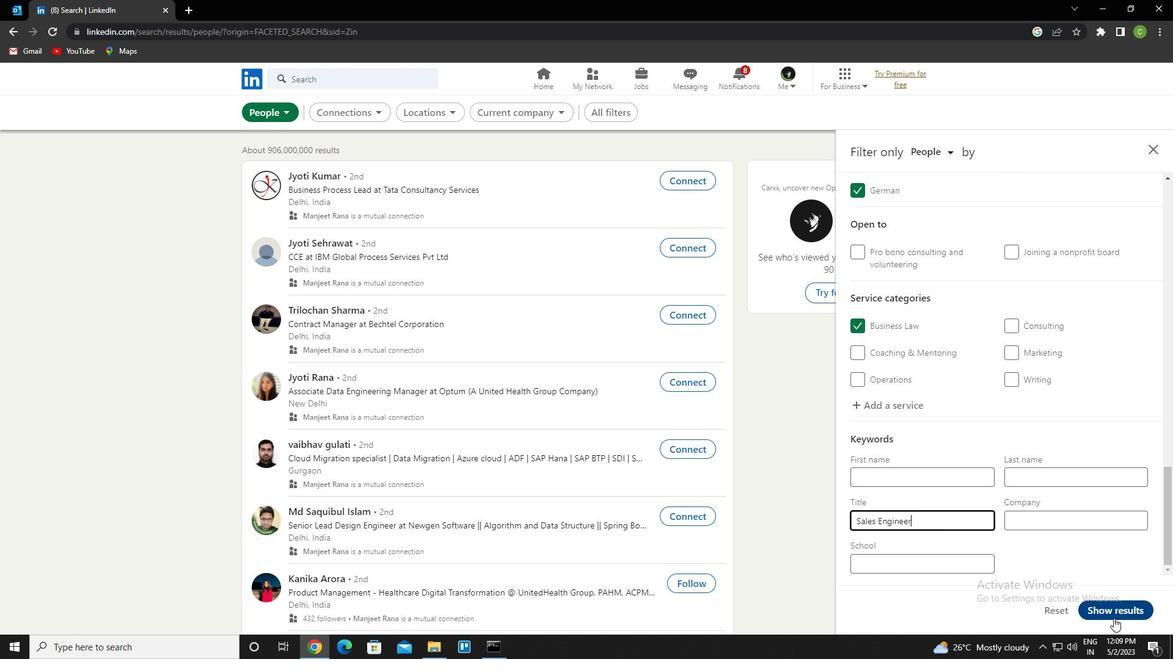 
Action: Mouse moved to (457, 623)
Screenshot: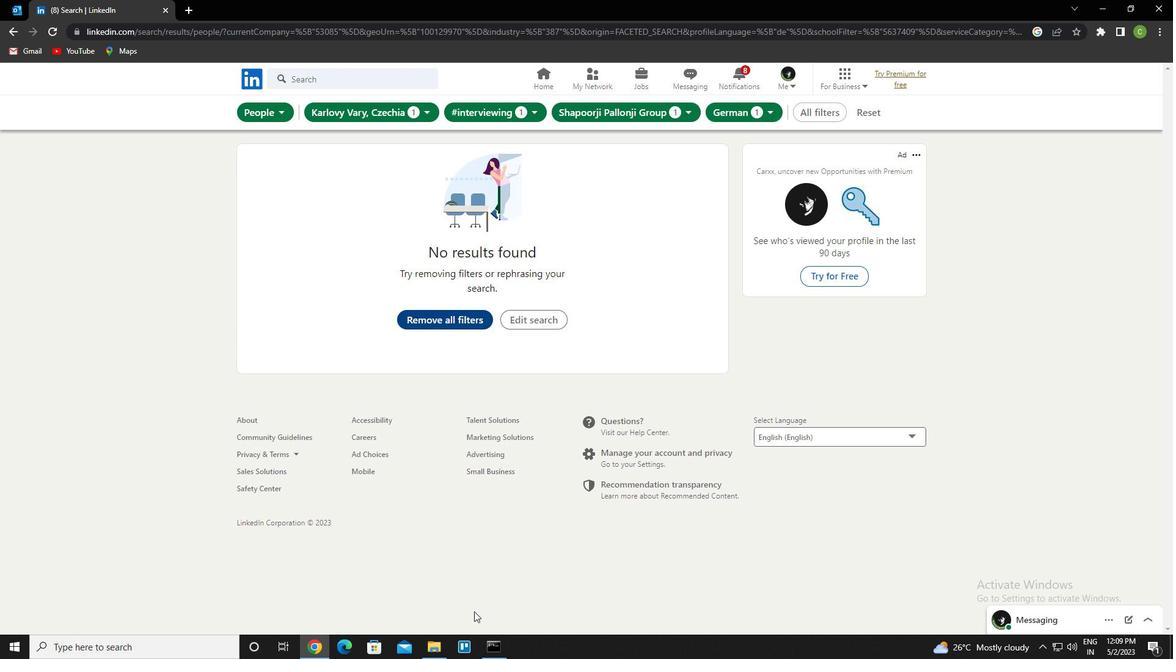 
